 Task: Find connections with filter location Boisbriand with filter topic #travelwith filter profile language English with filter current company Kaspersky with filter school Bombay Scottish School with filter industry Sporting Goods Manufacturing with filter service category Administrative with filter keywords title Managers
Action: Mouse moved to (220, 299)
Screenshot: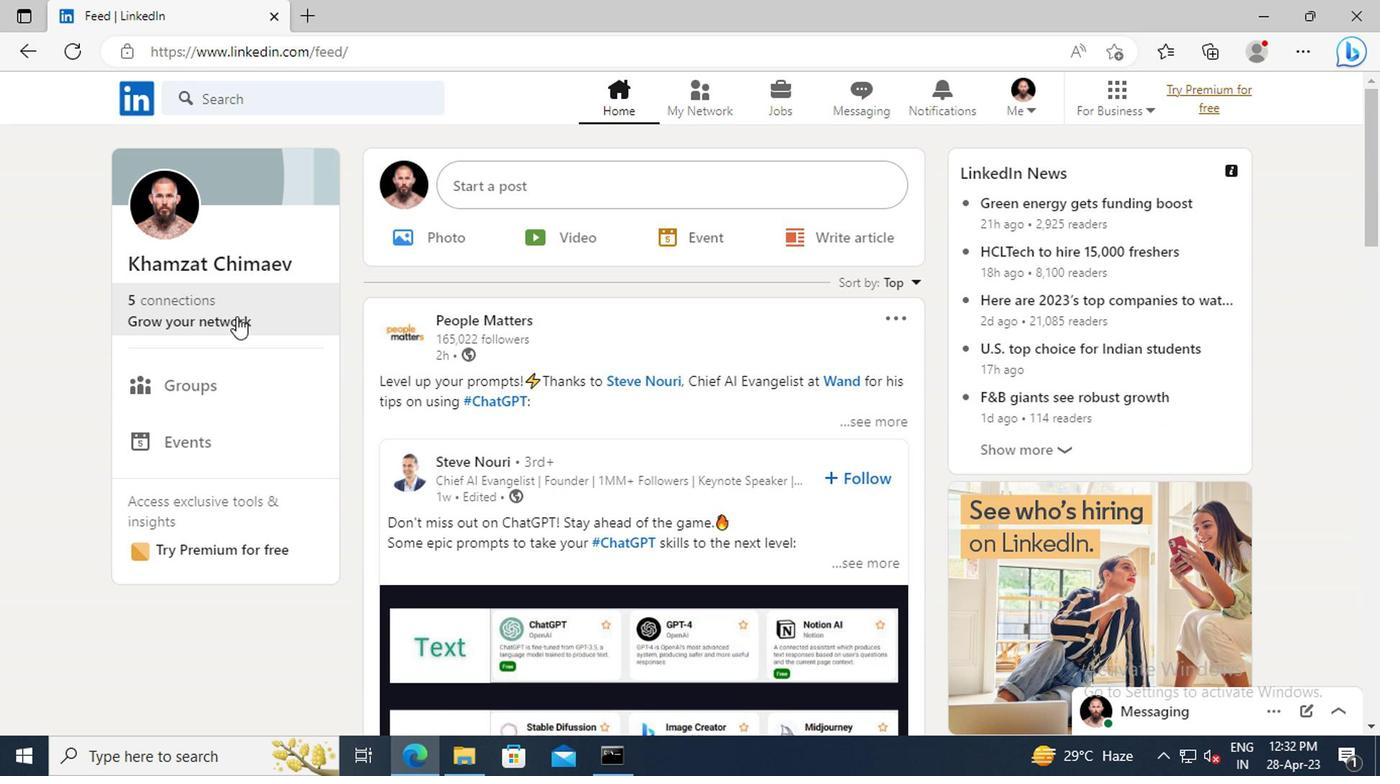 
Action: Mouse pressed left at (220, 299)
Screenshot: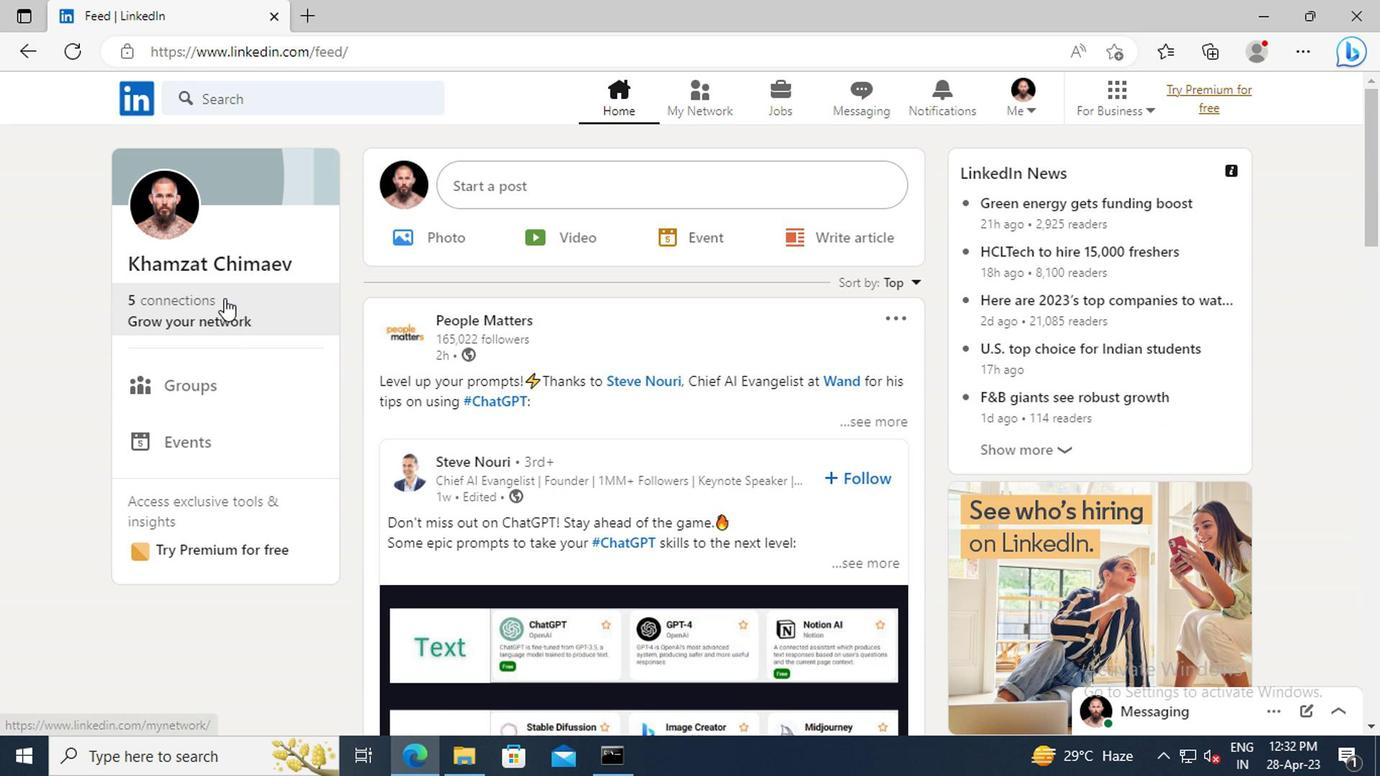 
Action: Mouse moved to (226, 216)
Screenshot: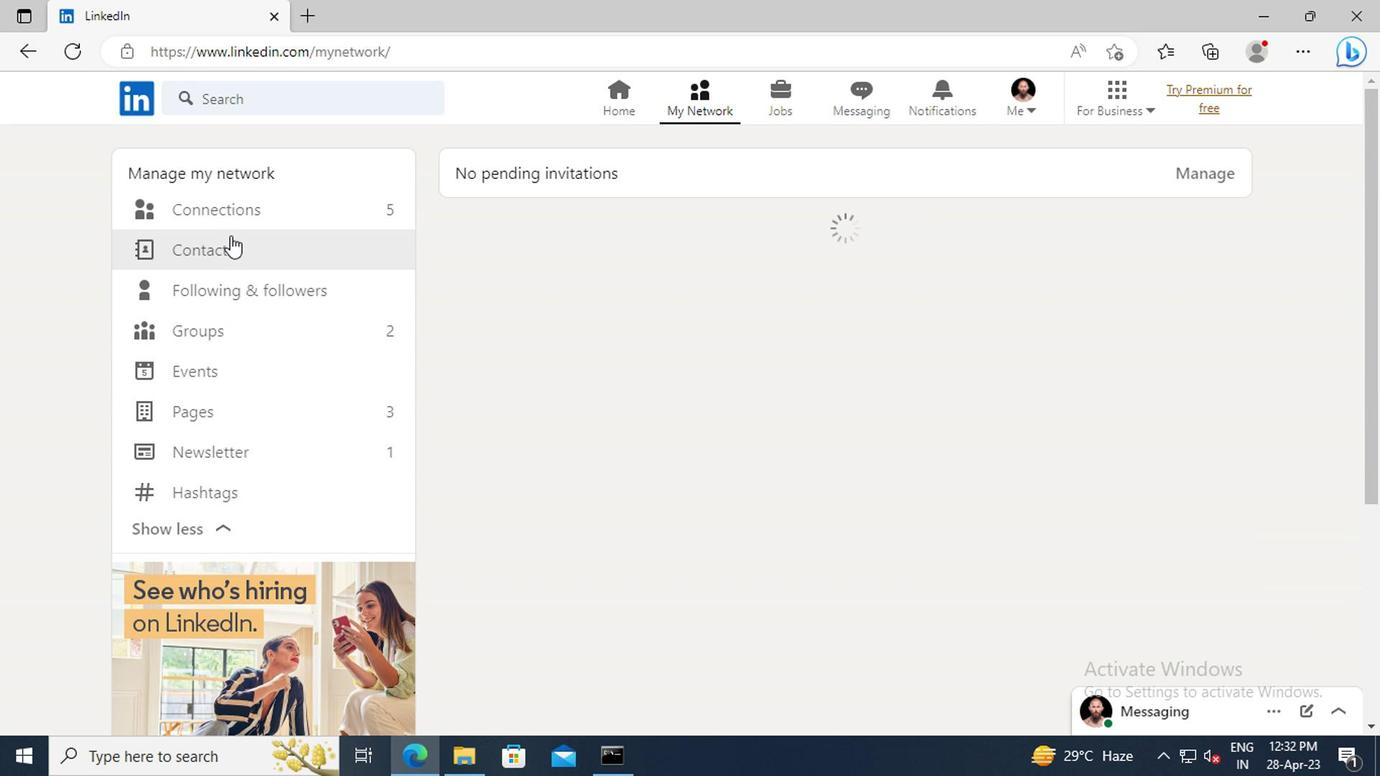 
Action: Mouse pressed left at (226, 216)
Screenshot: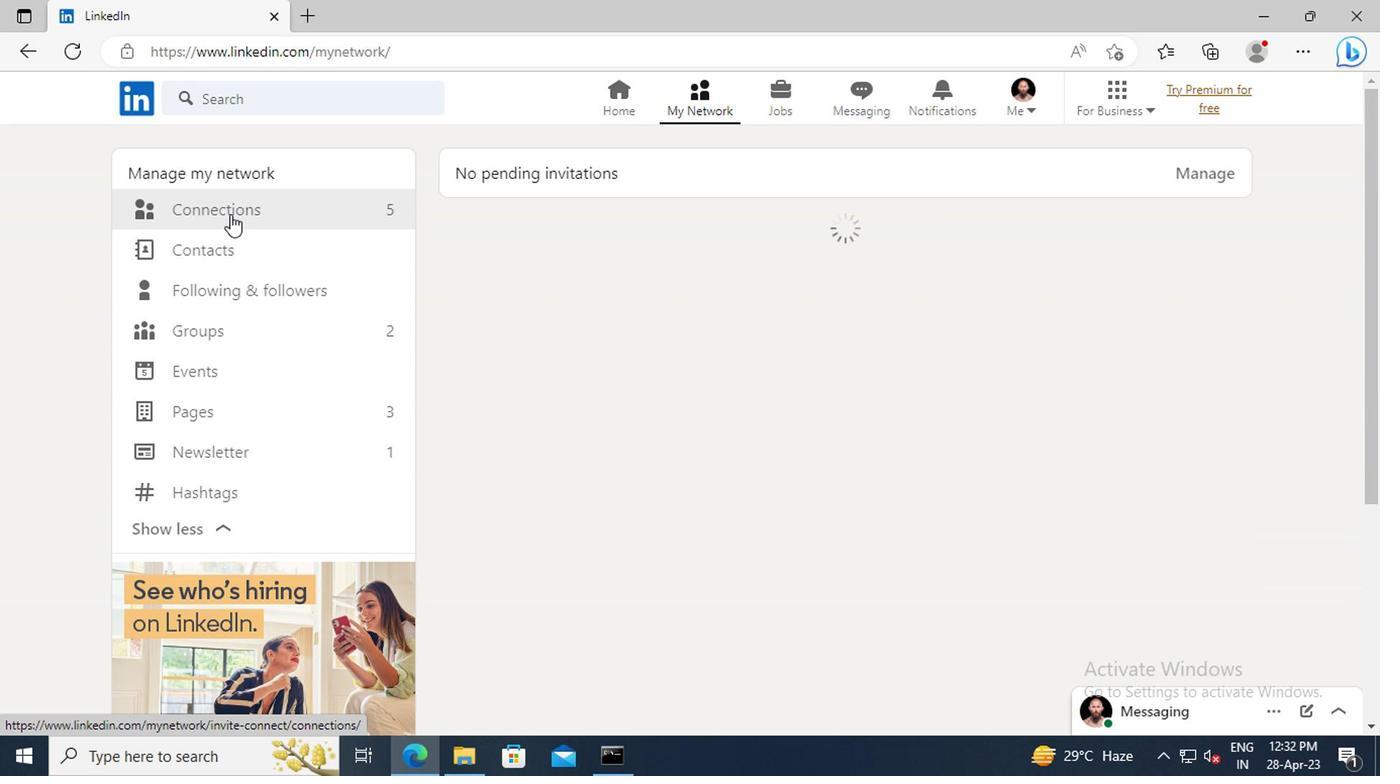 
Action: Mouse moved to (849, 215)
Screenshot: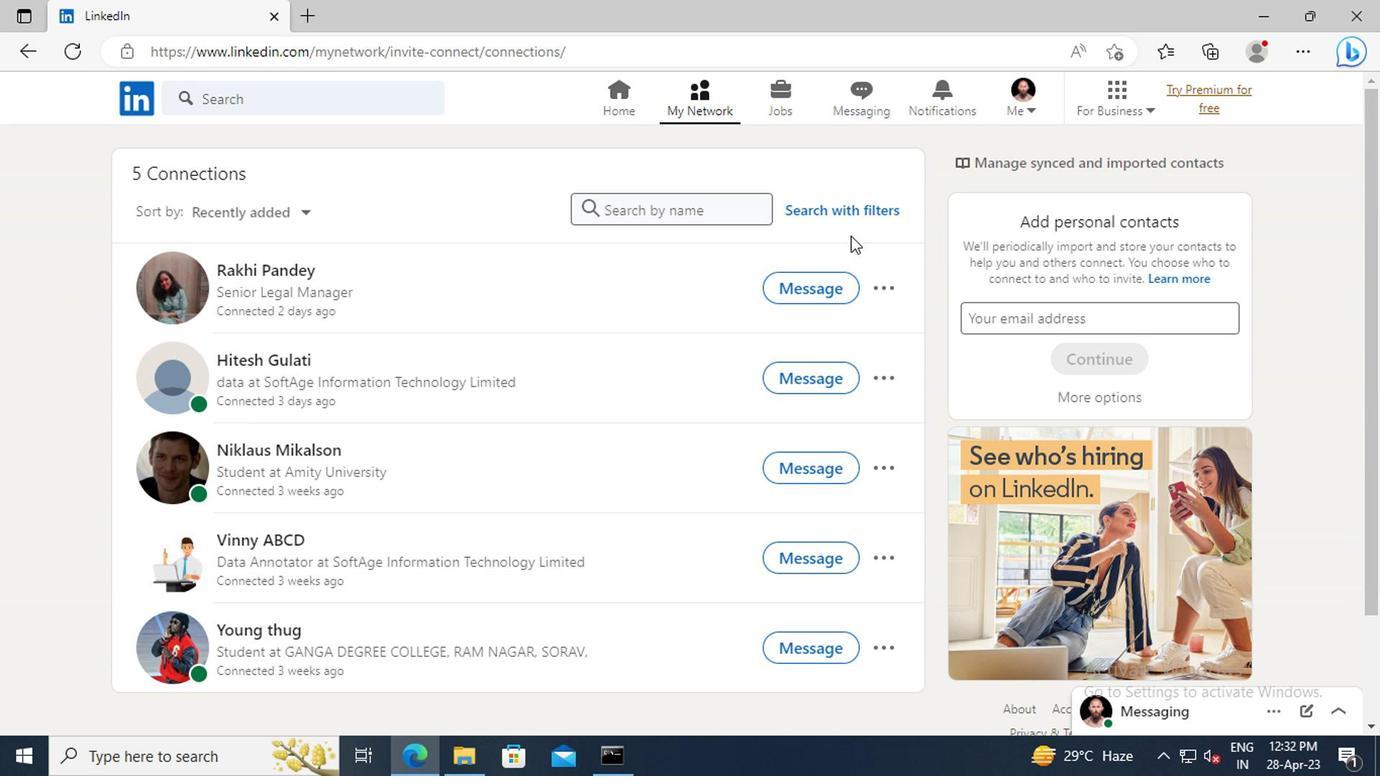 
Action: Mouse pressed left at (849, 215)
Screenshot: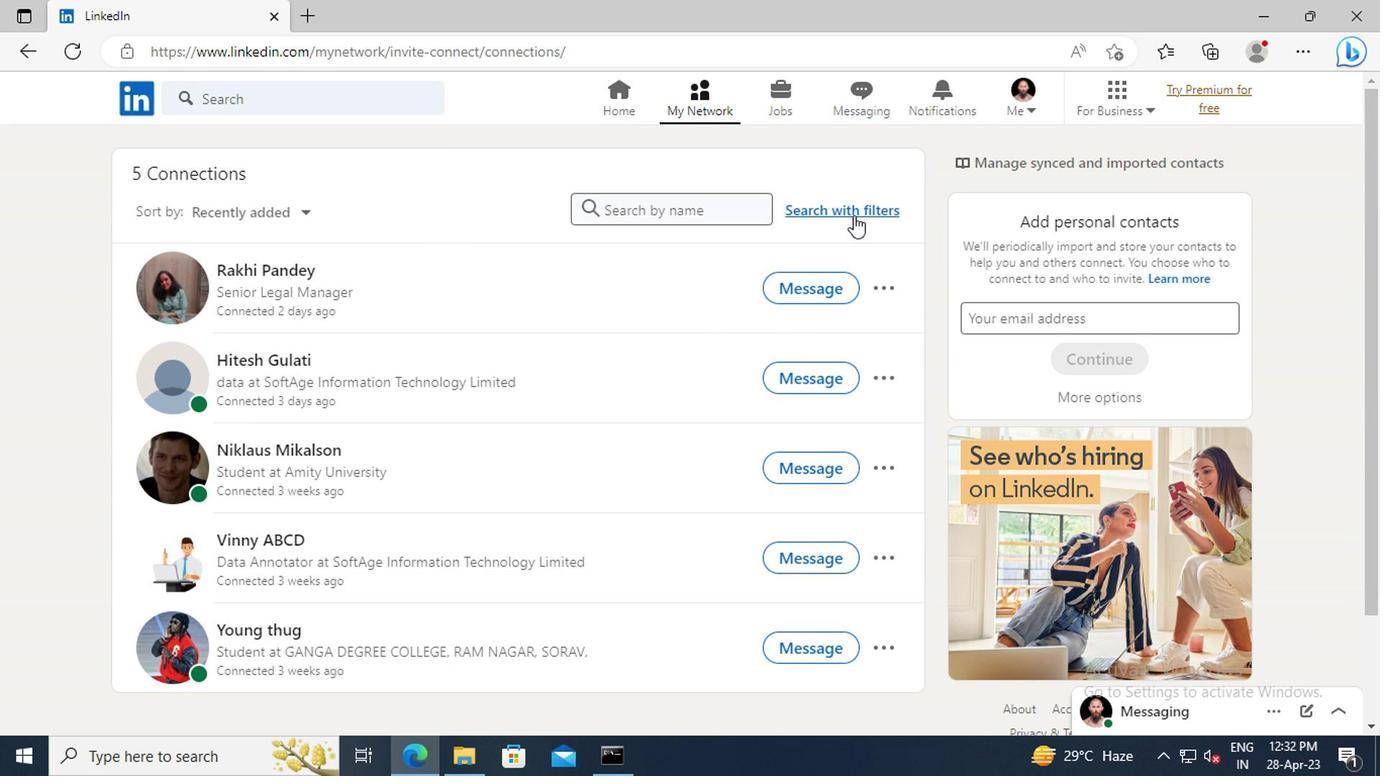 
Action: Mouse moved to (766, 162)
Screenshot: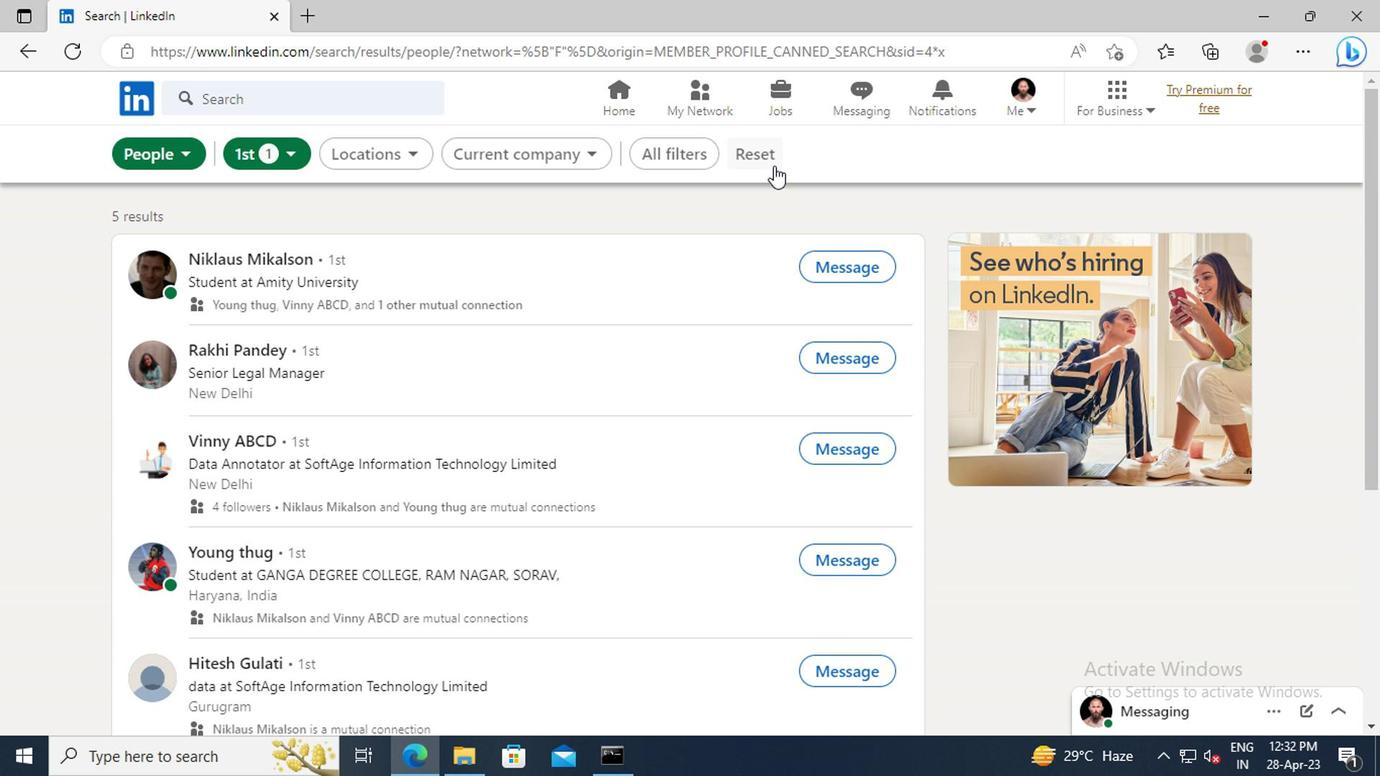 
Action: Mouse pressed left at (766, 162)
Screenshot: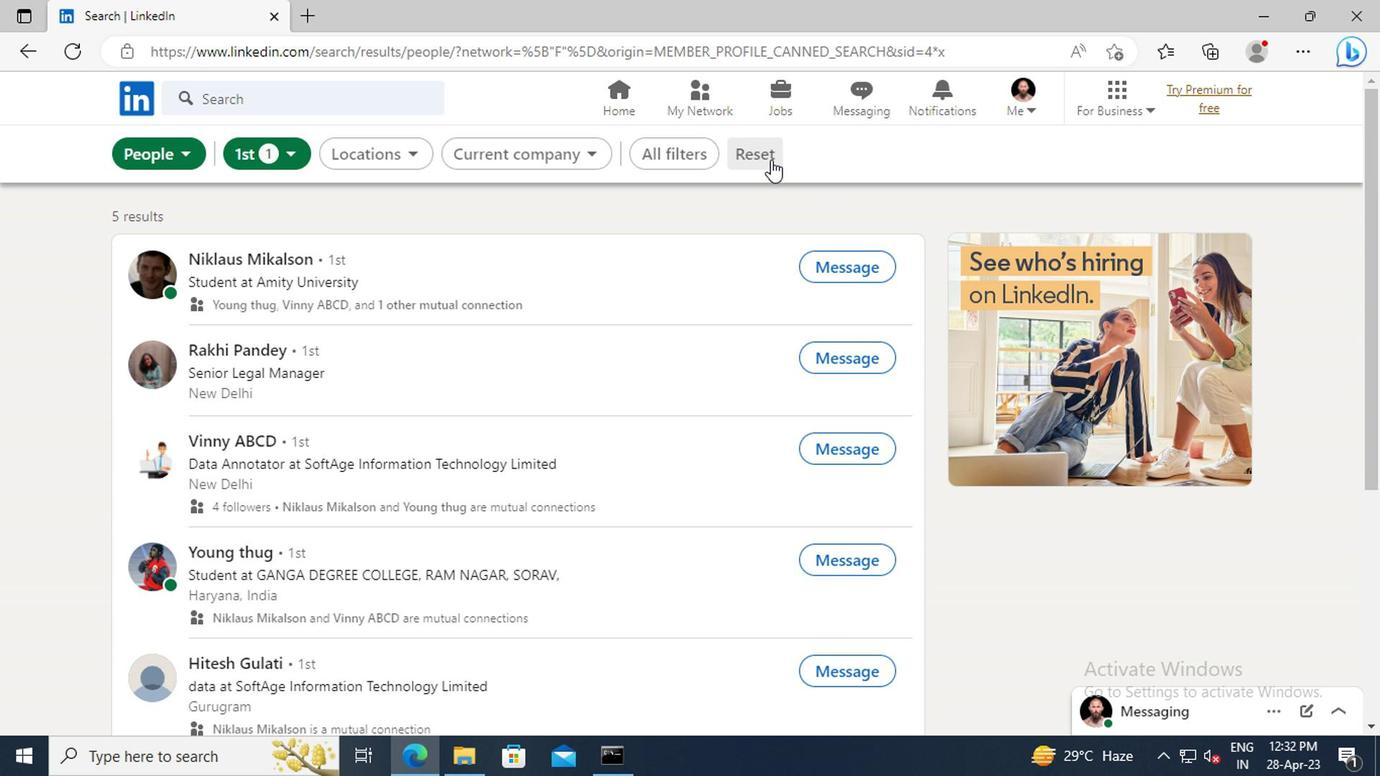 
Action: Mouse moved to (730, 160)
Screenshot: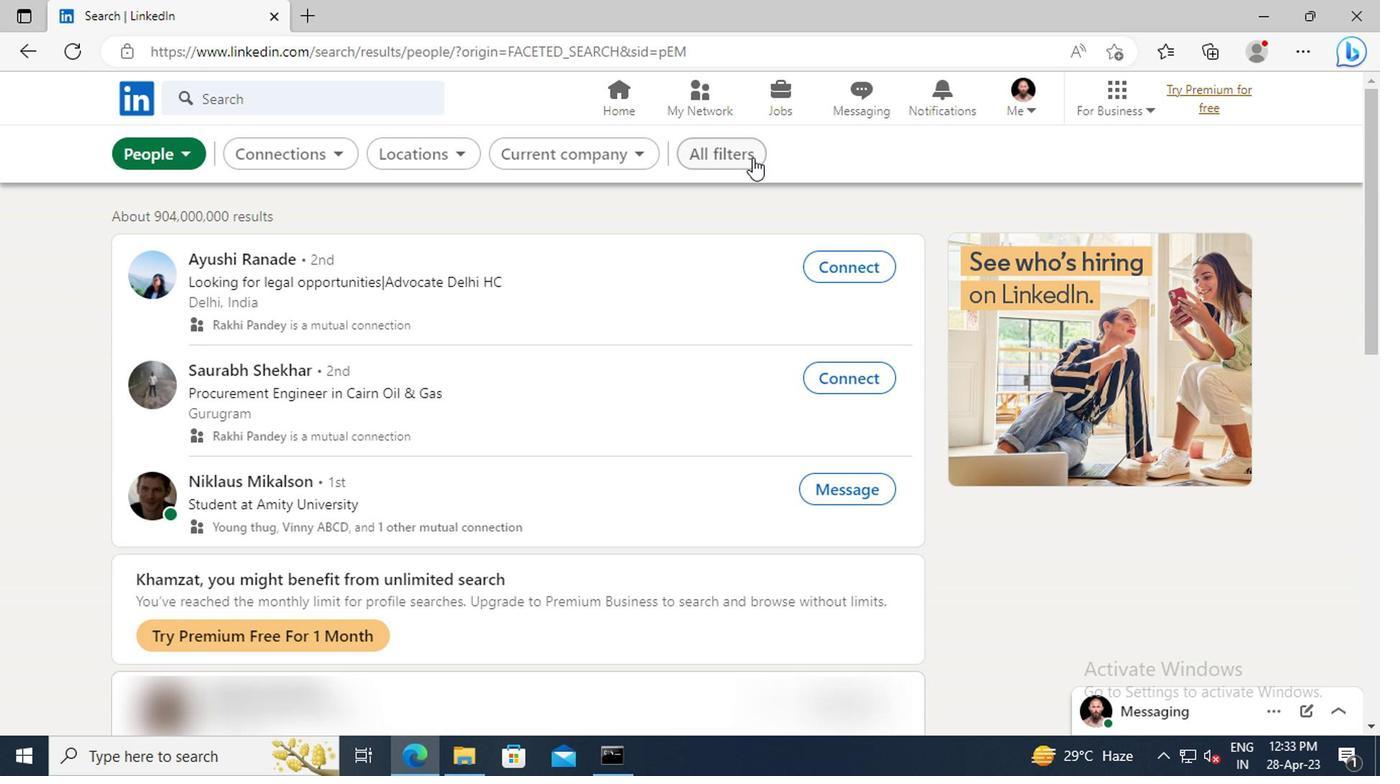 
Action: Mouse pressed left at (730, 160)
Screenshot: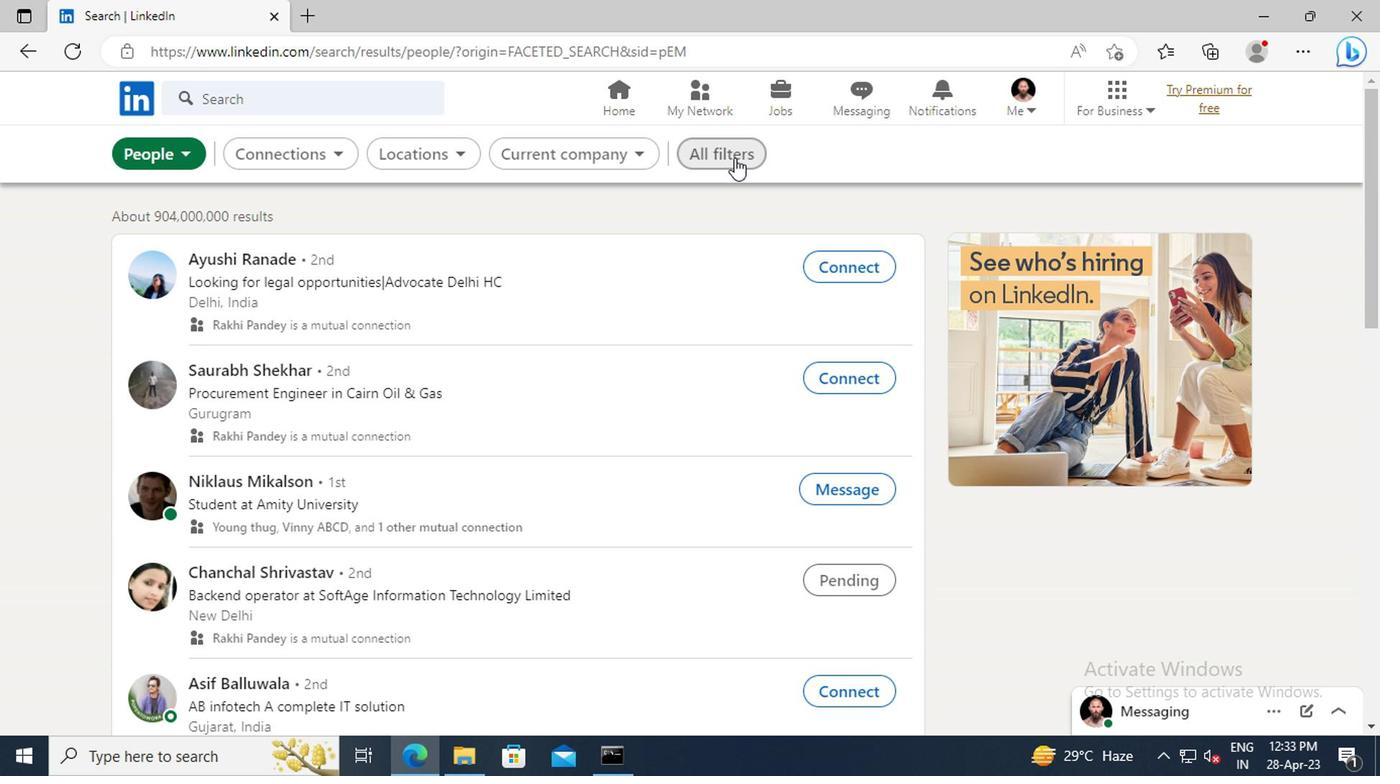 
Action: Mouse moved to (1122, 379)
Screenshot: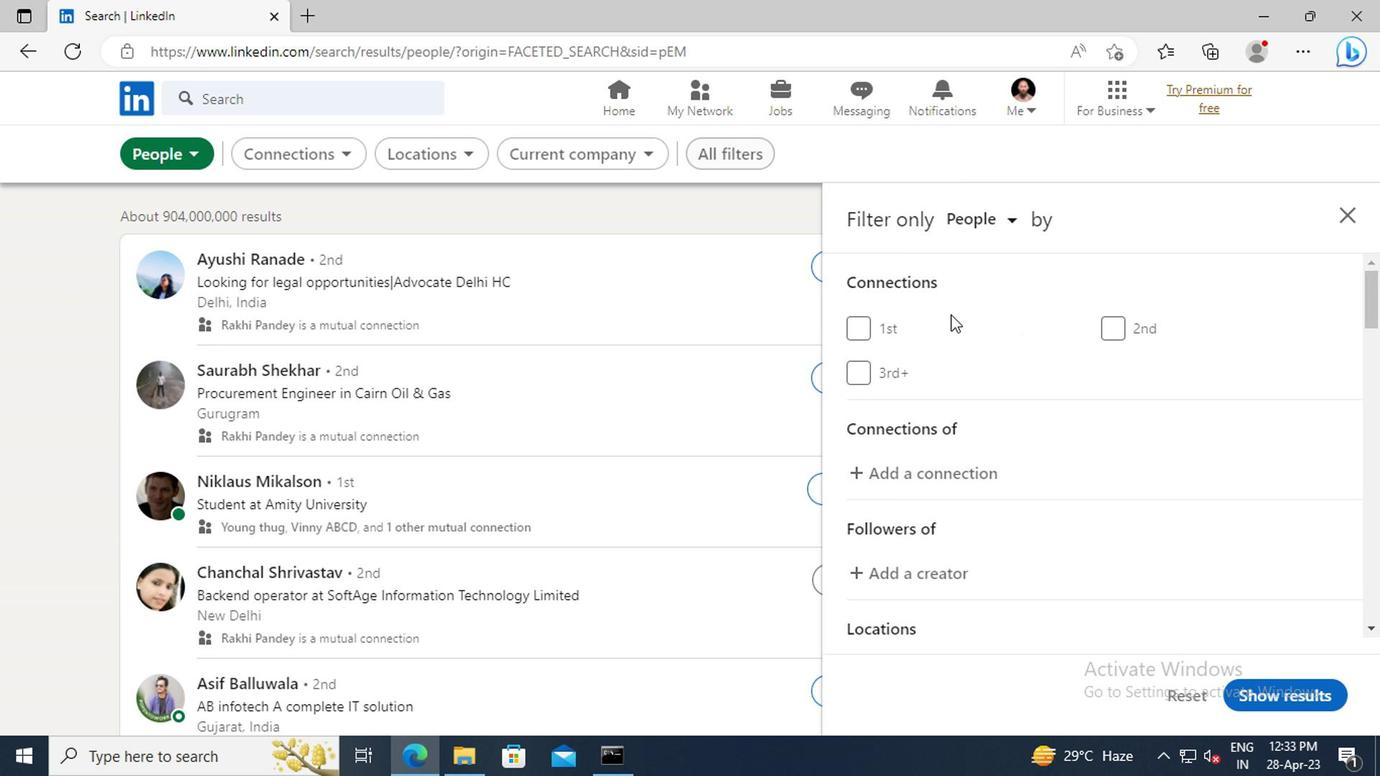 
Action: Mouse scrolled (1122, 377) with delta (0, -1)
Screenshot: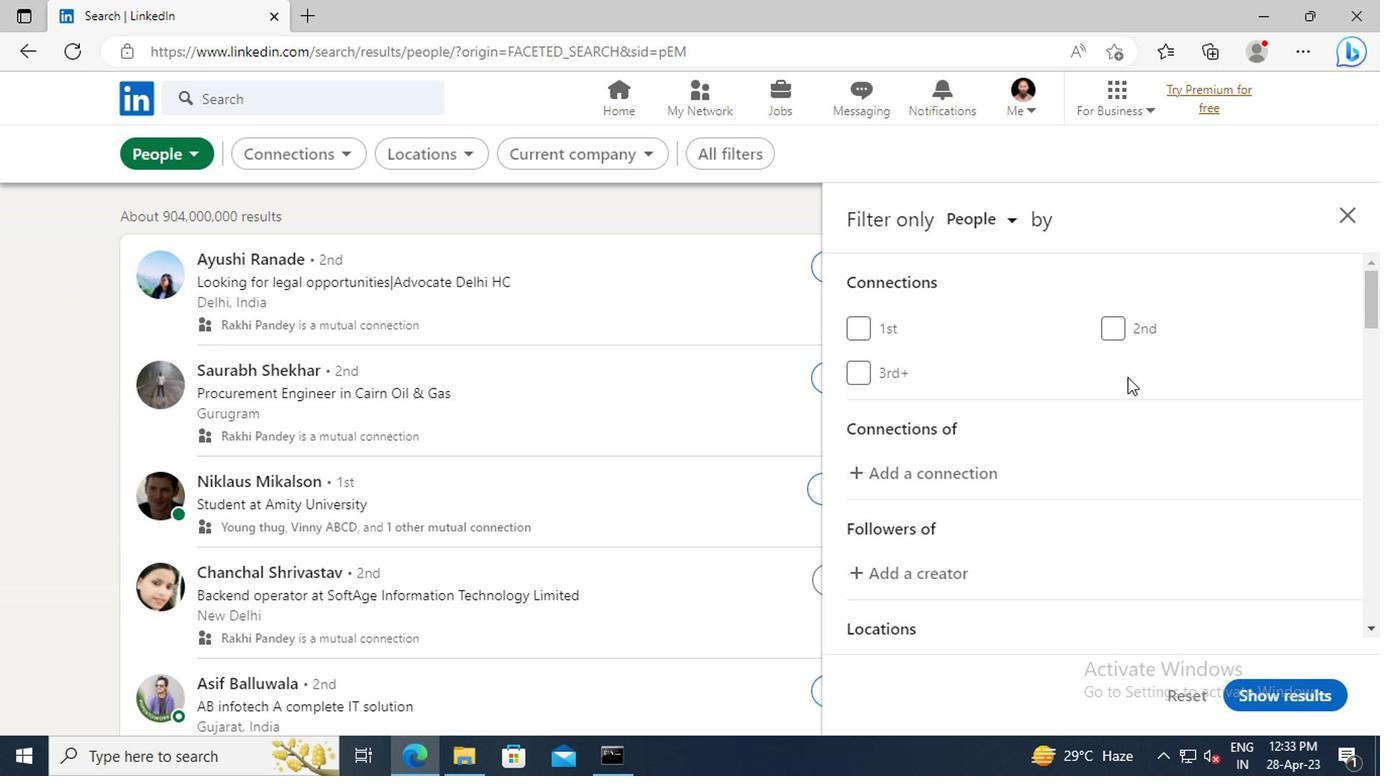 
Action: Mouse scrolled (1122, 377) with delta (0, -1)
Screenshot: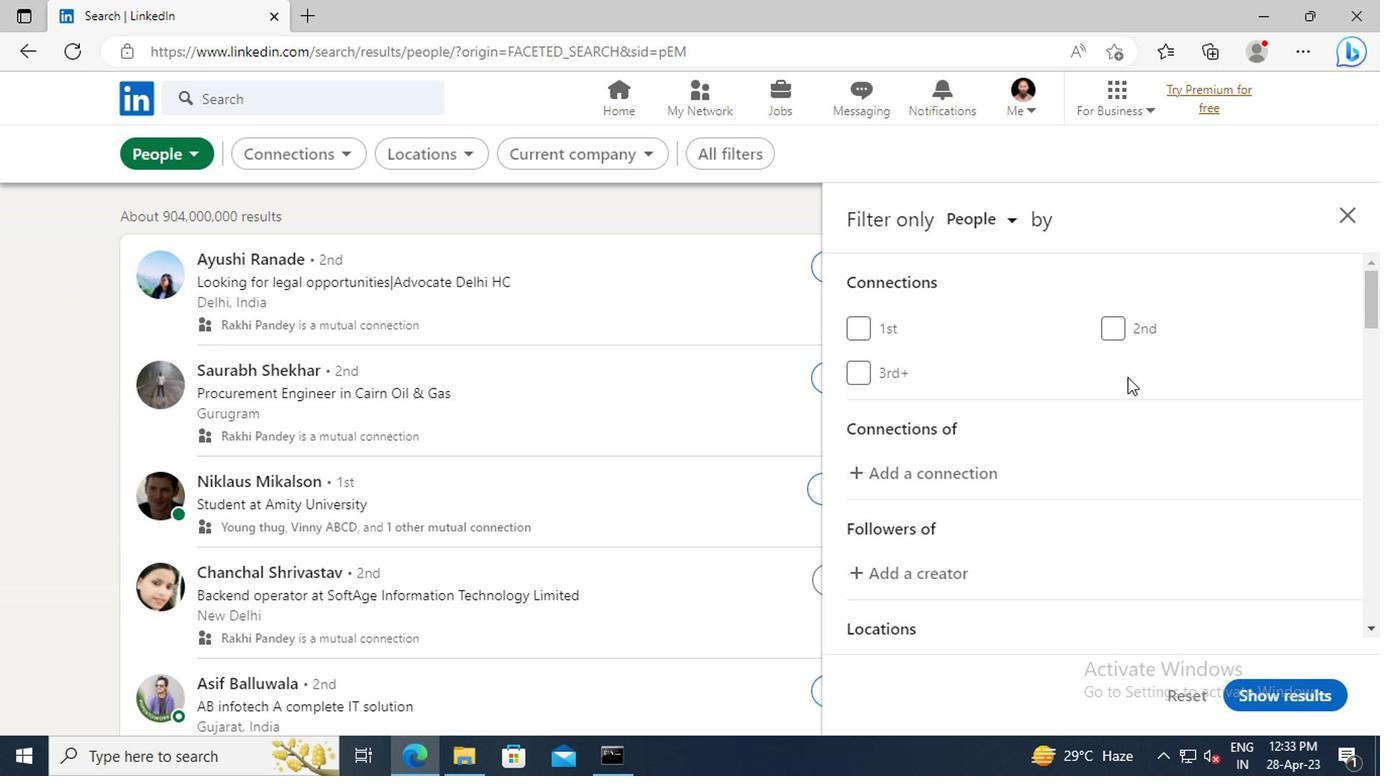 
Action: Mouse scrolled (1122, 377) with delta (0, -1)
Screenshot: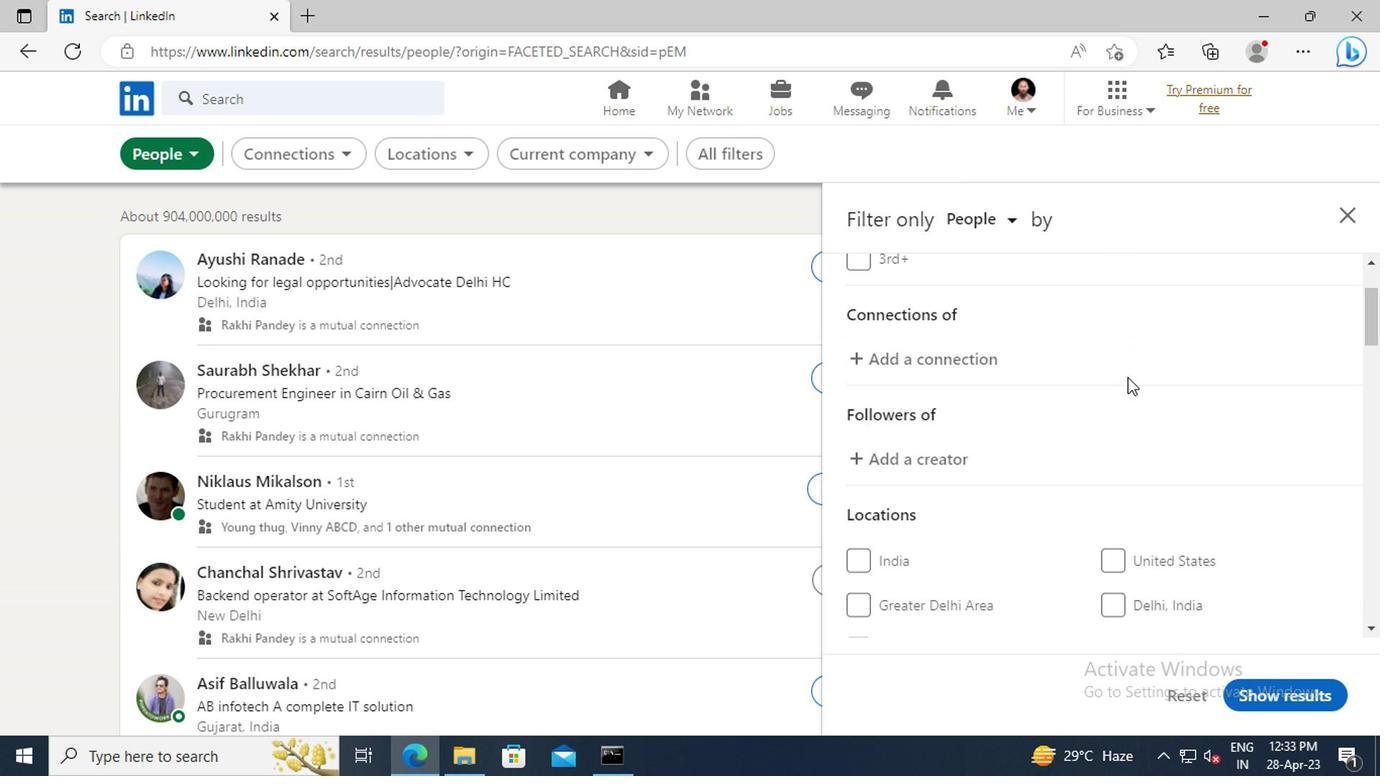 
Action: Mouse scrolled (1122, 377) with delta (0, -1)
Screenshot: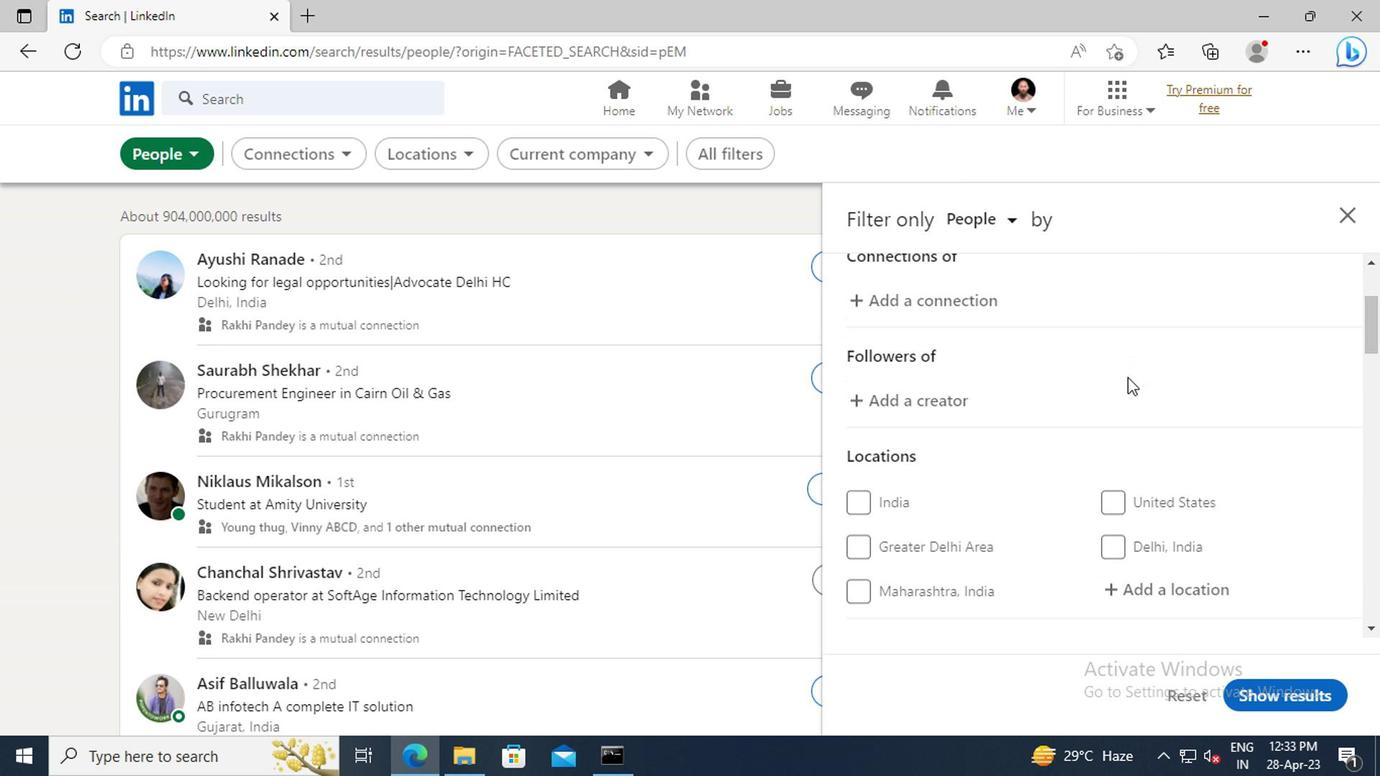 
Action: Mouse scrolled (1122, 377) with delta (0, -1)
Screenshot: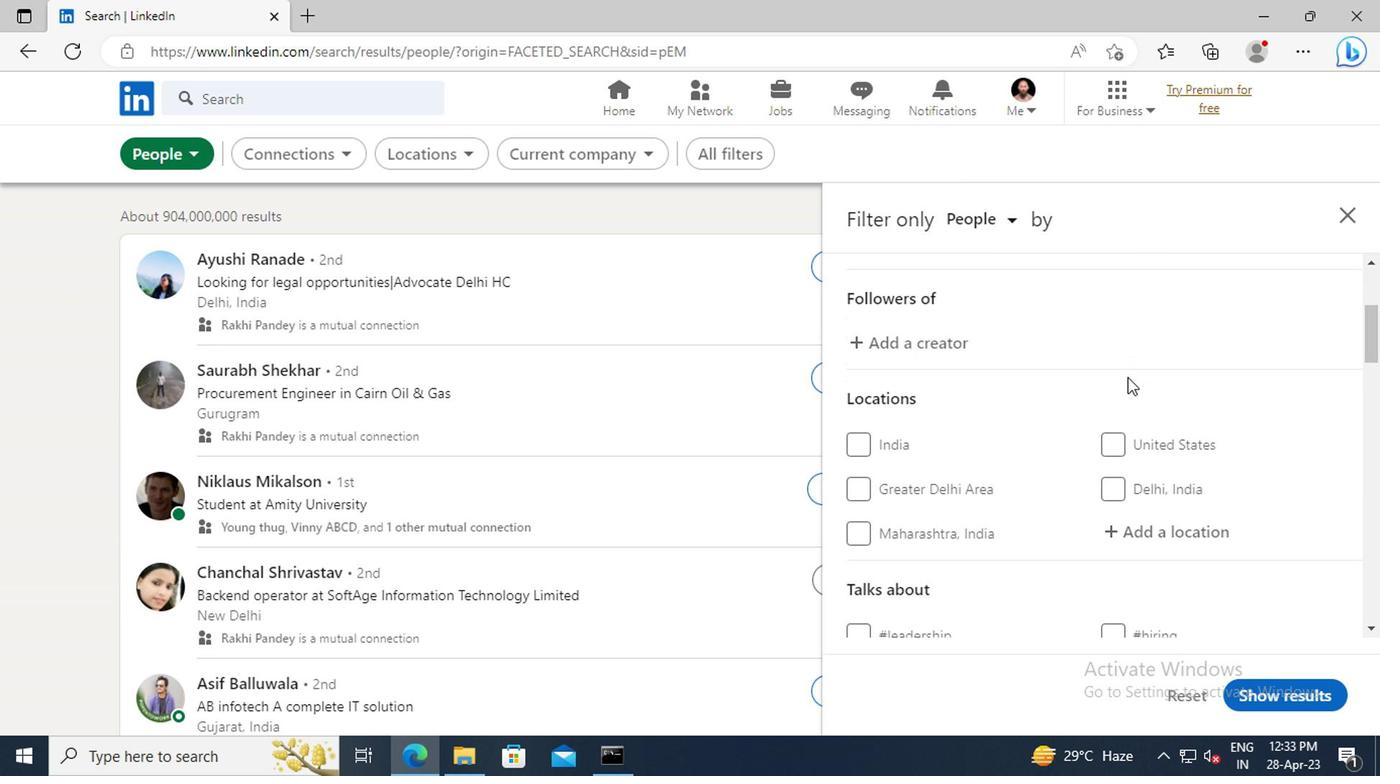 
Action: Mouse scrolled (1122, 377) with delta (0, -1)
Screenshot: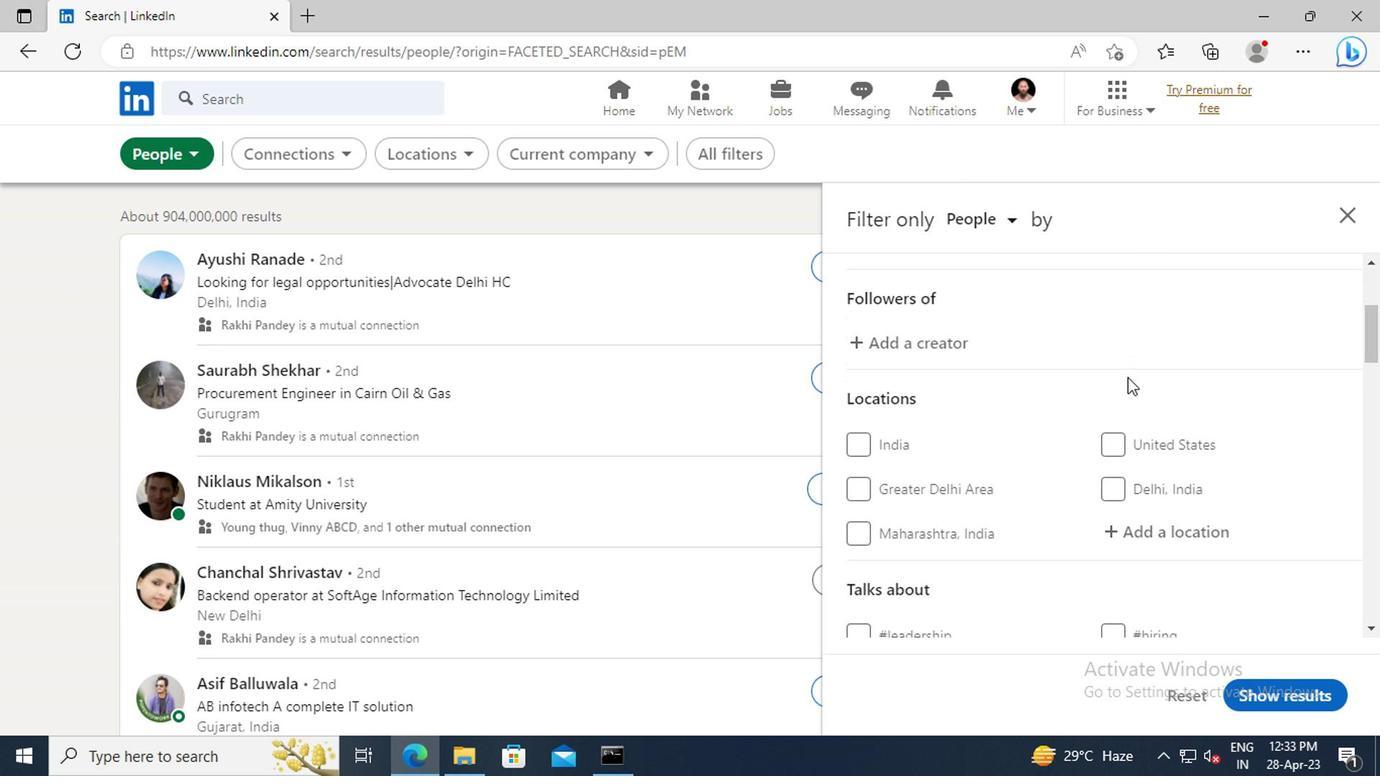 
Action: Mouse moved to (1129, 420)
Screenshot: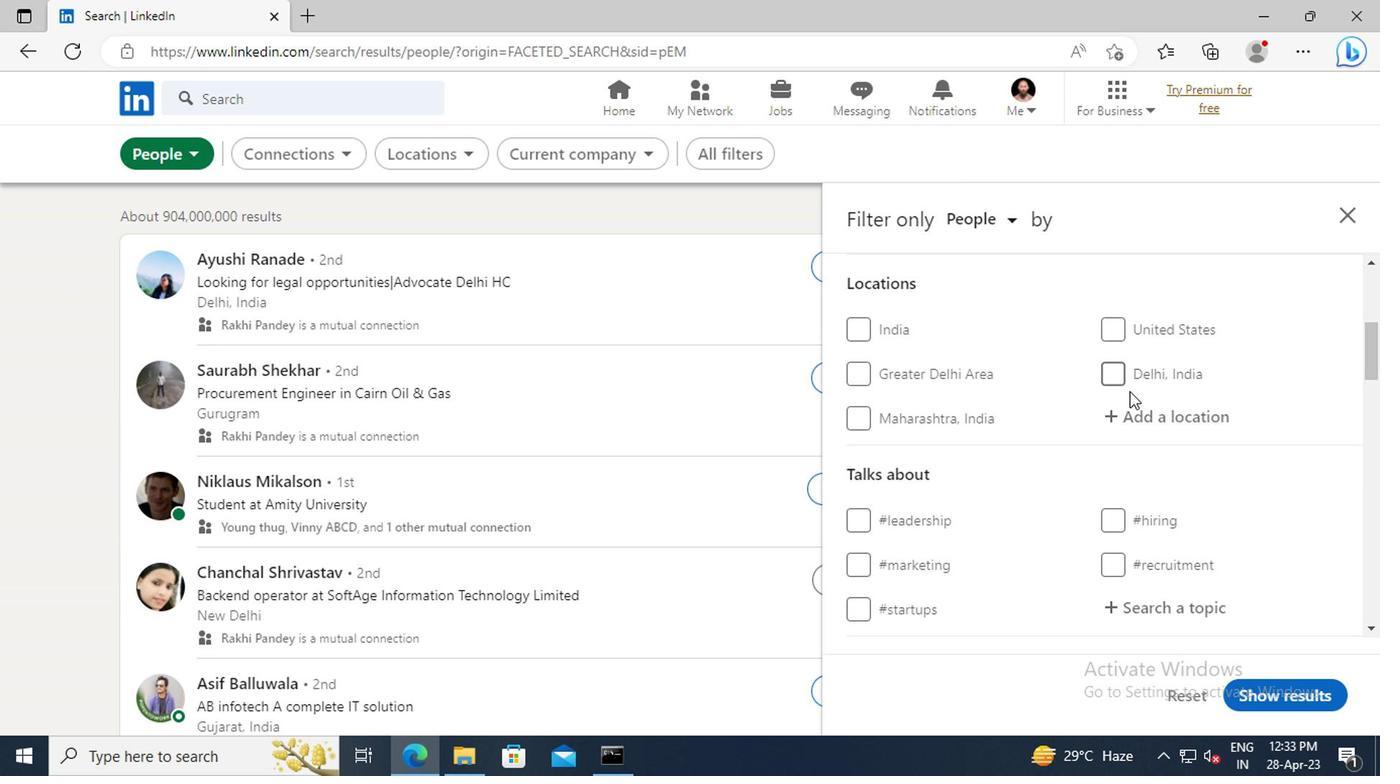 
Action: Mouse pressed left at (1129, 420)
Screenshot: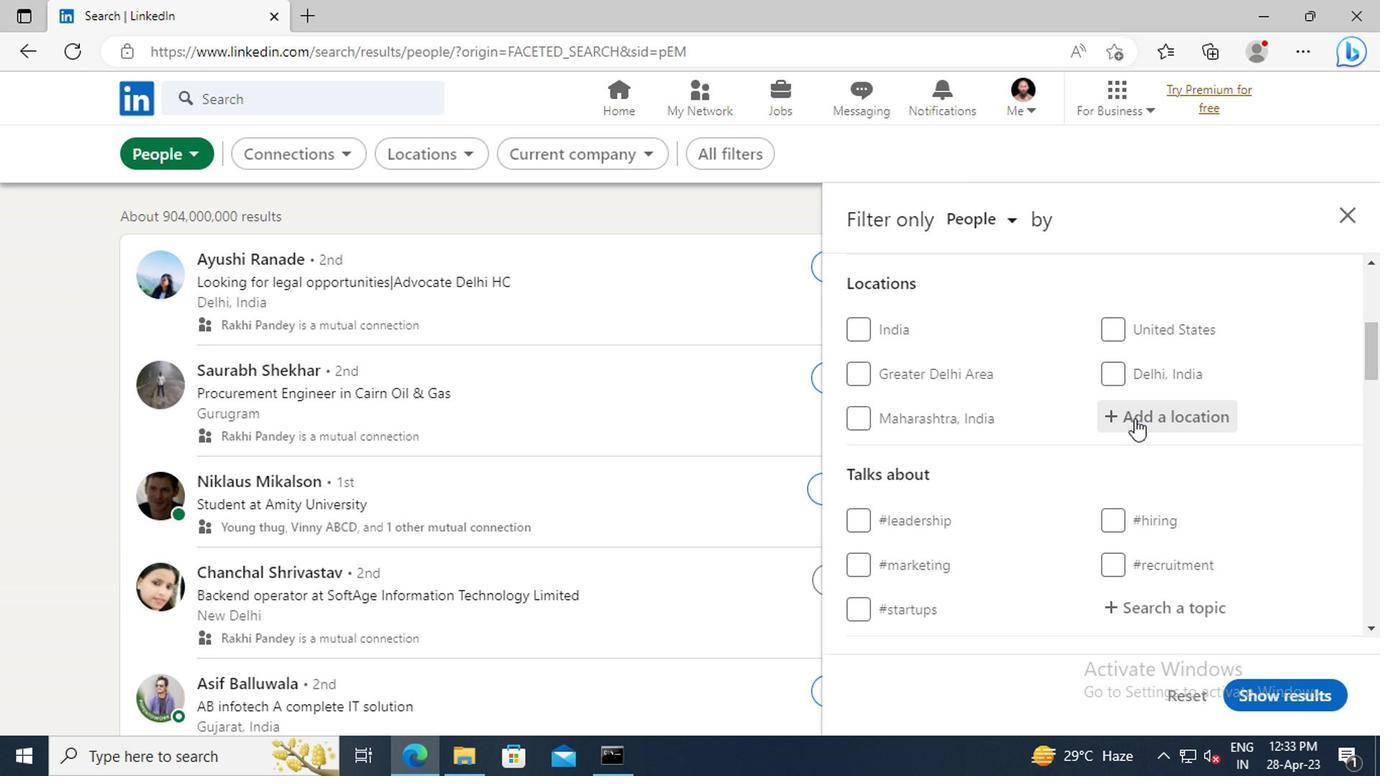 
Action: Key pressed <Key.shift>BOISBRIAND
Screenshot: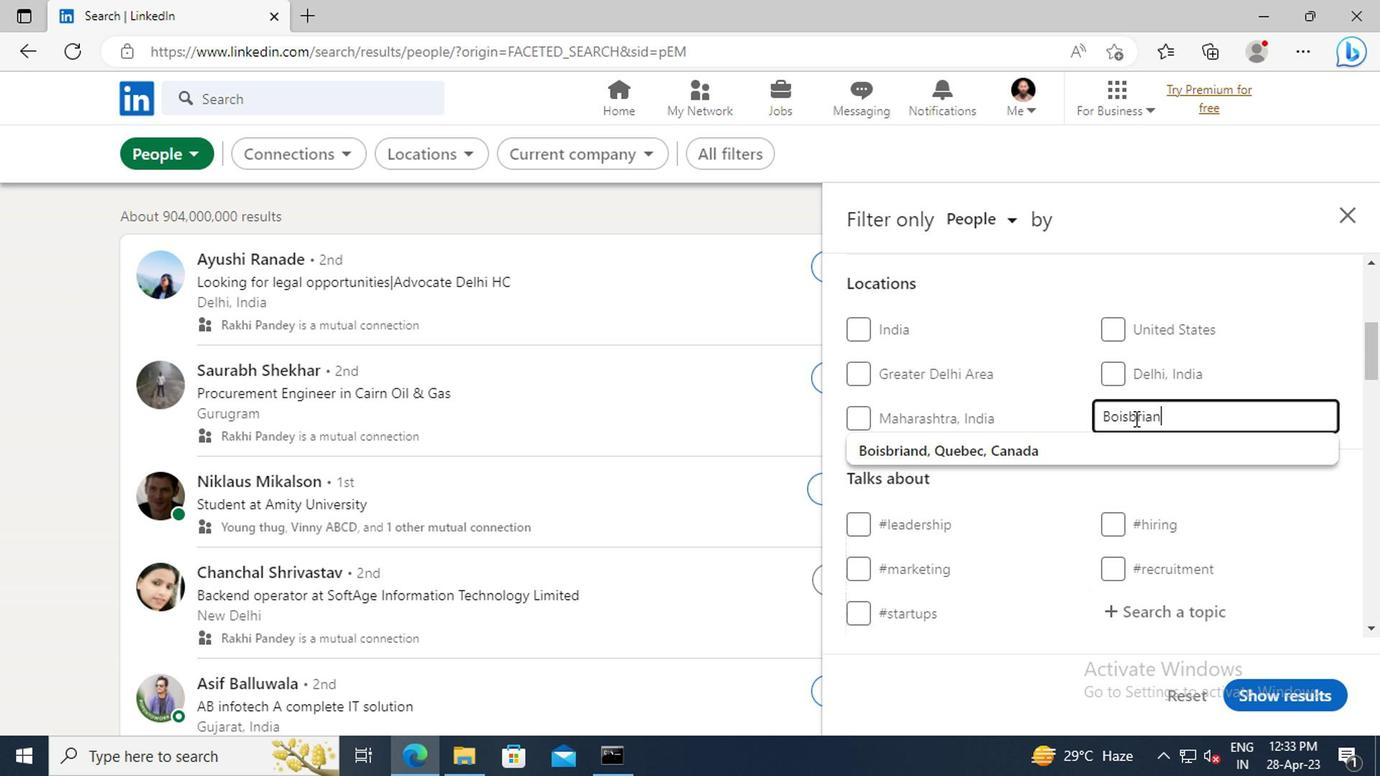
Action: Mouse moved to (1131, 445)
Screenshot: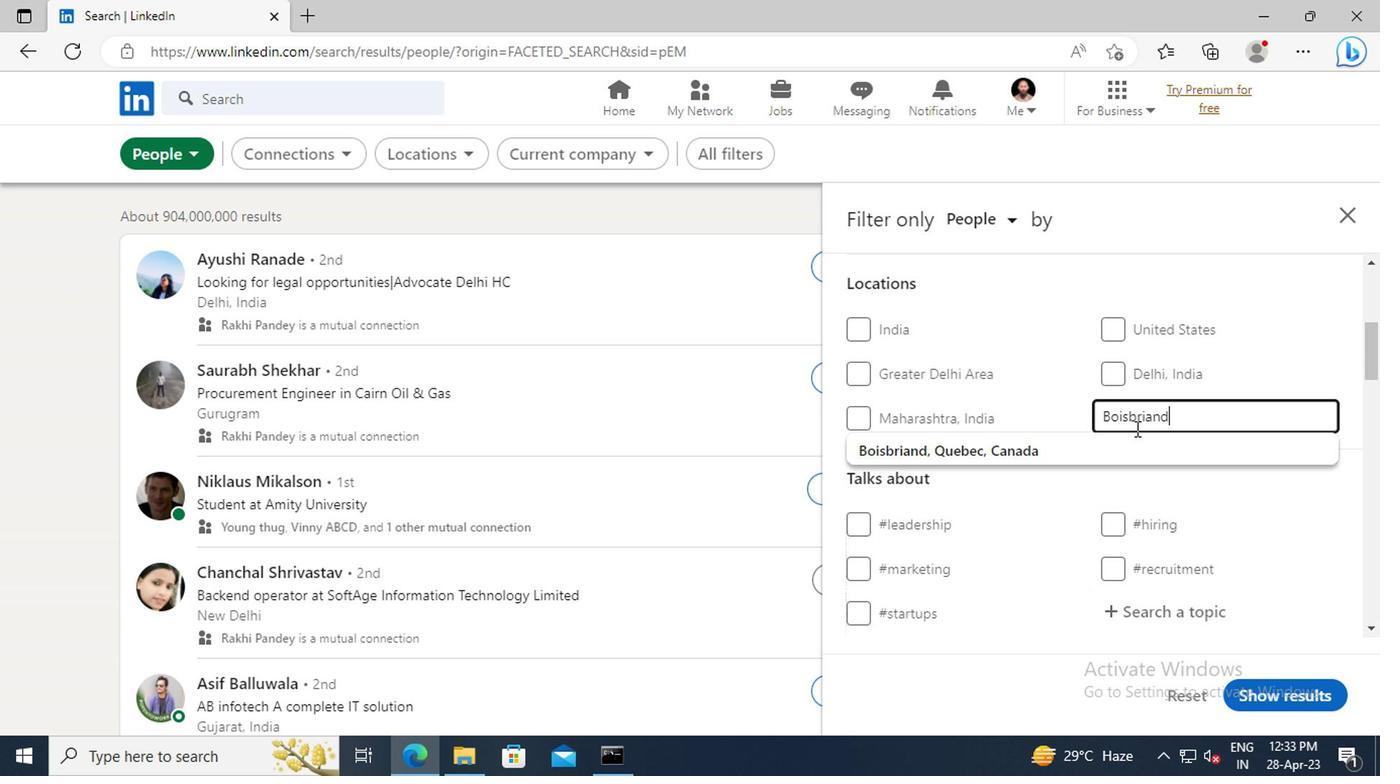 
Action: Mouse pressed left at (1131, 445)
Screenshot: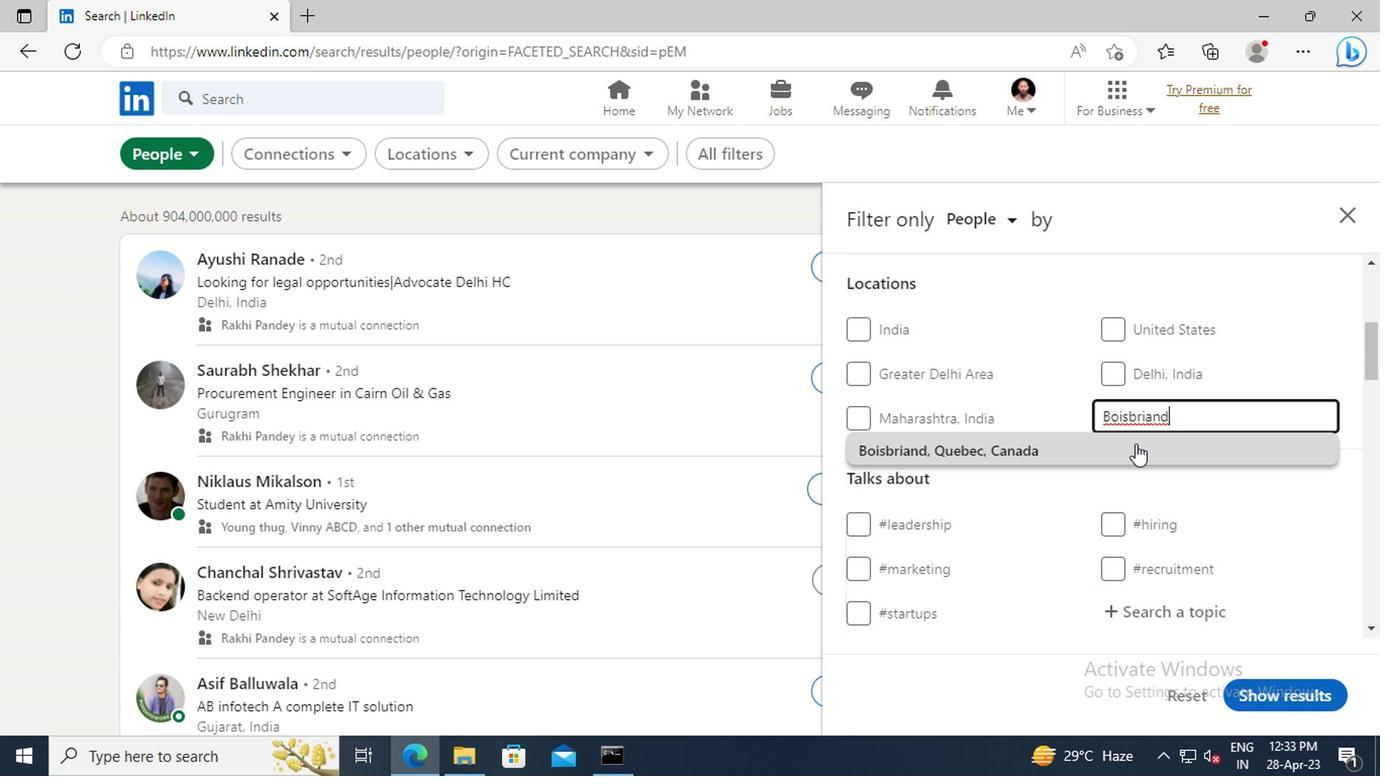 
Action: Mouse scrolled (1131, 444) with delta (0, 0)
Screenshot: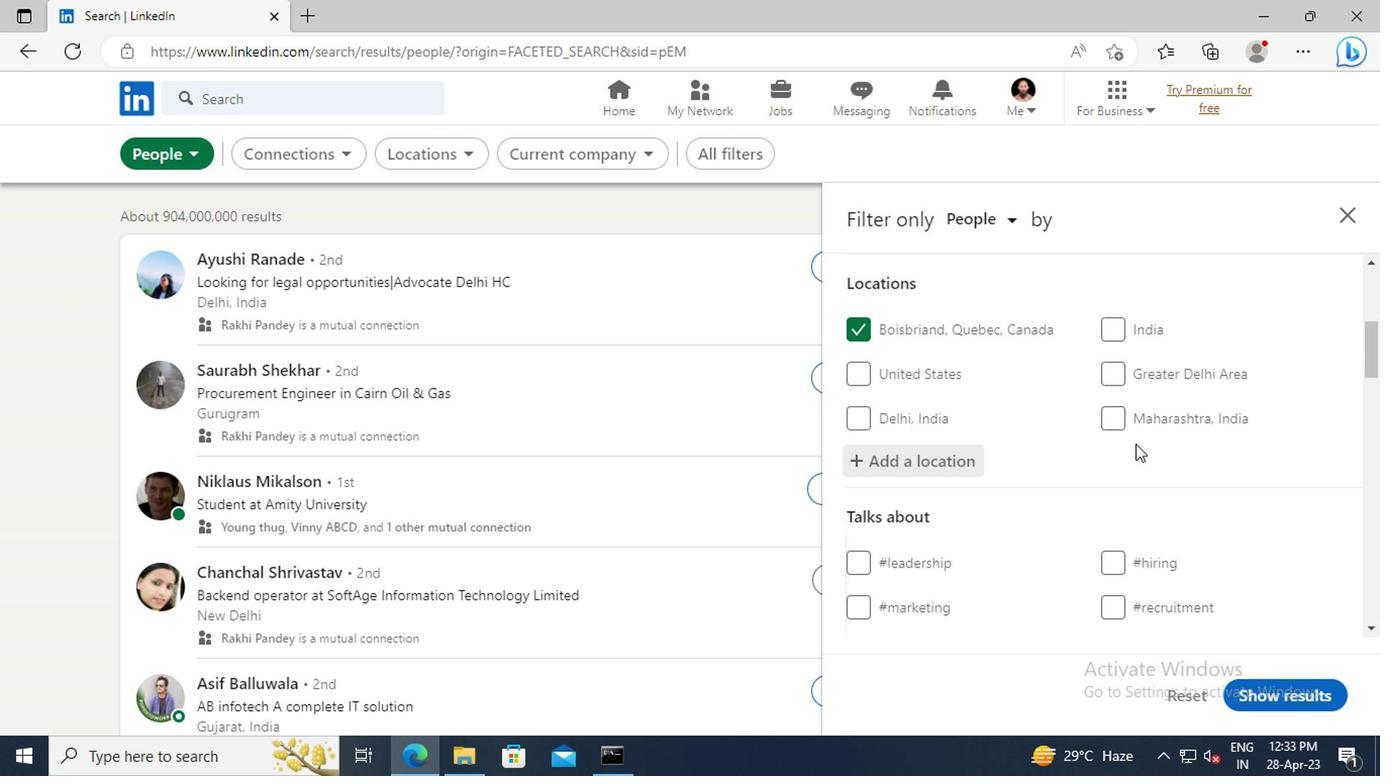 
Action: Mouse scrolled (1131, 444) with delta (0, 0)
Screenshot: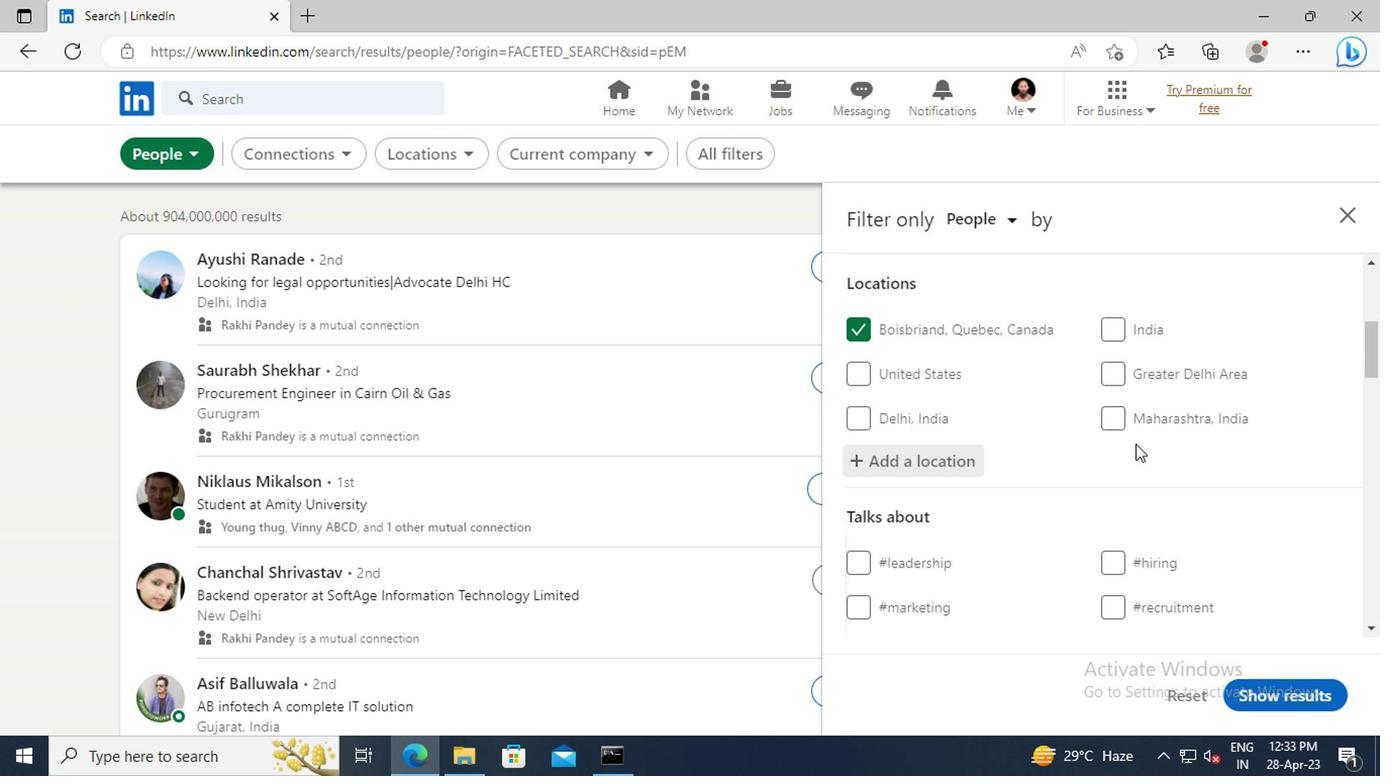 
Action: Mouse scrolled (1131, 444) with delta (0, 0)
Screenshot: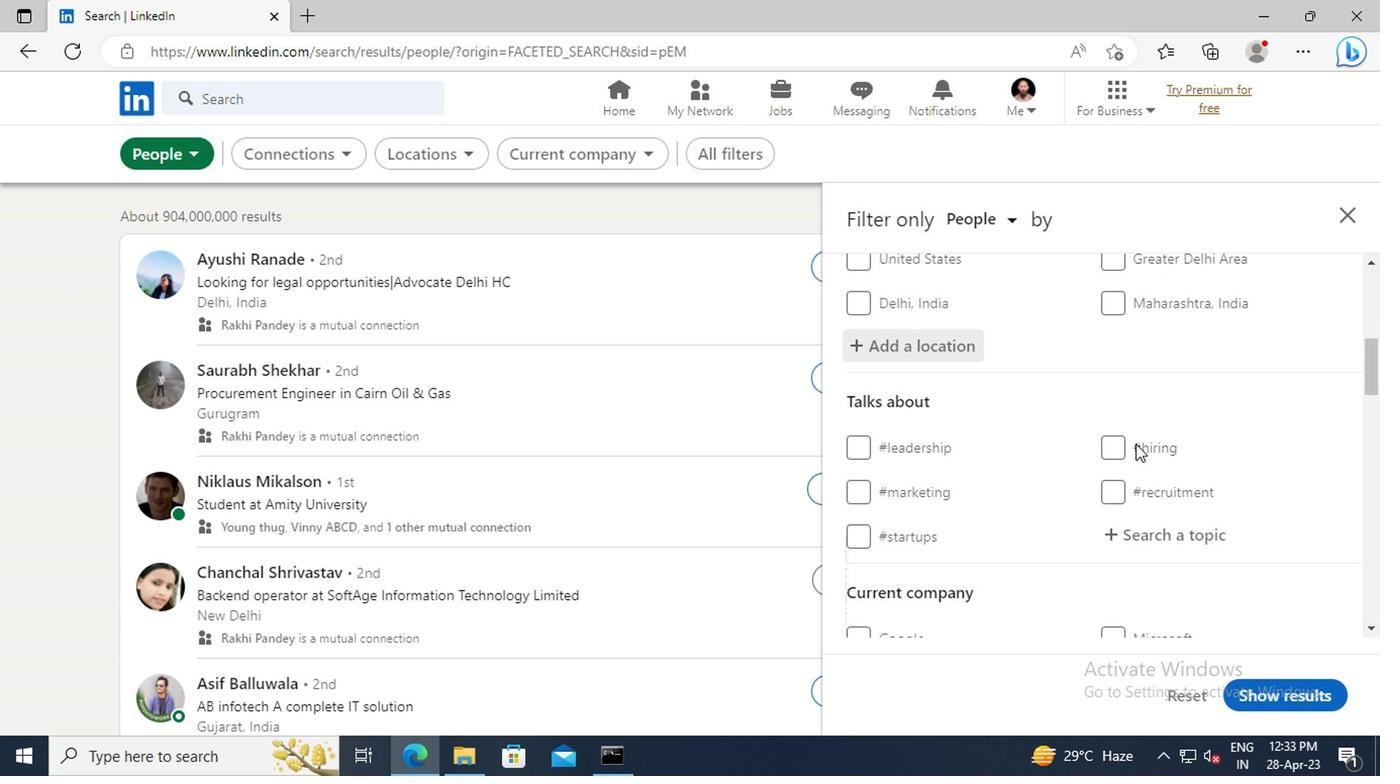 
Action: Mouse moved to (1142, 480)
Screenshot: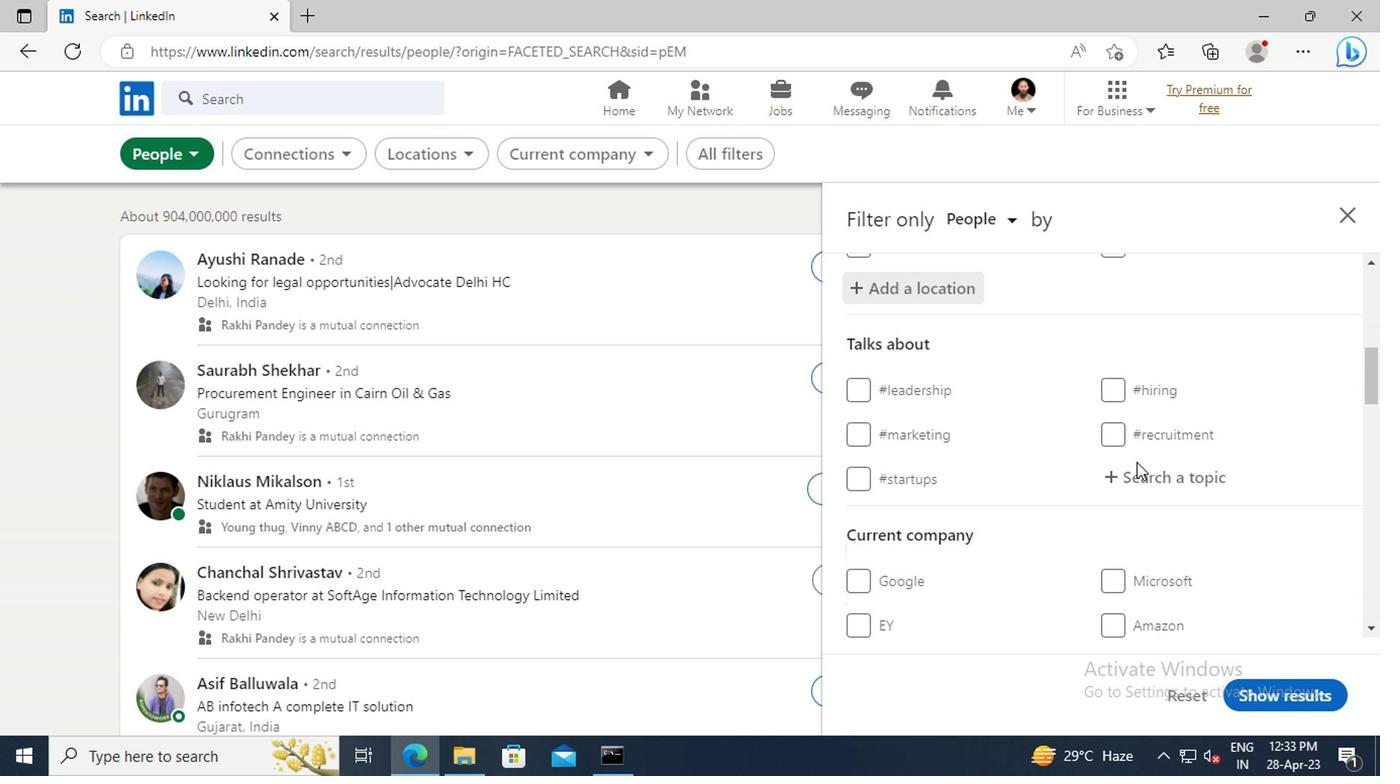 
Action: Mouse pressed left at (1142, 480)
Screenshot: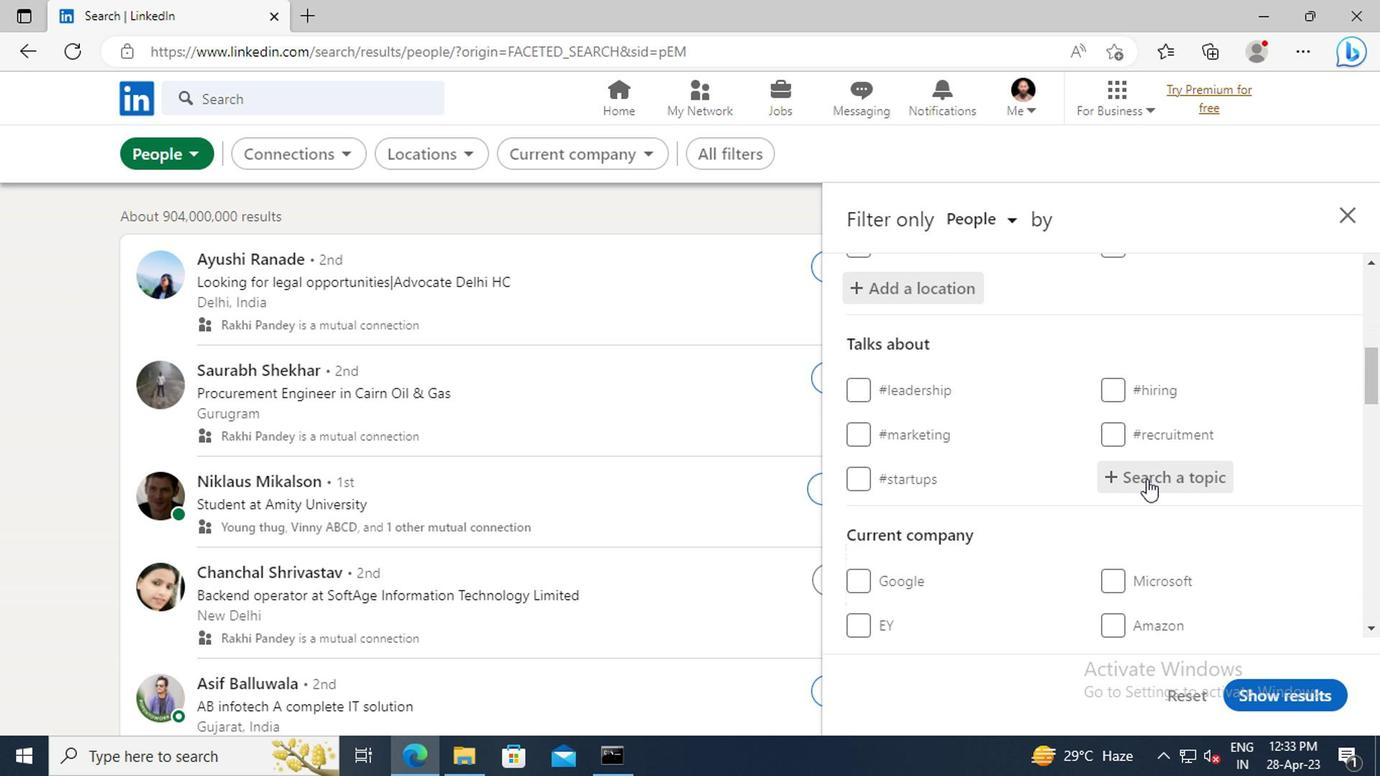 
Action: Key pressed TRAVEL
Screenshot: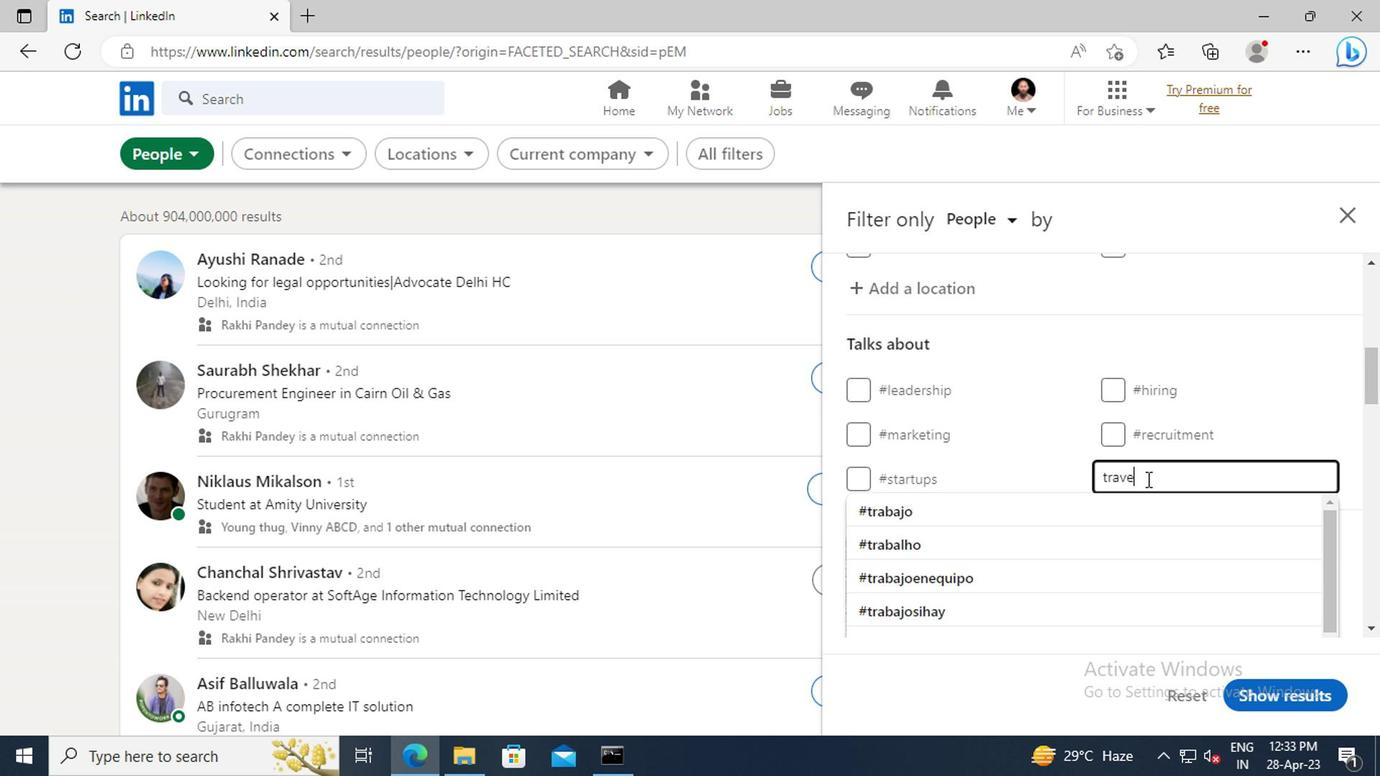 
Action: Mouse moved to (1147, 502)
Screenshot: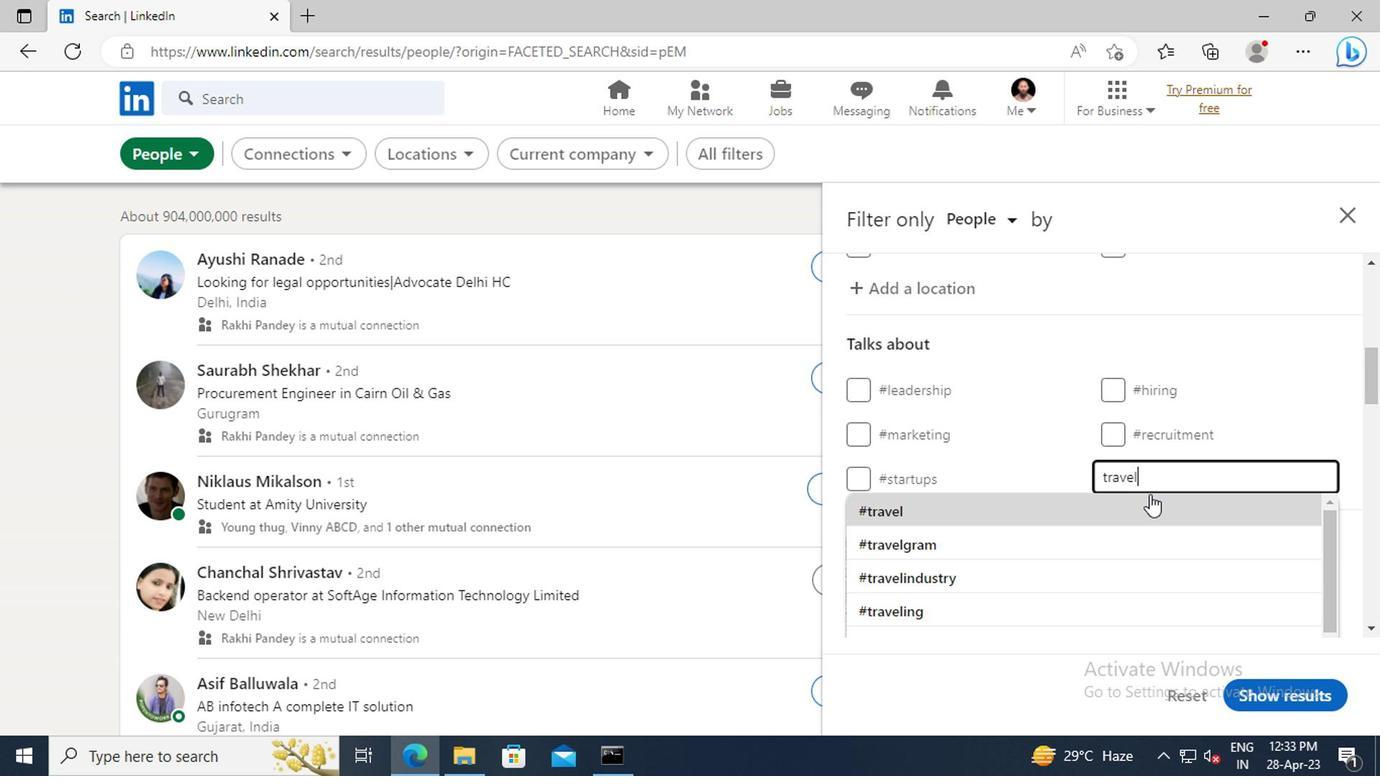 
Action: Mouse pressed left at (1147, 502)
Screenshot: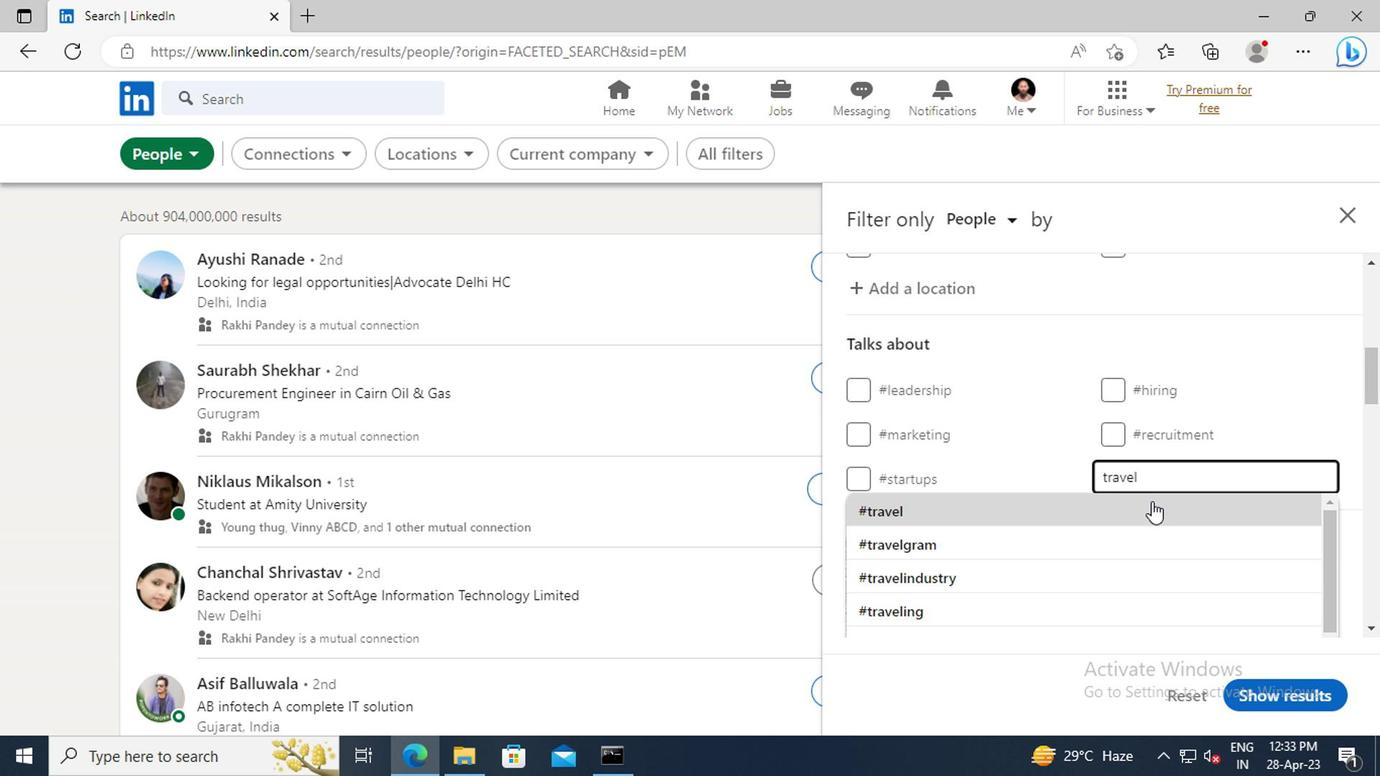 
Action: Mouse moved to (1147, 439)
Screenshot: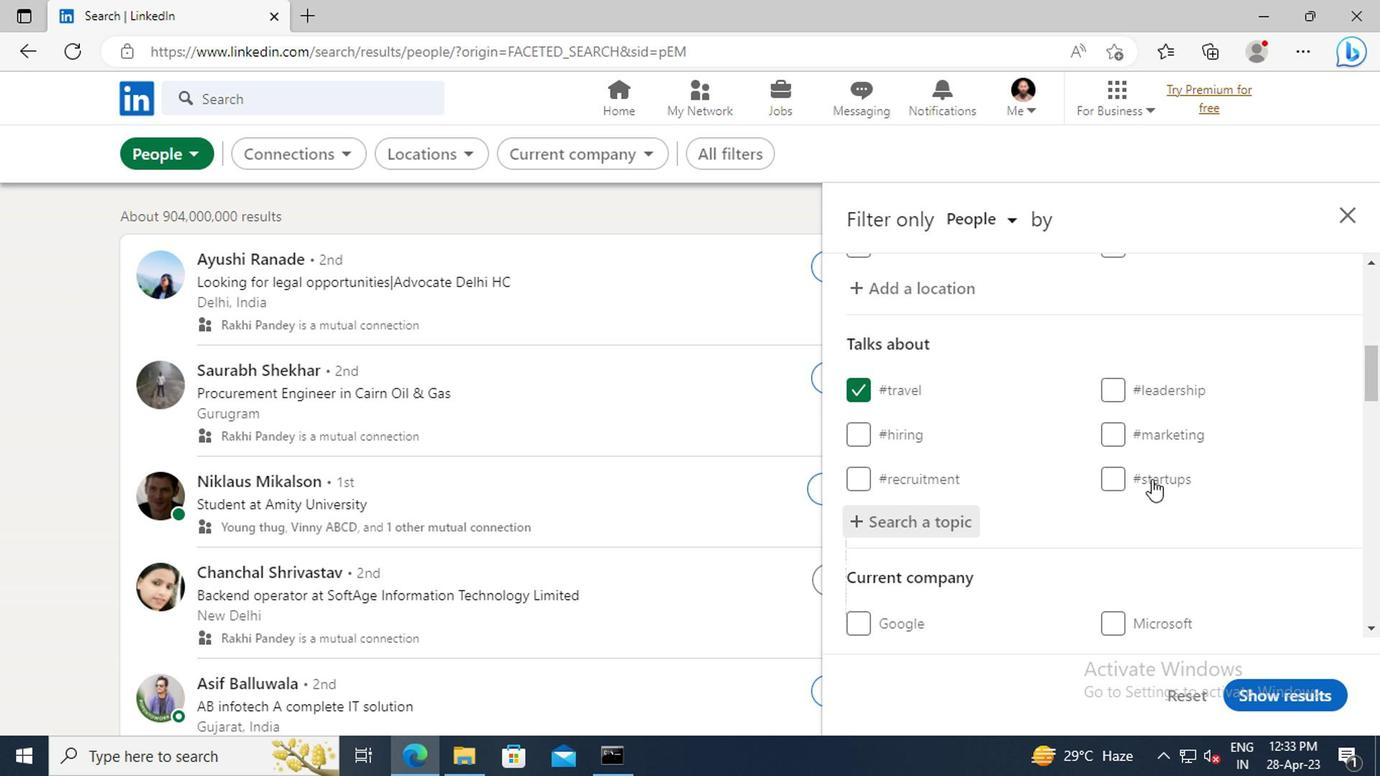 
Action: Mouse scrolled (1147, 438) with delta (0, -1)
Screenshot: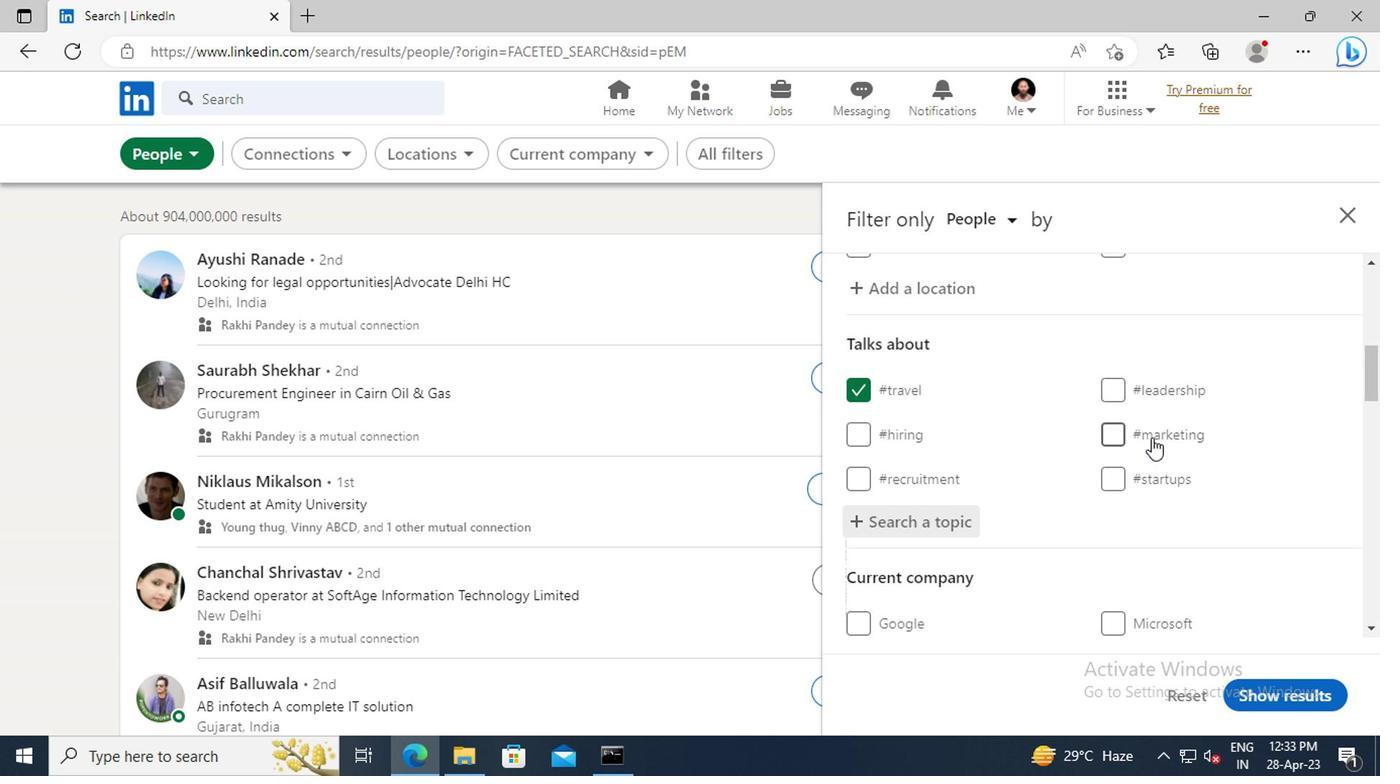
Action: Mouse scrolled (1147, 438) with delta (0, -1)
Screenshot: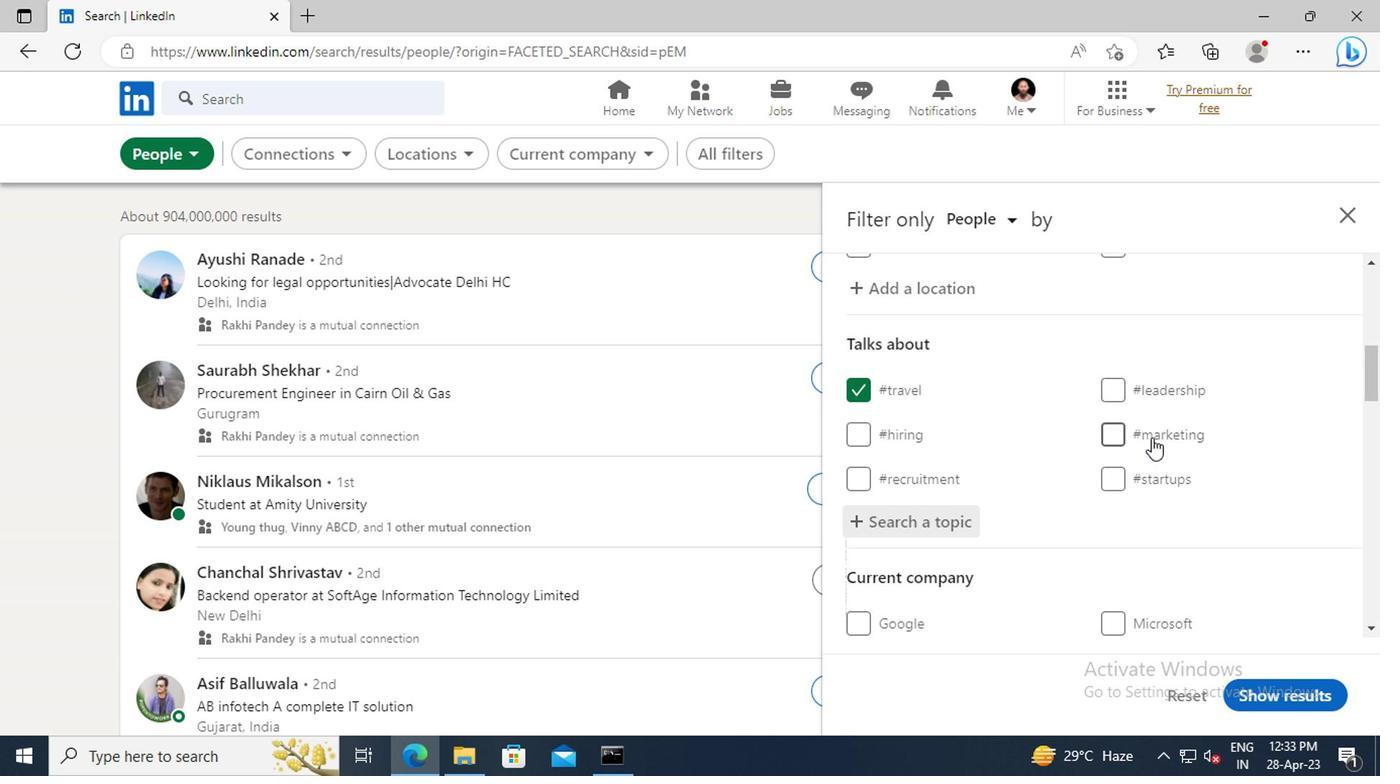 
Action: Mouse scrolled (1147, 438) with delta (0, -1)
Screenshot: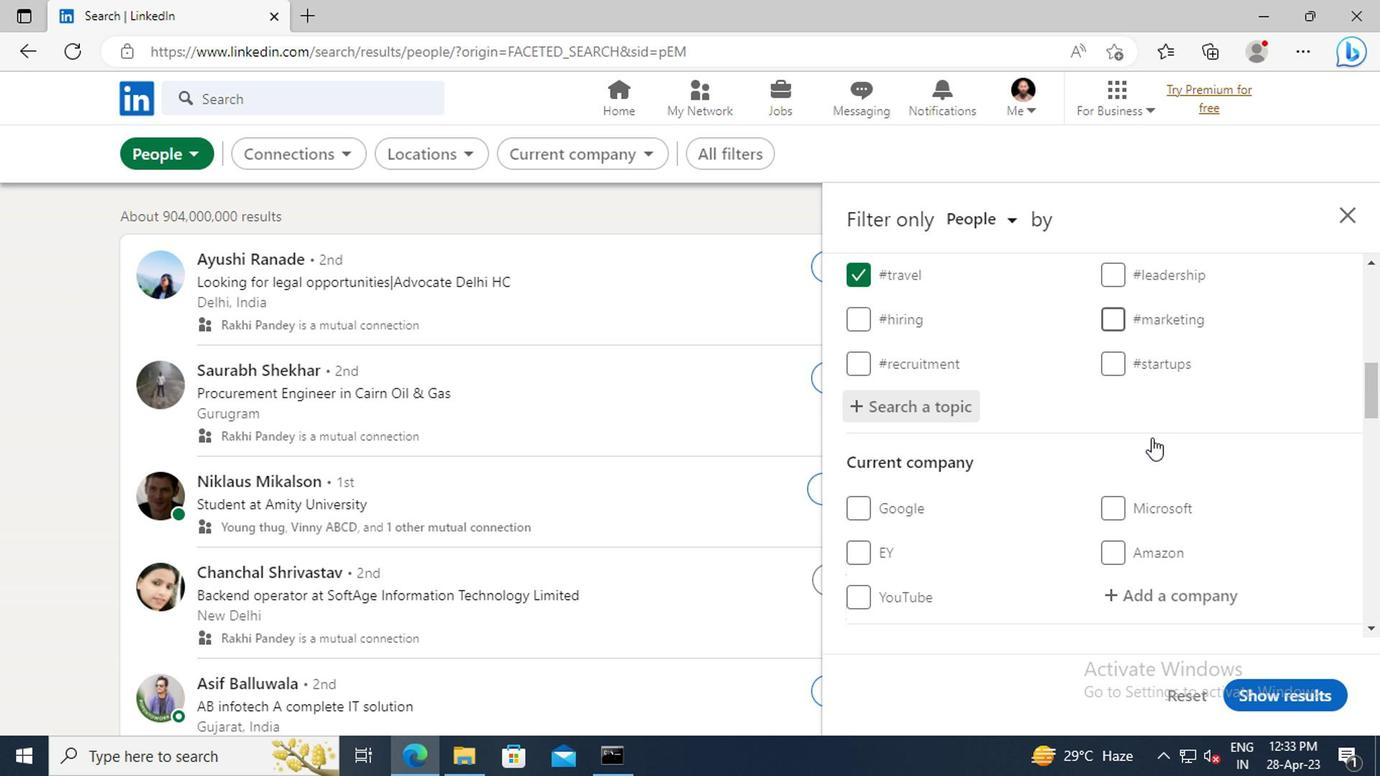 
Action: Mouse scrolled (1147, 438) with delta (0, -1)
Screenshot: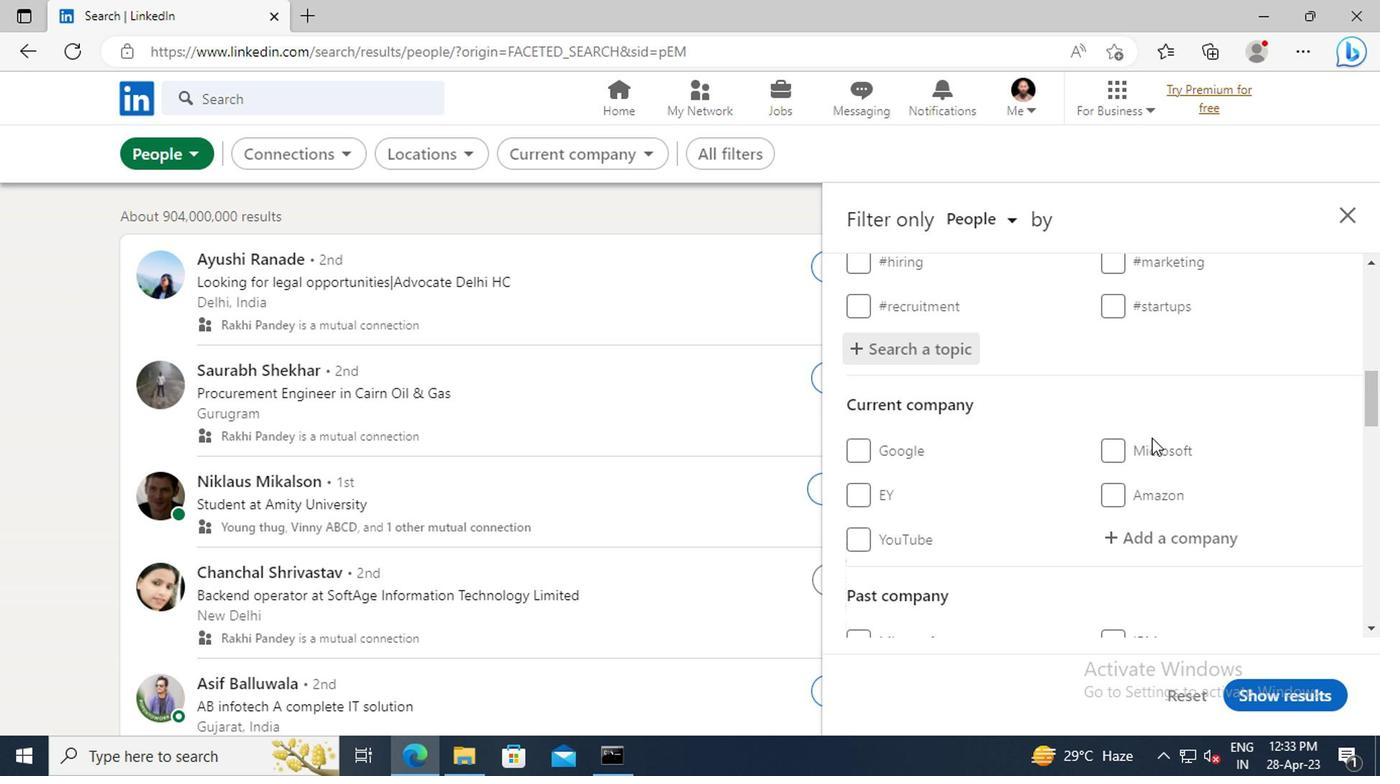 
Action: Mouse scrolled (1147, 438) with delta (0, -1)
Screenshot: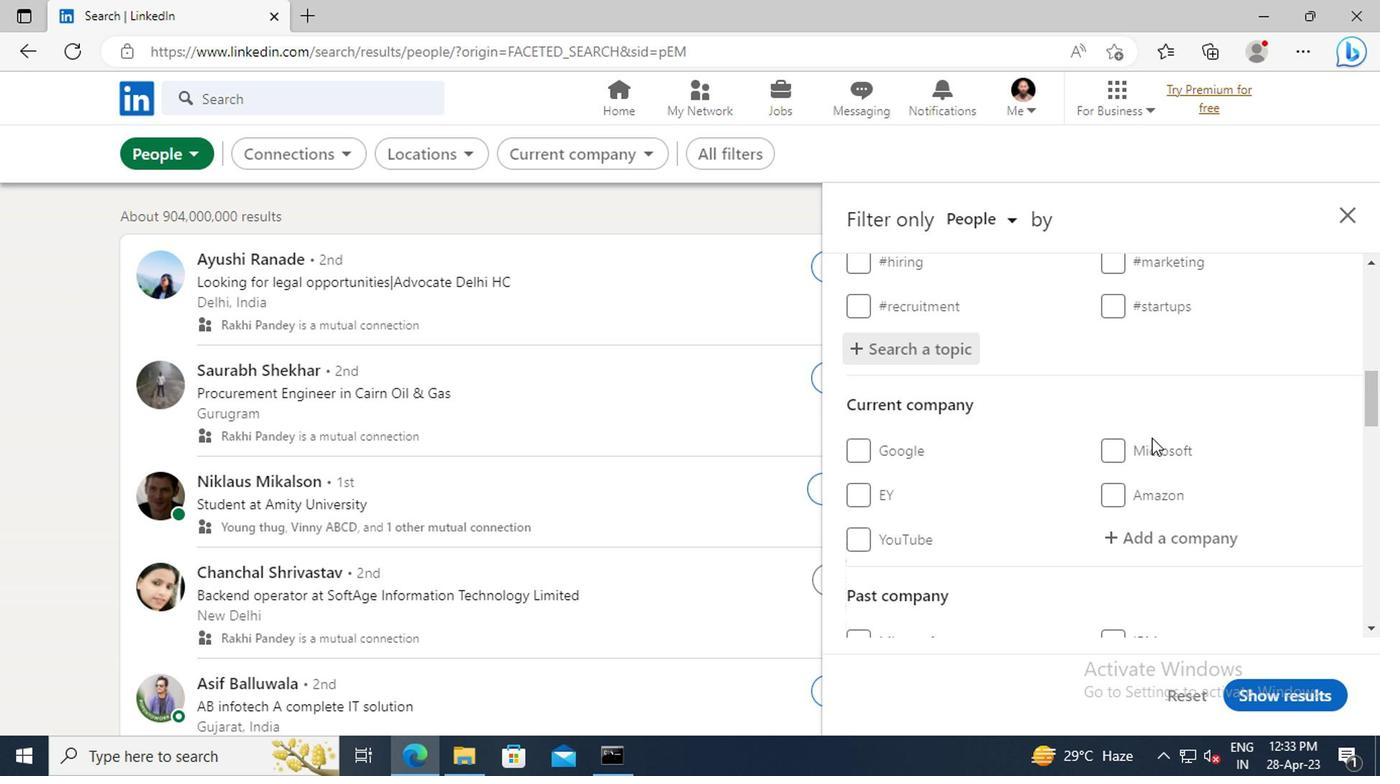 
Action: Mouse scrolled (1147, 438) with delta (0, -1)
Screenshot: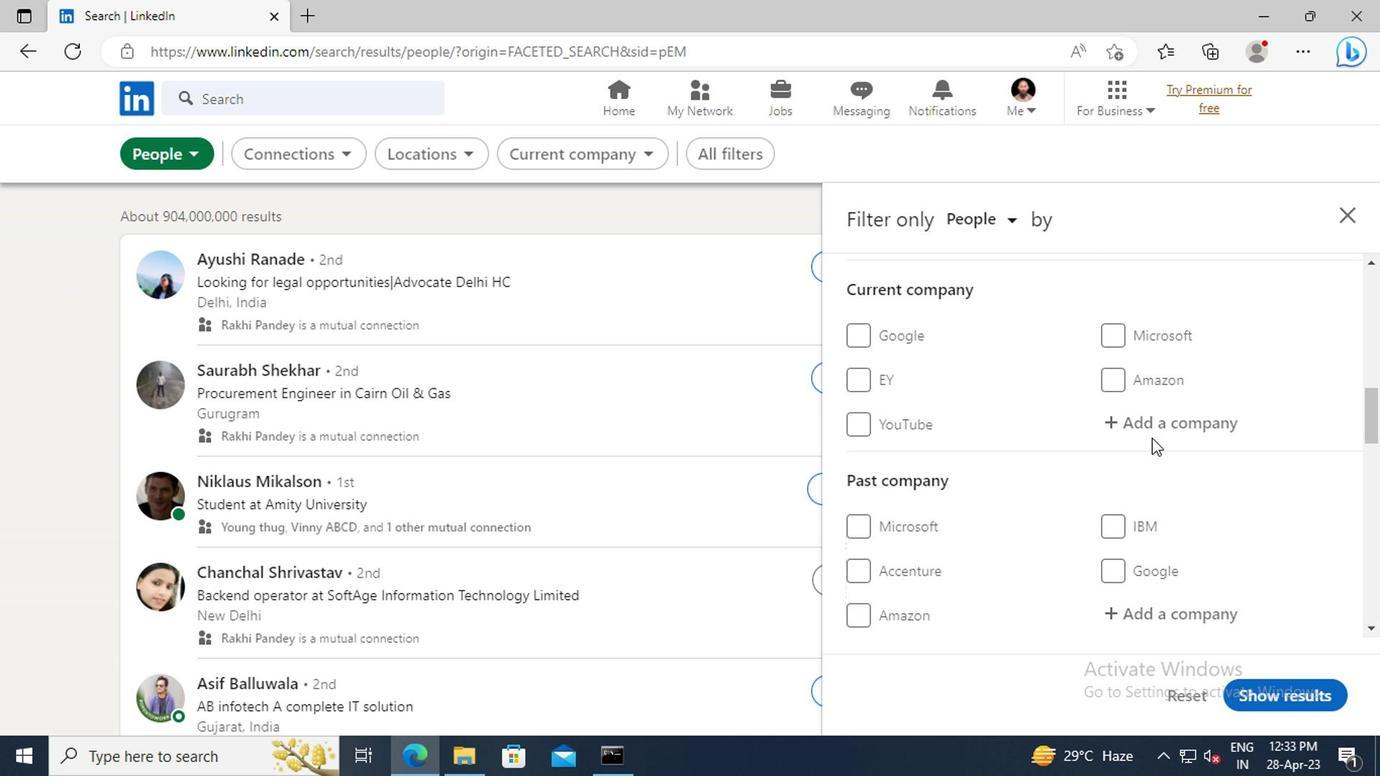 
Action: Mouse scrolled (1147, 438) with delta (0, -1)
Screenshot: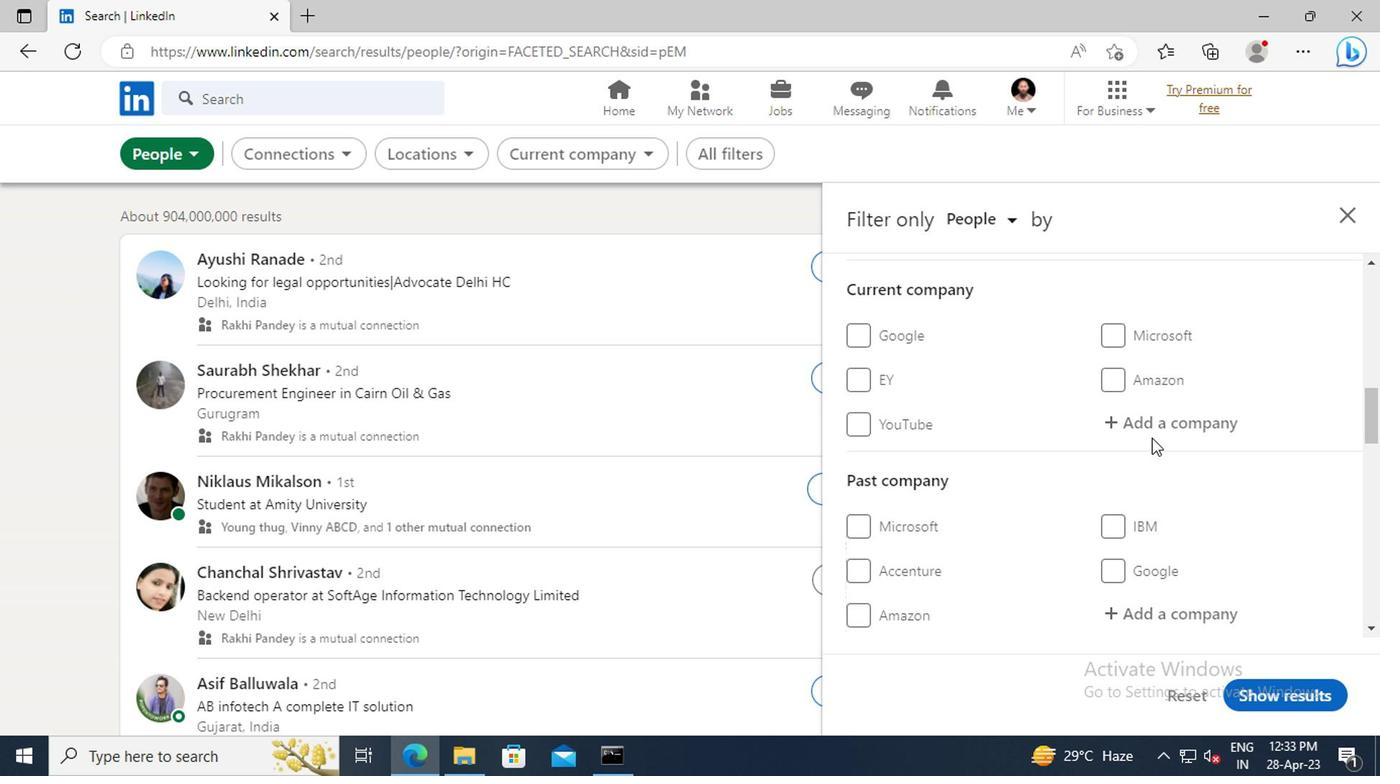 
Action: Mouse scrolled (1147, 438) with delta (0, -1)
Screenshot: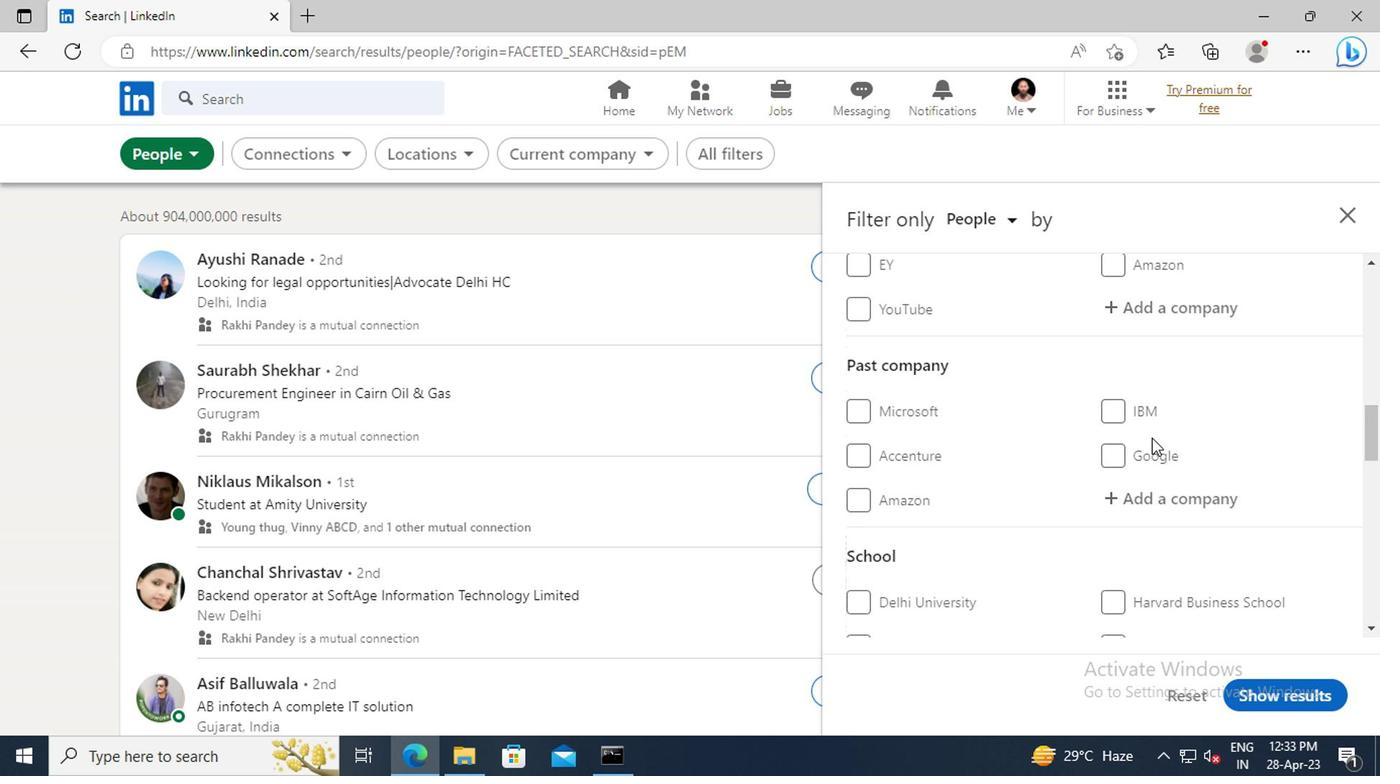 
Action: Mouse scrolled (1147, 438) with delta (0, -1)
Screenshot: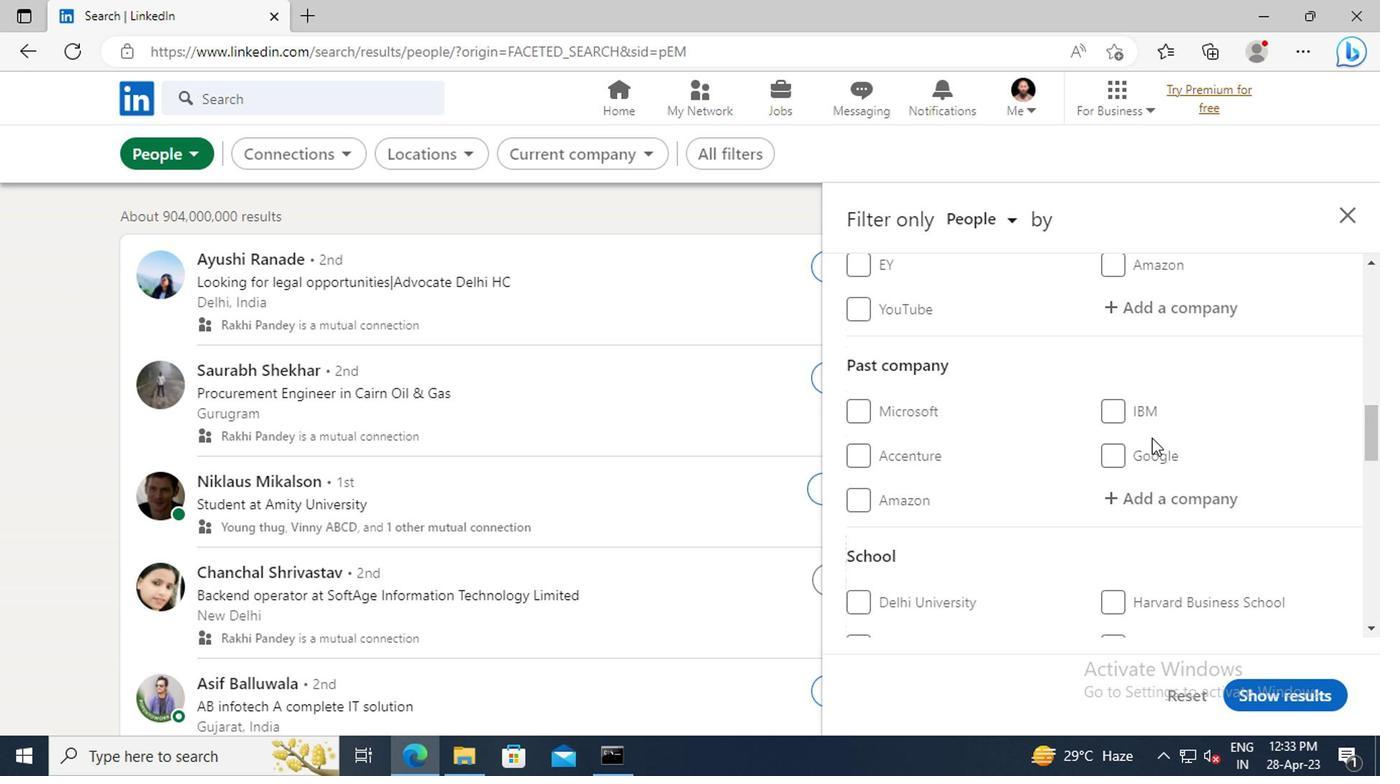 
Action: Mouse scrolled (1147, 438) with delta (0, -1)
Screenshot: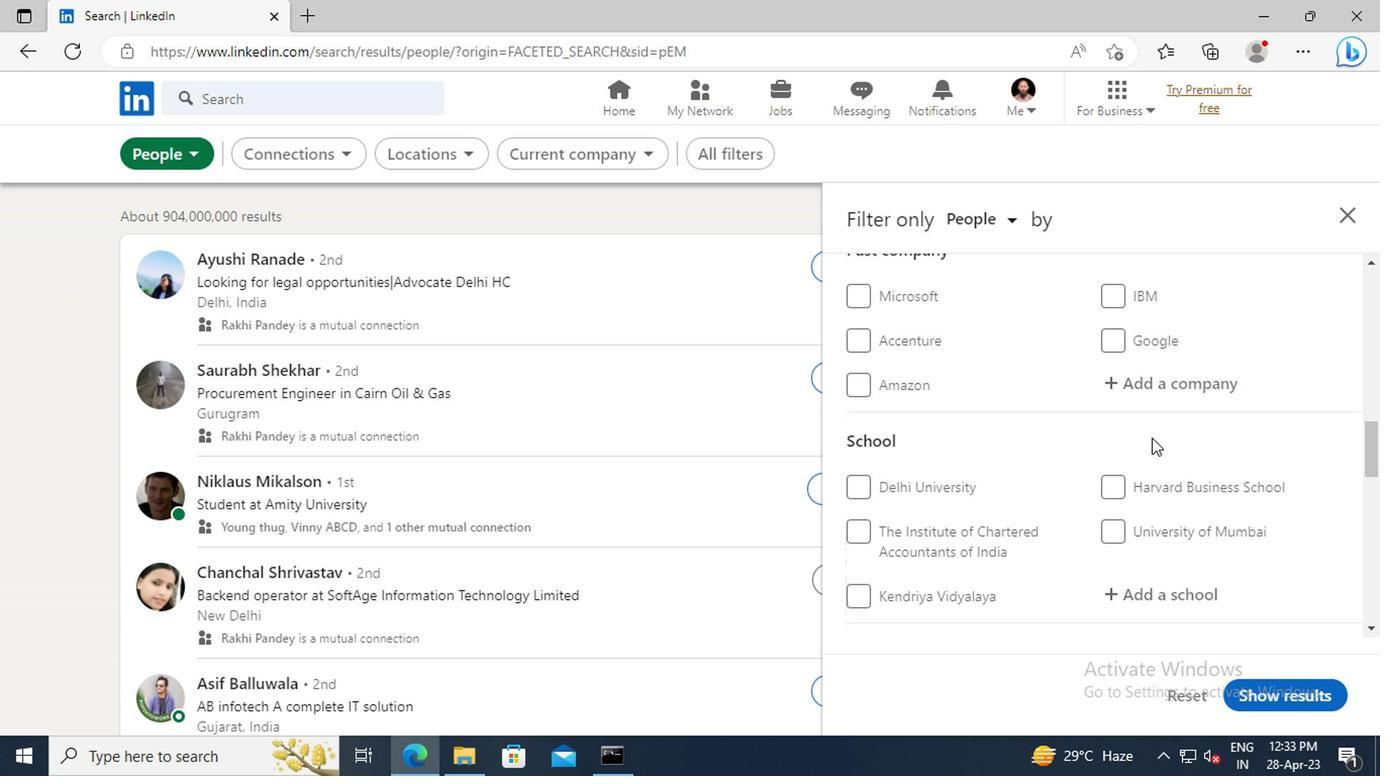 
Action: Mouse scrolled (1147, 438) with delta (0, -1)
Screenshot: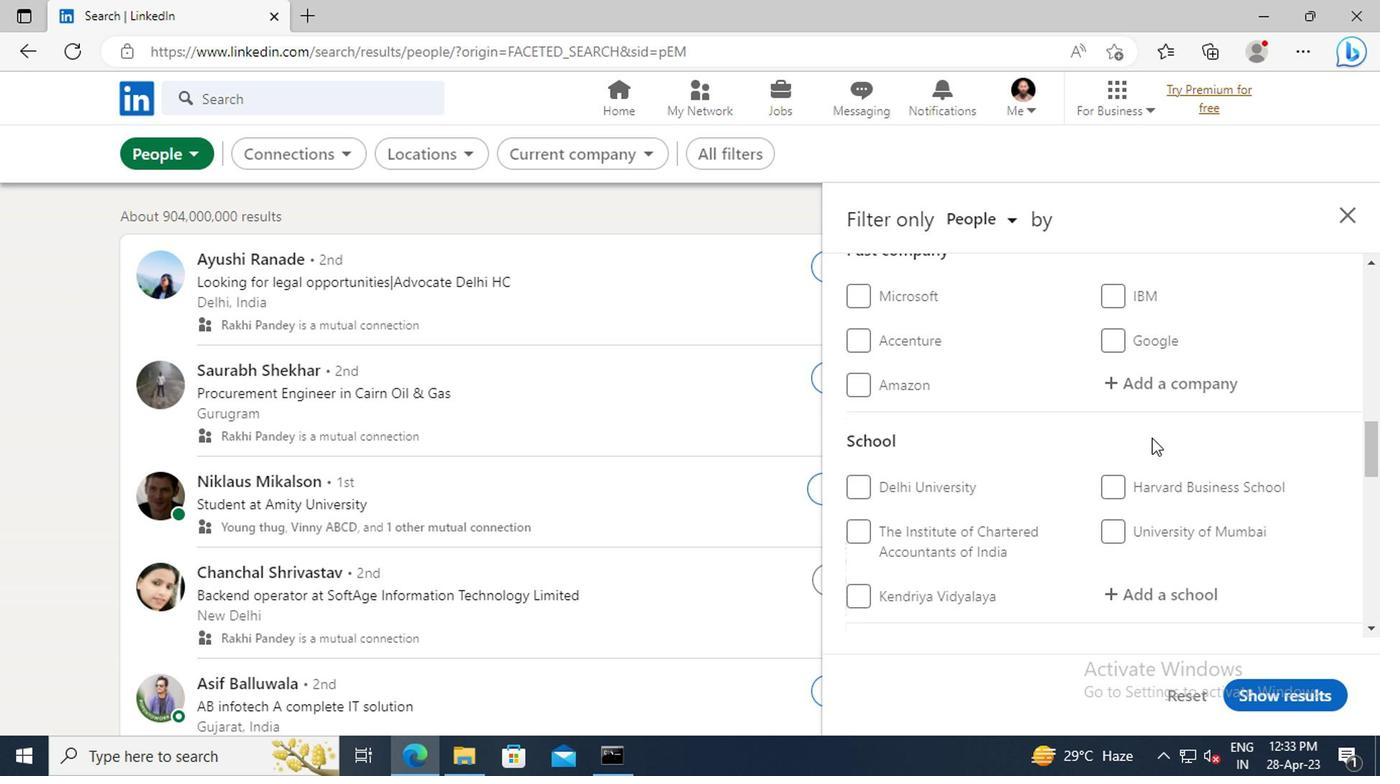
Action: Mouse scrolled (1147, 438) with delta (0, -1)
Screenshot: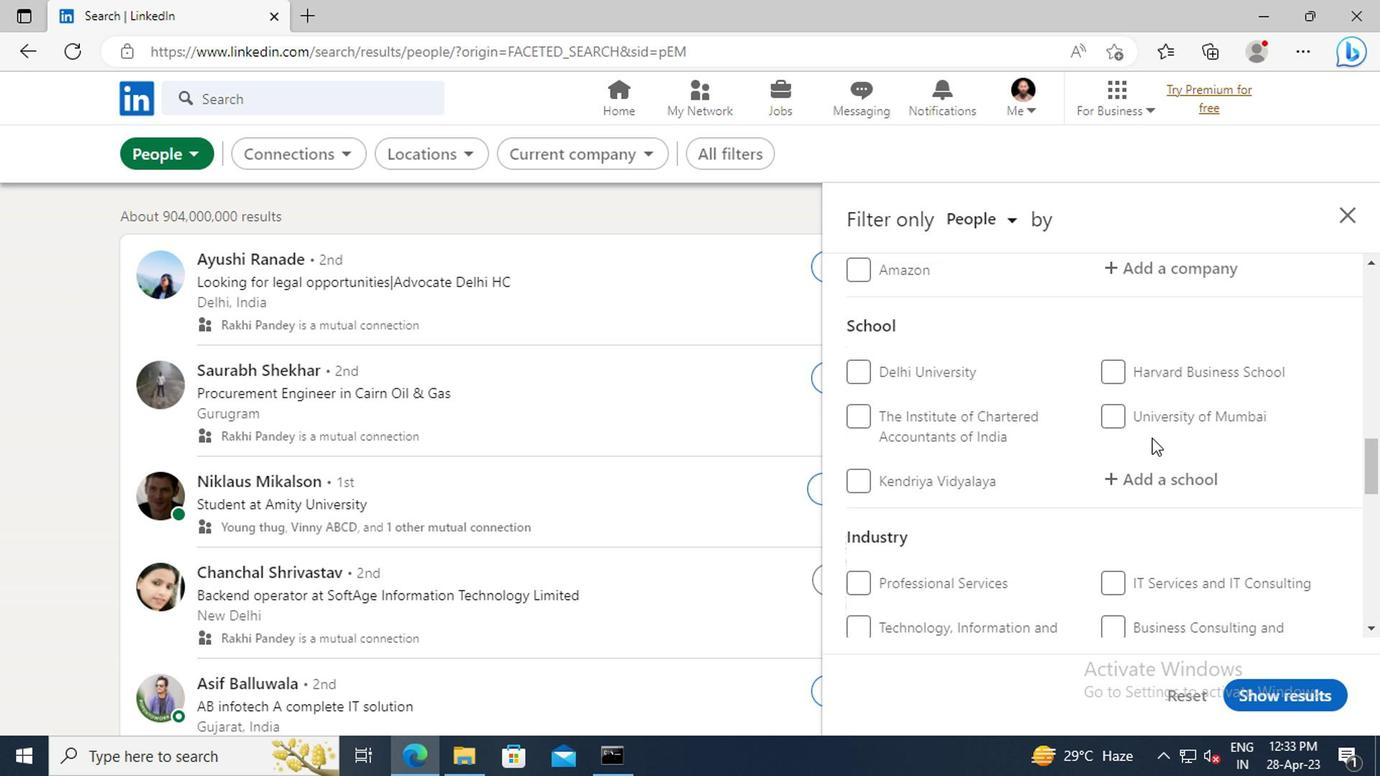 
Action: Mouse scrolled (1147, 438) with delta (0, -1)
Screenshot: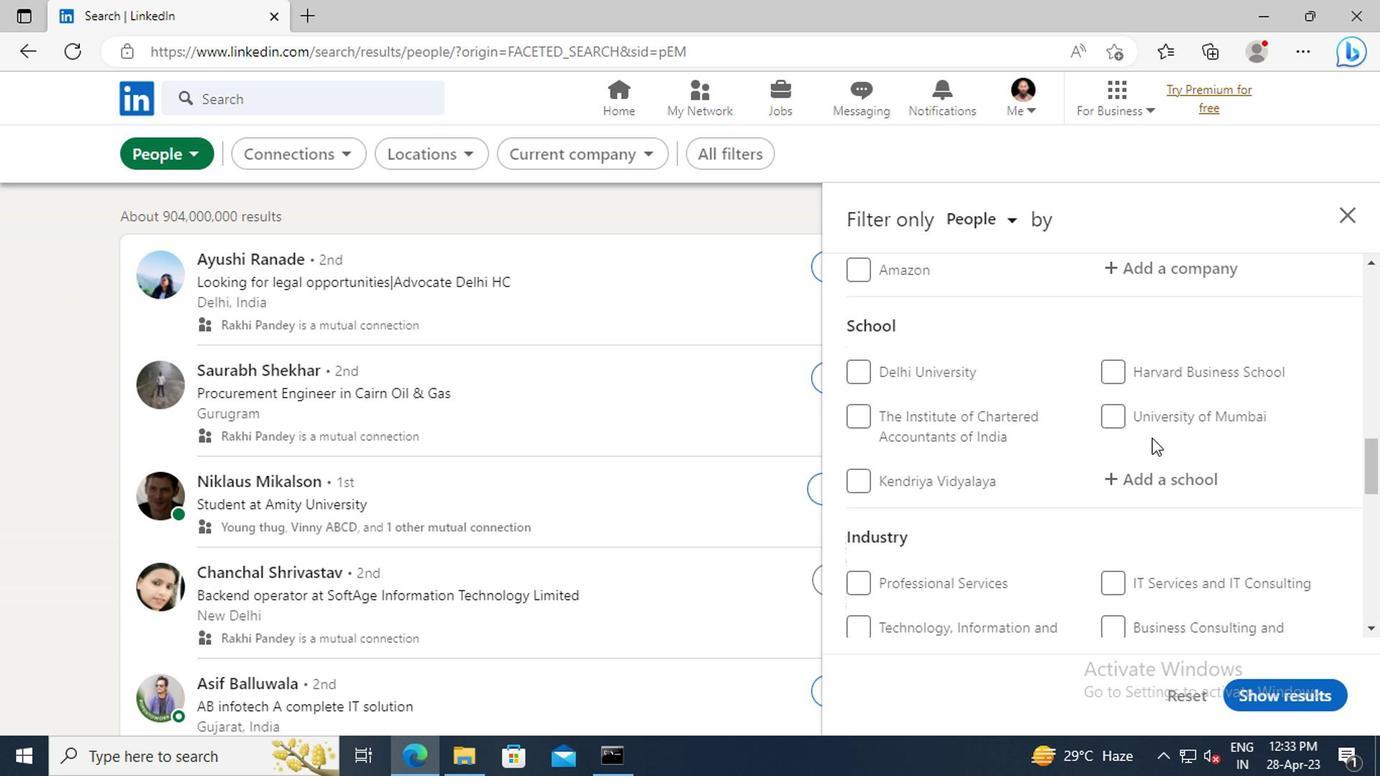 
Action: Mouse scrolled (1147, 438) with delta (0, -1)
Screenshot: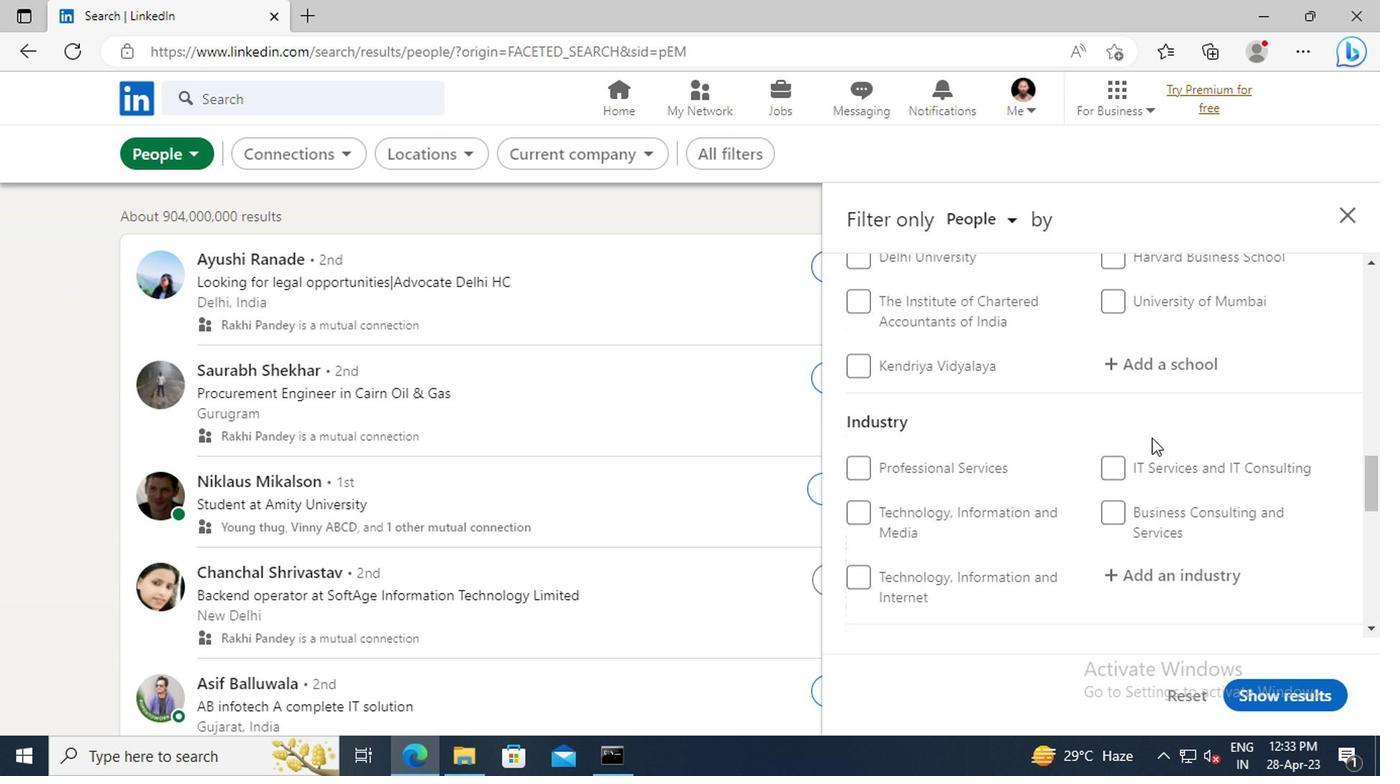 
Action: Mouse scrolled (1147, 438) with delta (0, -1)
Screenshot: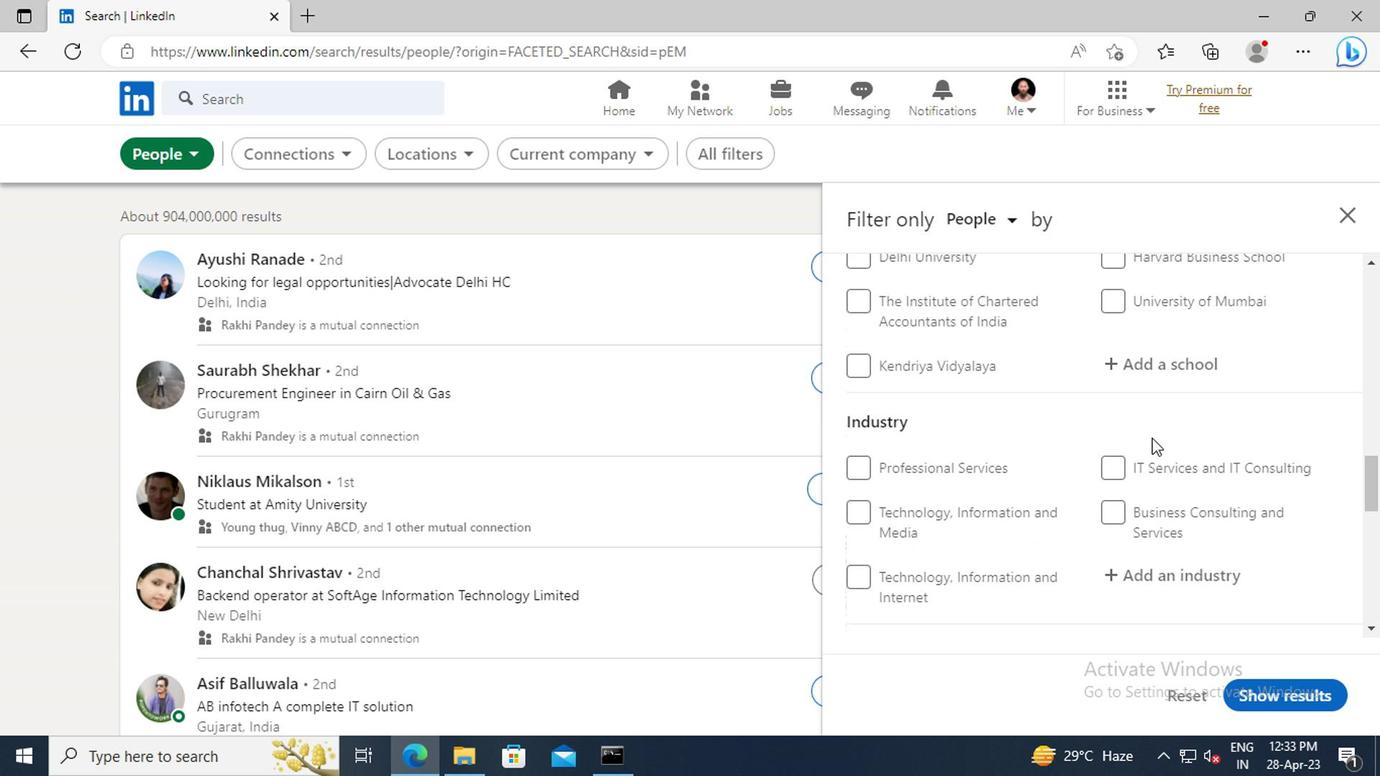 
Action: Mouse scrolled (1147, 438) with delta (0, -1)
Screenshot: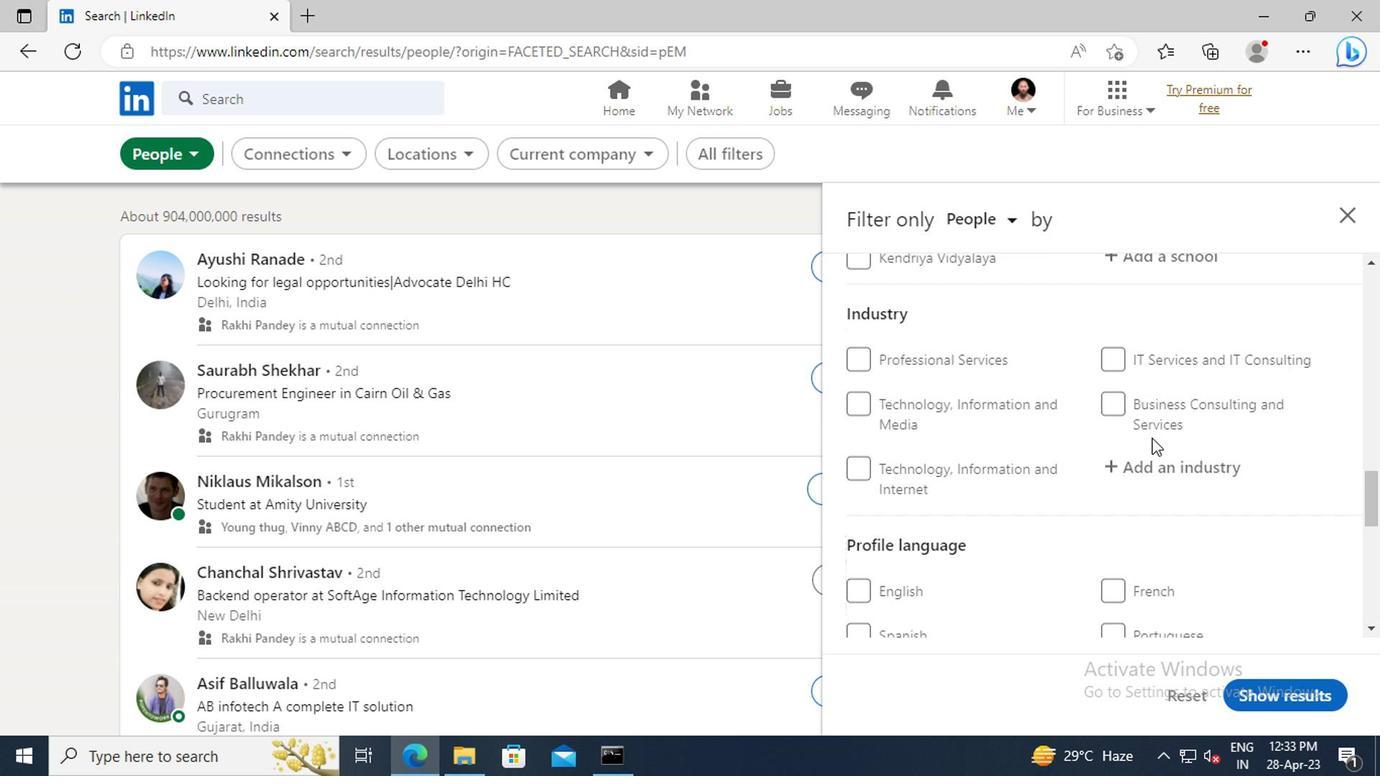 
Action: Mouse moved to (860, 530)
Screenshot: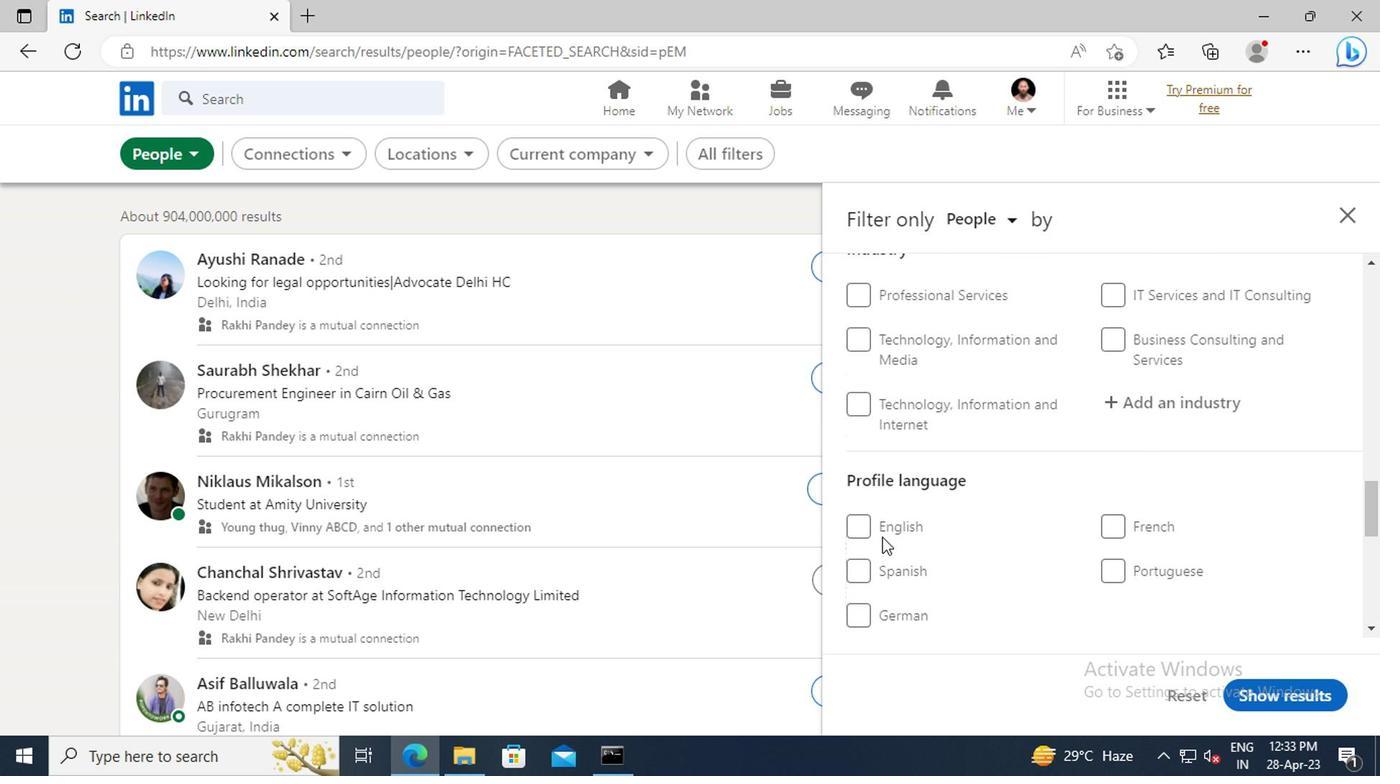 
Action: Mouse pressed left at (860, 530)
Screenshot: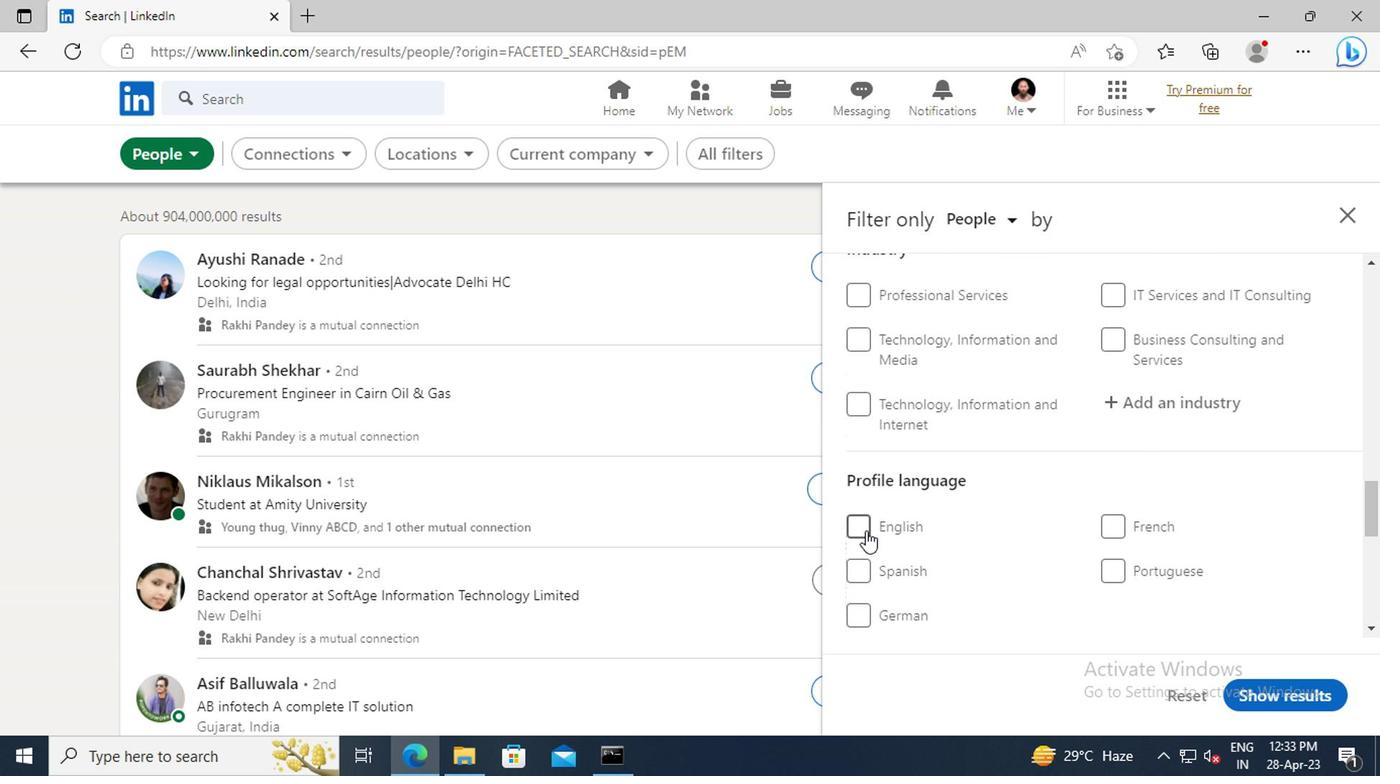 
Action: Mouse moved to (1092, 511)
Screenshot: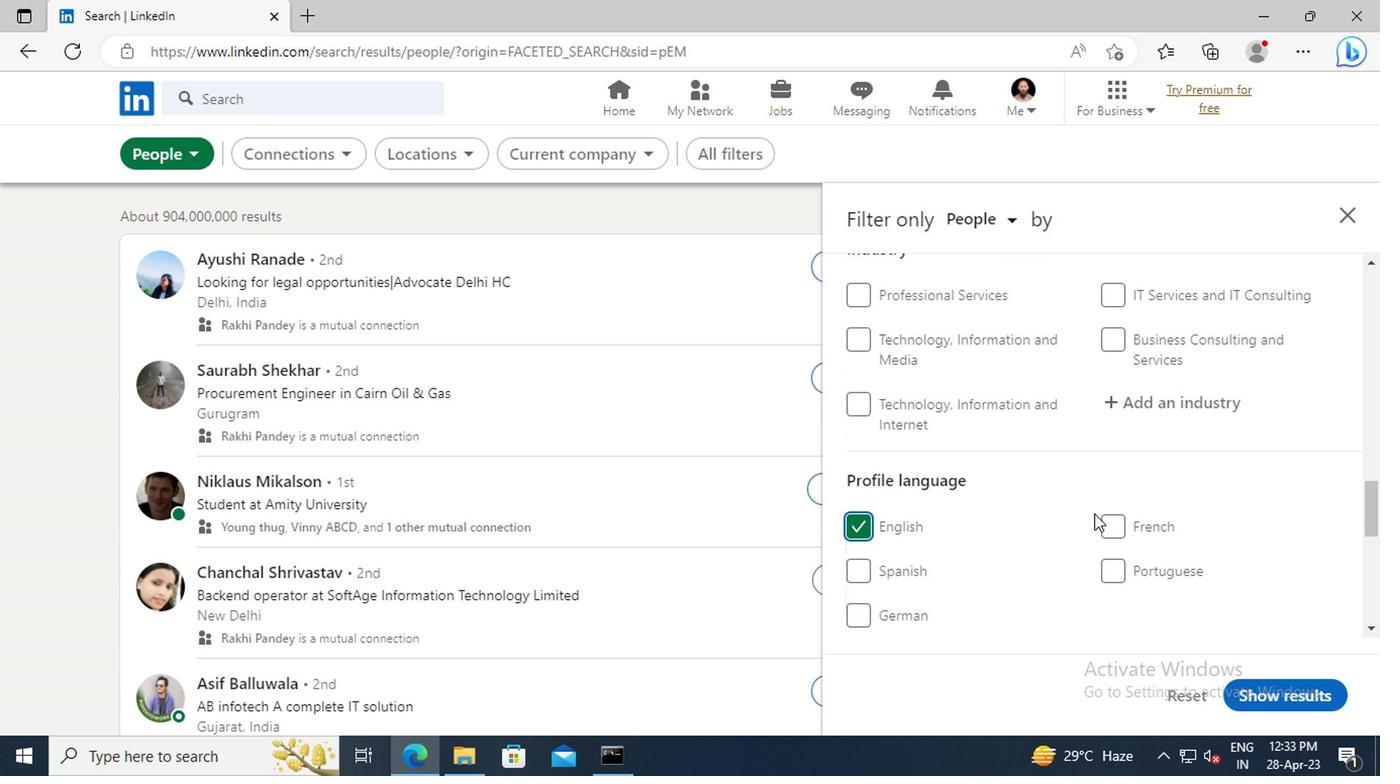 
Action: Mouse scrolled (1092, 512) with delta (0, 1)
Screenshot: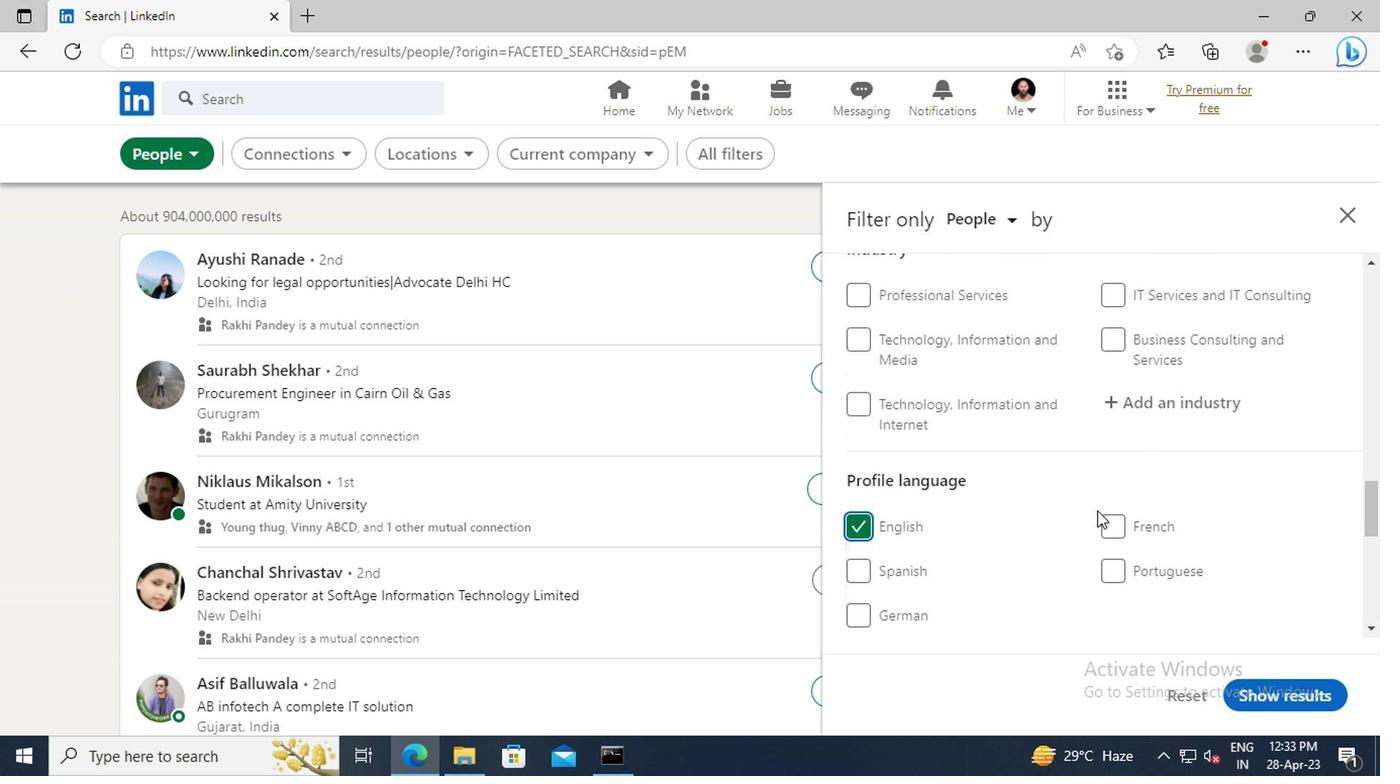 
Action: Mouse scrolled (1092, 512) with delta (0, 1)
Screenshot: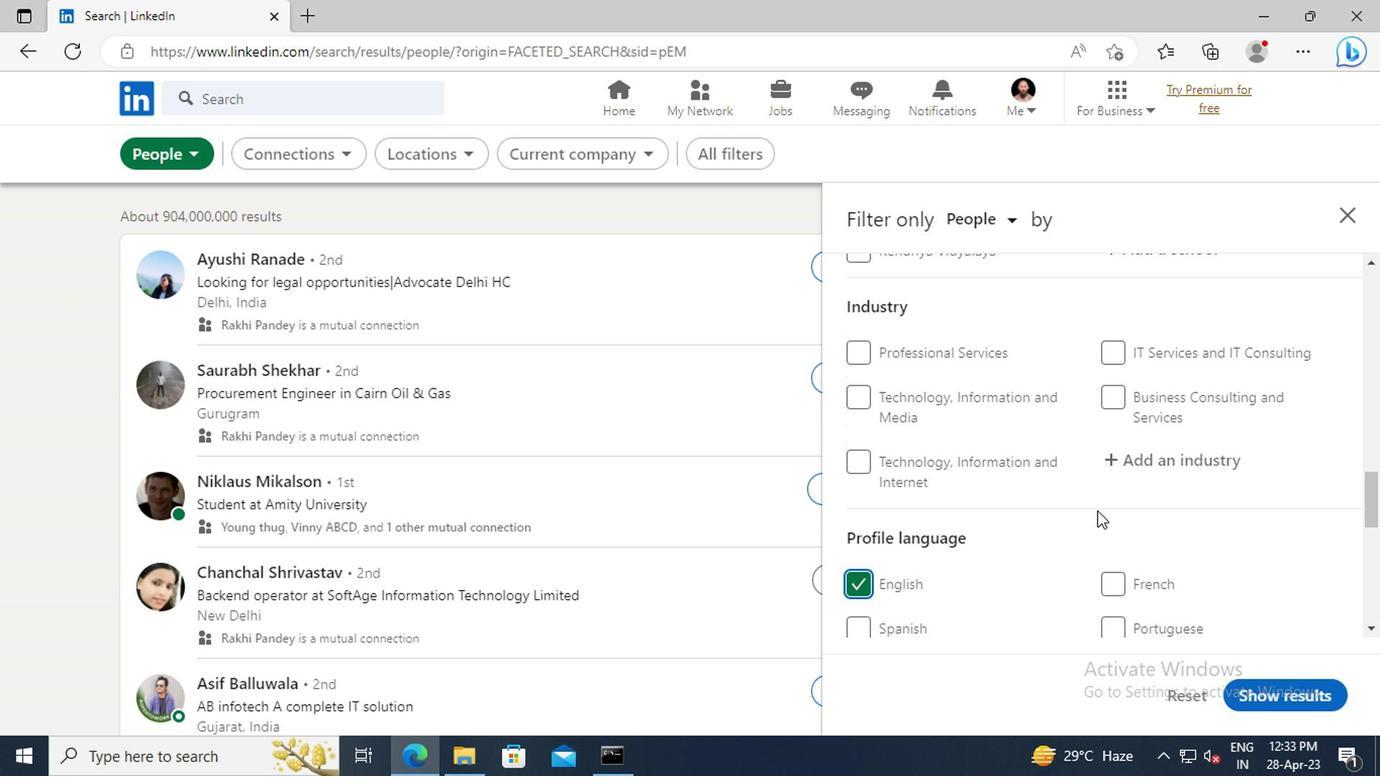
Action: Mouse scrolled (1092, 512) with delta (0, 1)
Screenshot: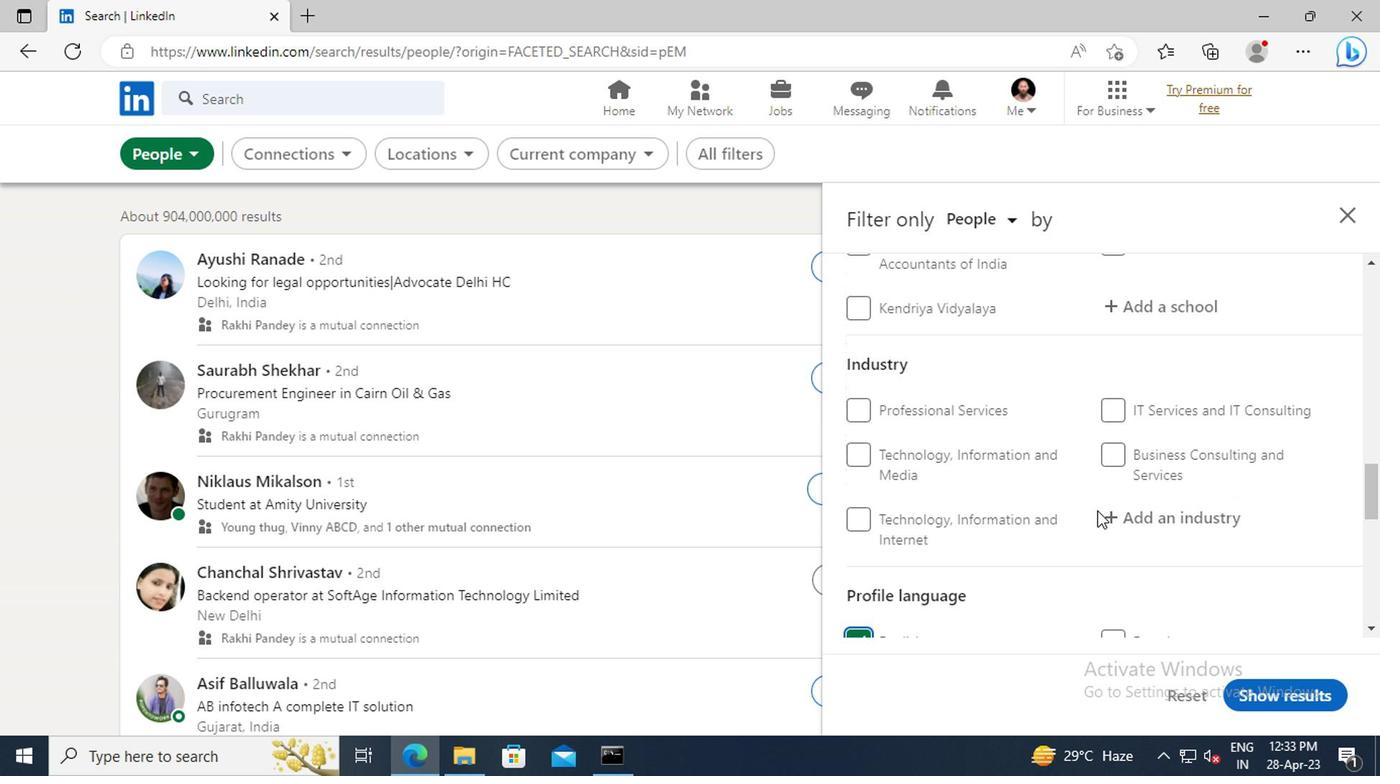 
Action: Mouse scrolled (1092, 512) with delta (0, 1)
Screenshot: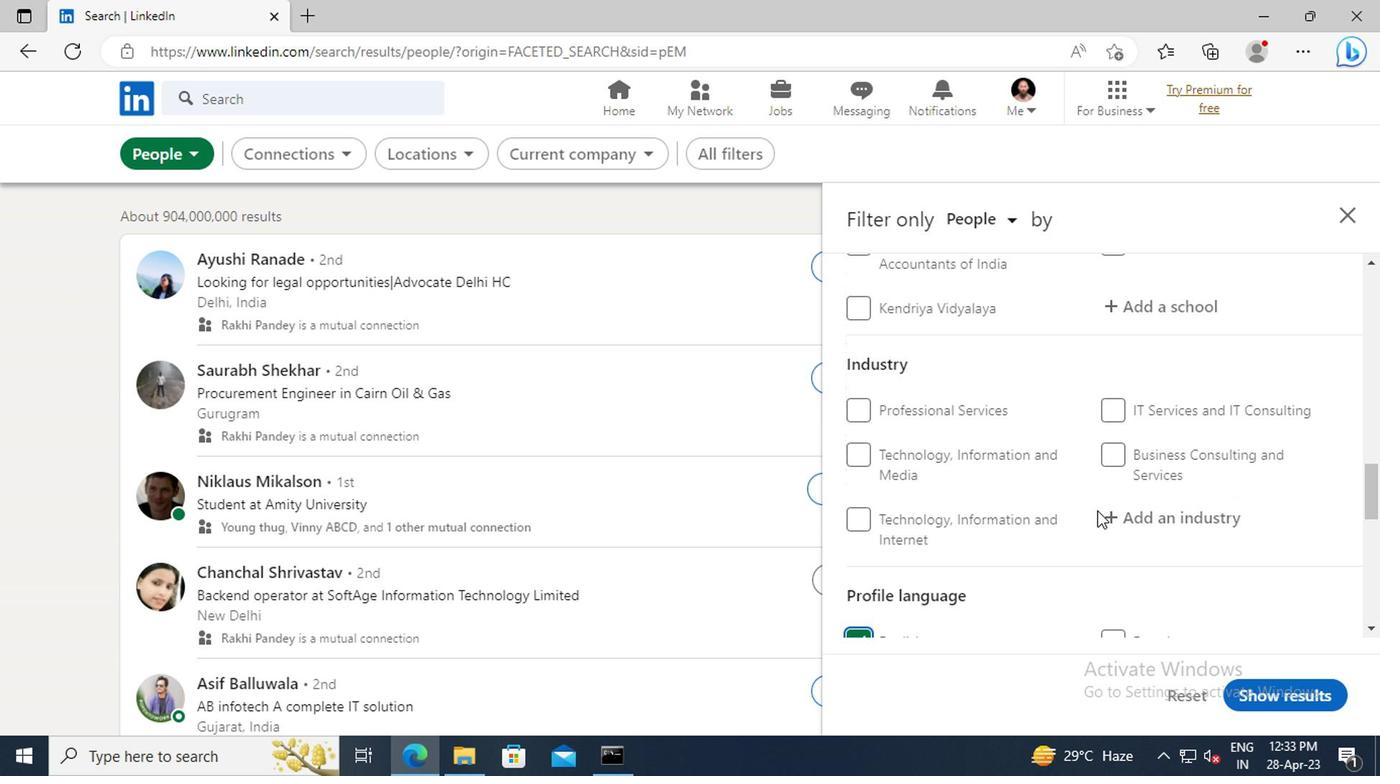 
Action: Mouse scrolled (1092, 512) with delta (0, 1)
Screenshot: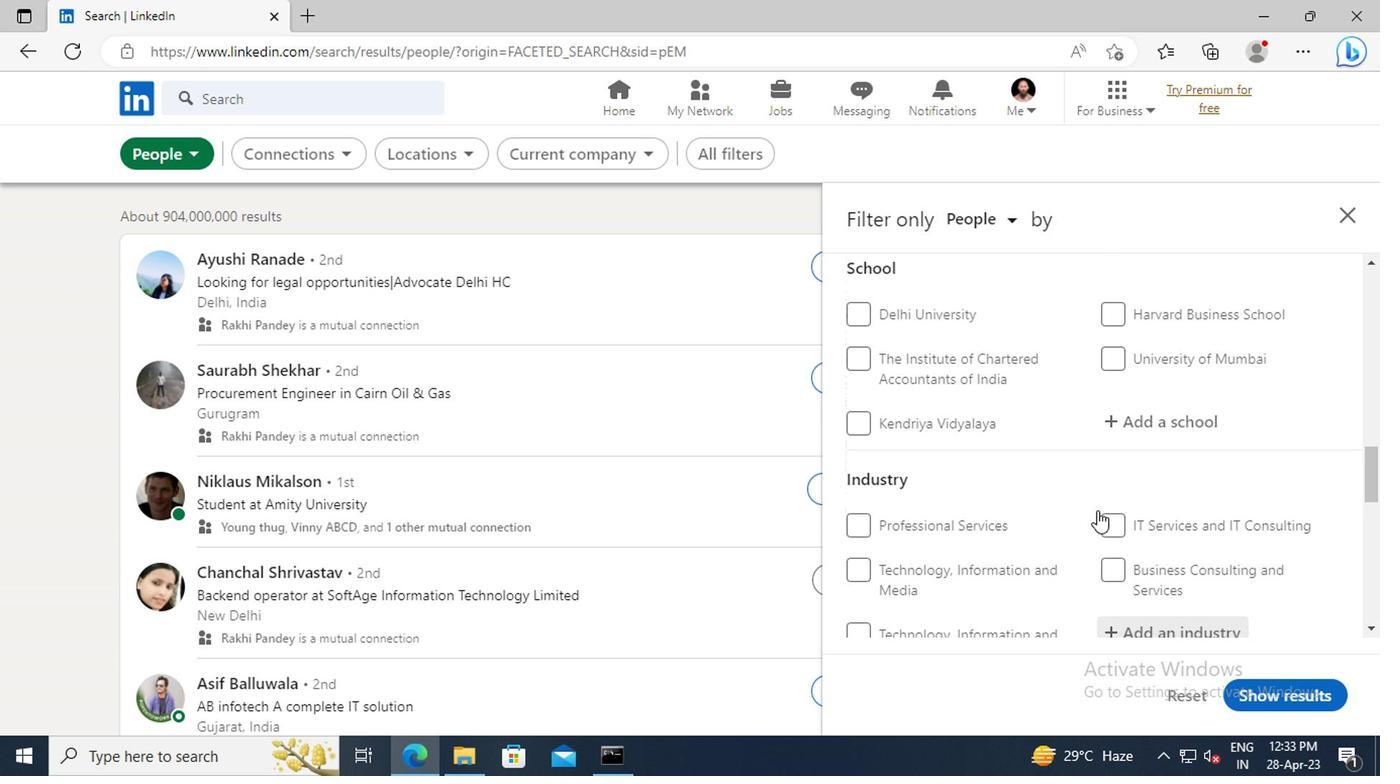 
Action: Mouse scrolled (1092, 512) with delta (0, 1)
Screenshot: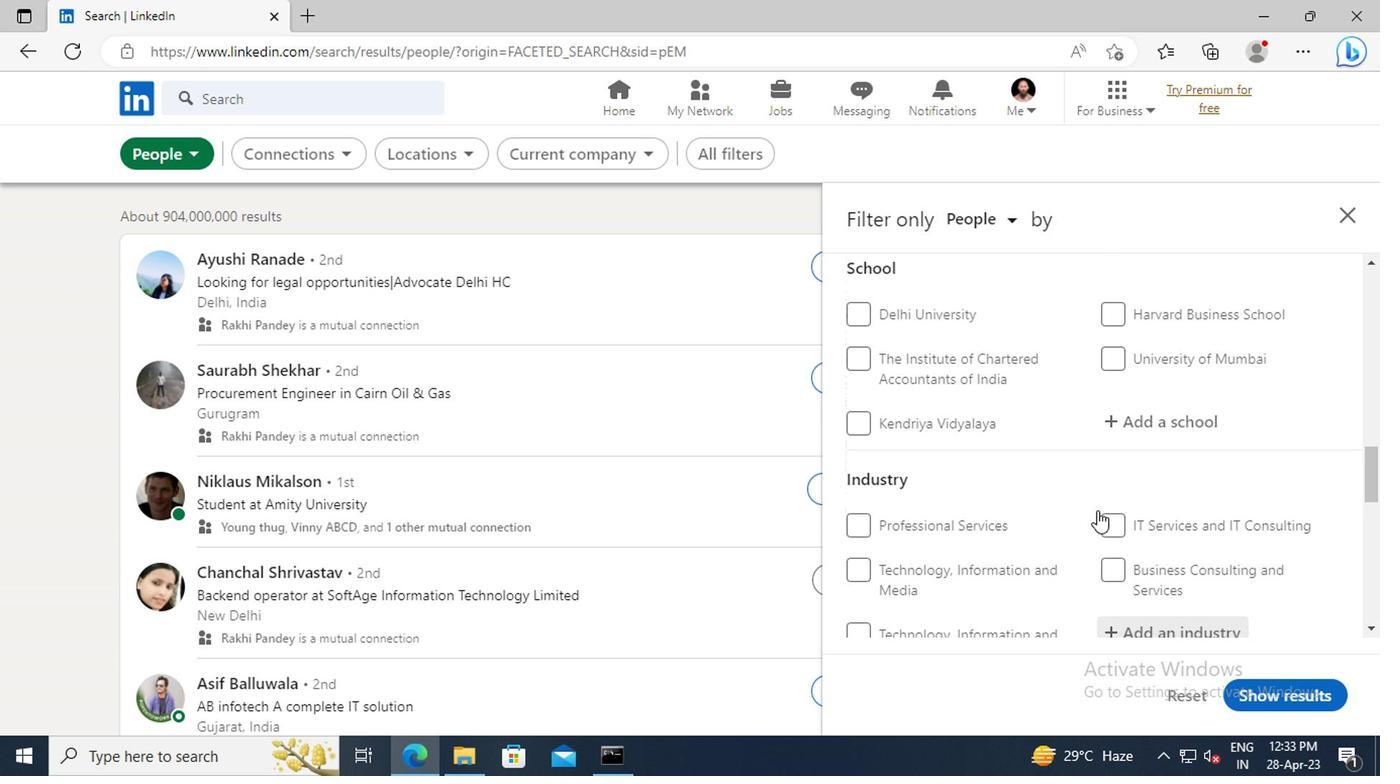 
Action: Mouse scrolled (1092, 512) with delta (0, 1)
Screenshot: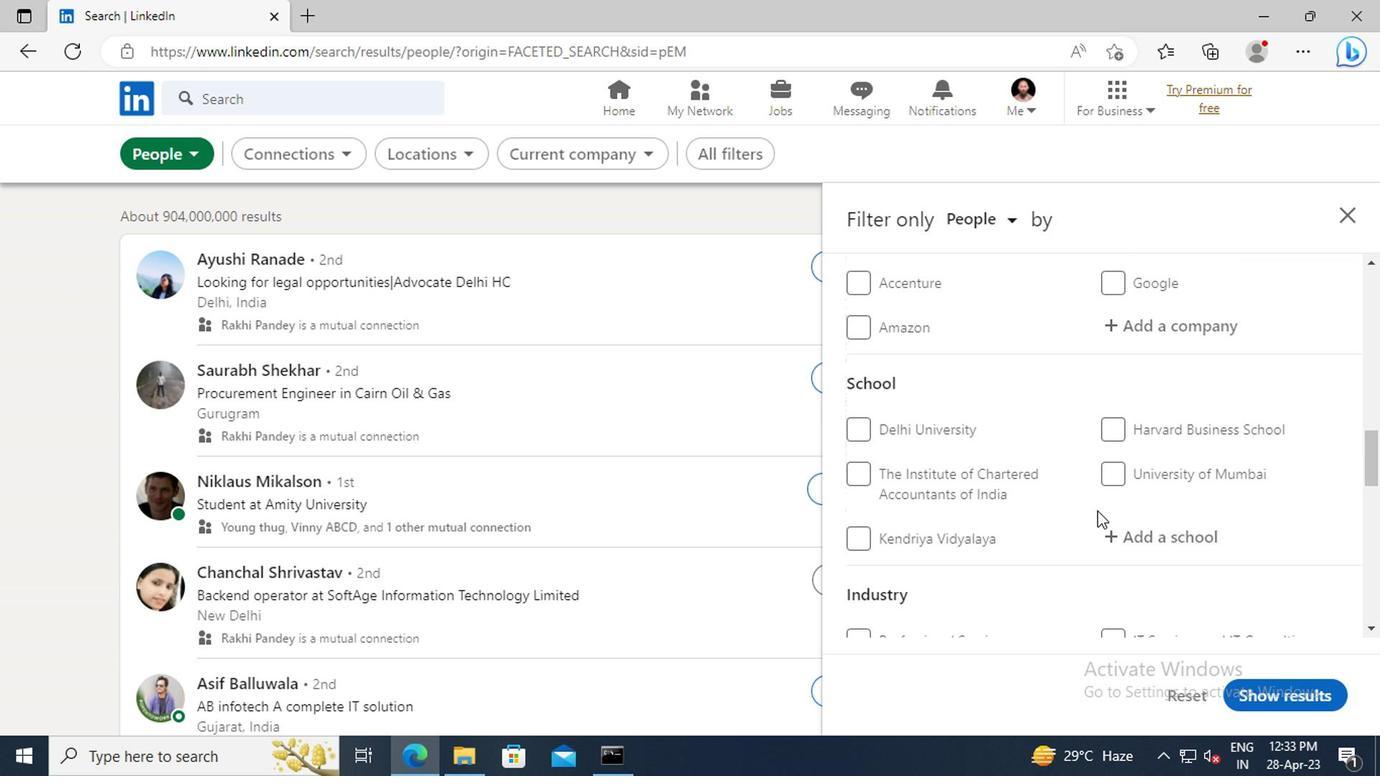 
Action: Mouse scrolled (1092, 512) with delta (0, 1)
Screenshot: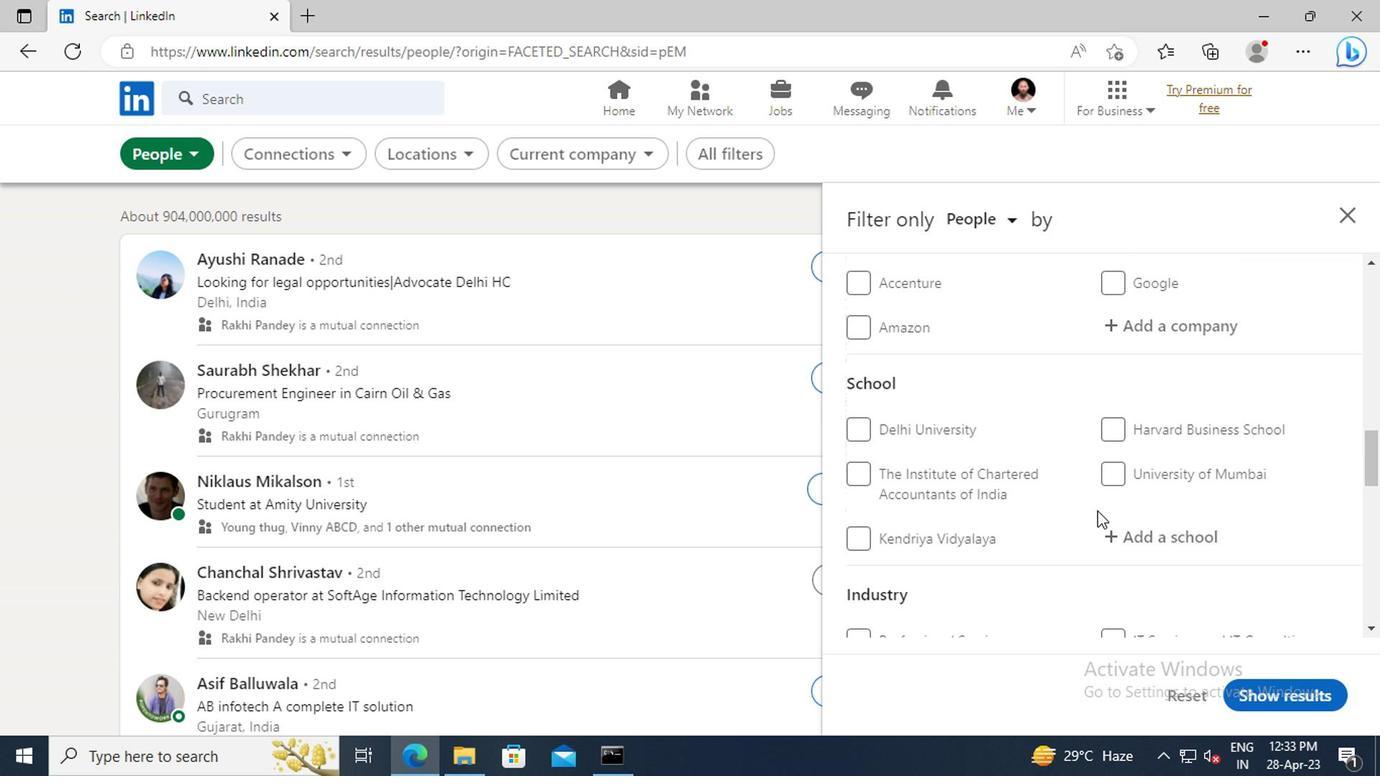 
Action: Mouse moved to (1096, 501)
Screenshot: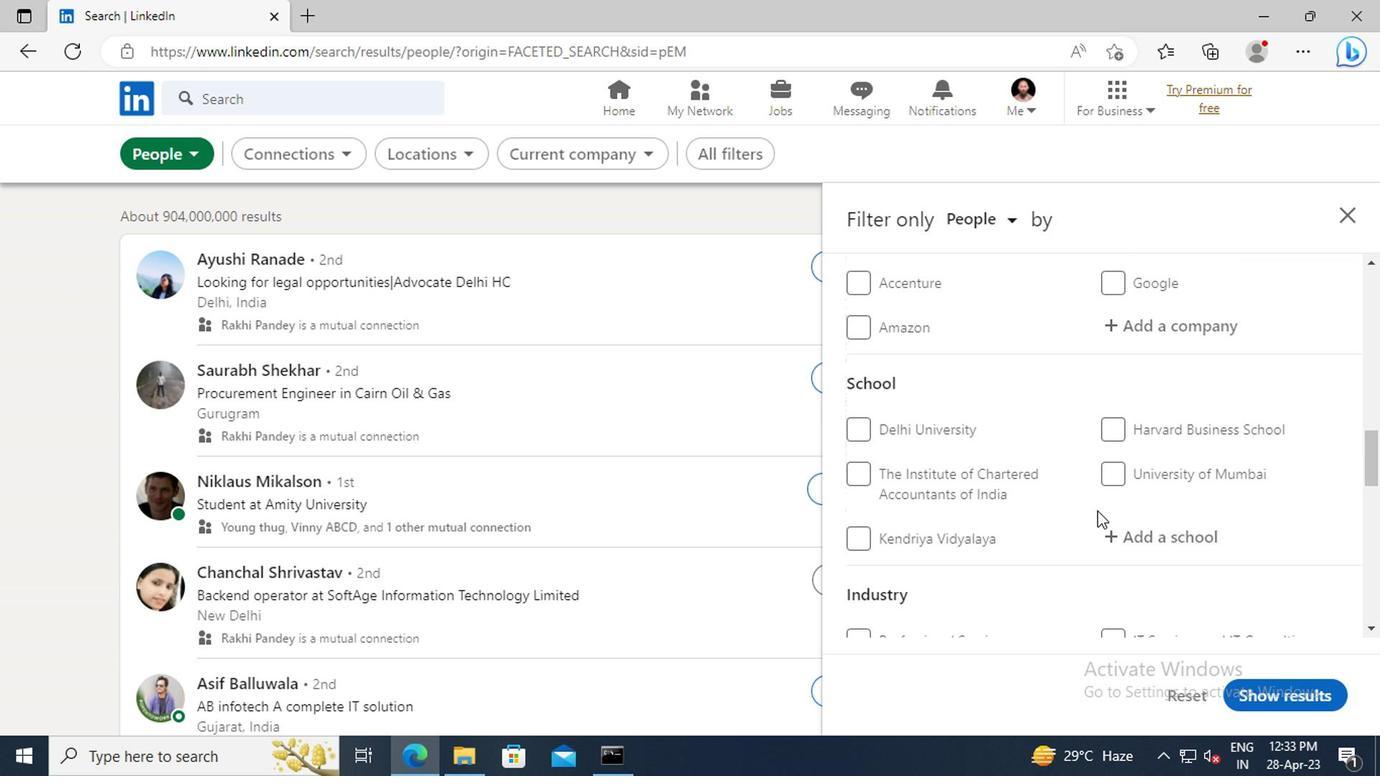 
Action: Mouse scrolled (1096, 502) with delta (0, 1)
Screenshot: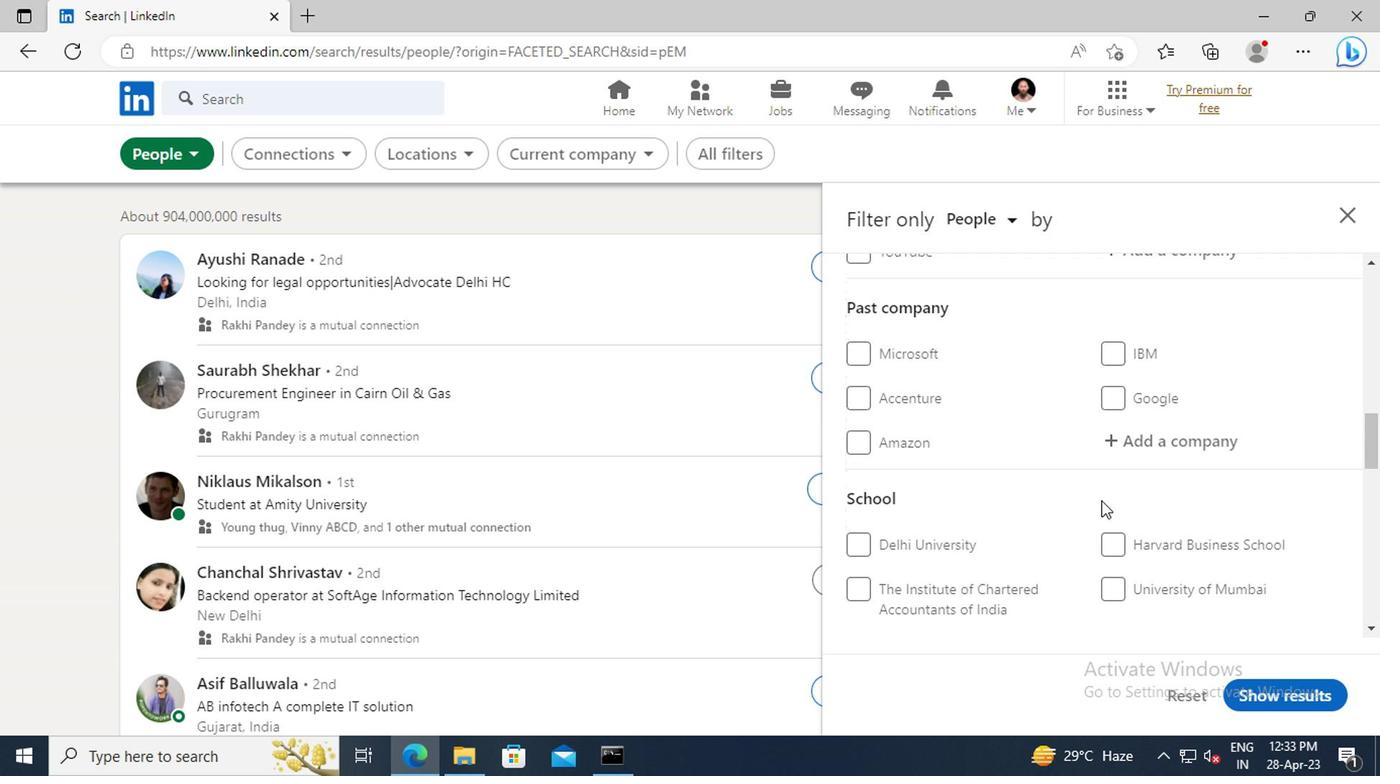 
Action: Mouse scrolled (1096, 502) with delta (0, 1)
Screenshot: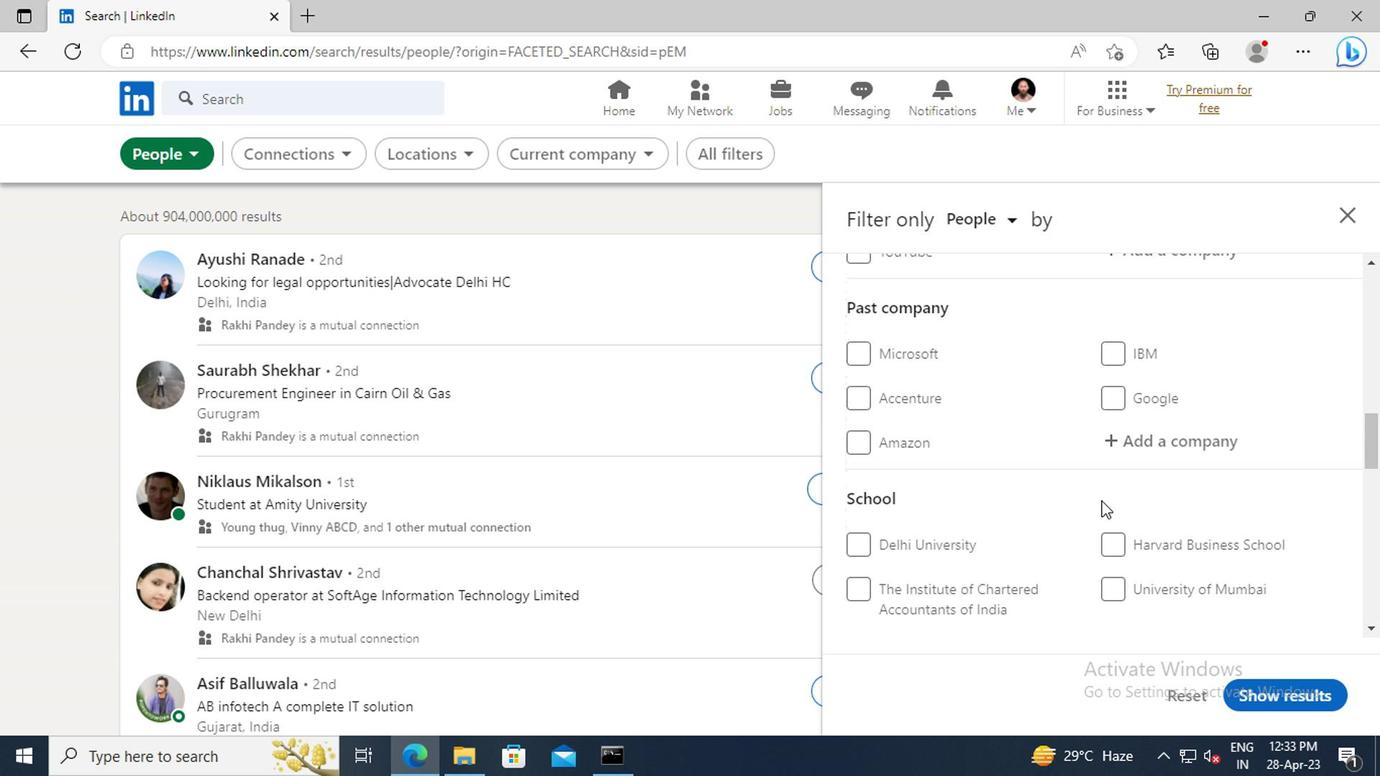 
Action: Mouse moved to (1101, 487)
Screenshot: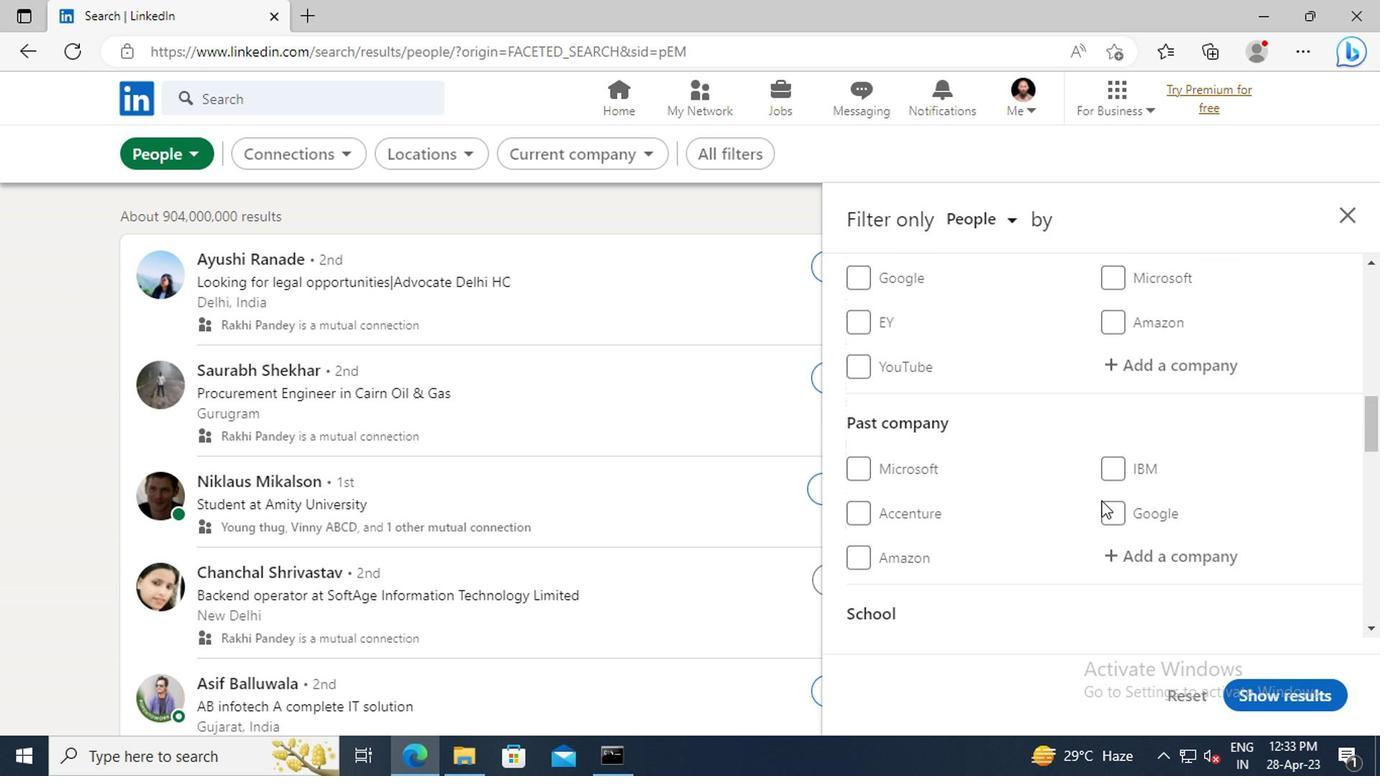 
Action: Mouse scrolled (1101, 488) with delta (0, 0)
Screenshot: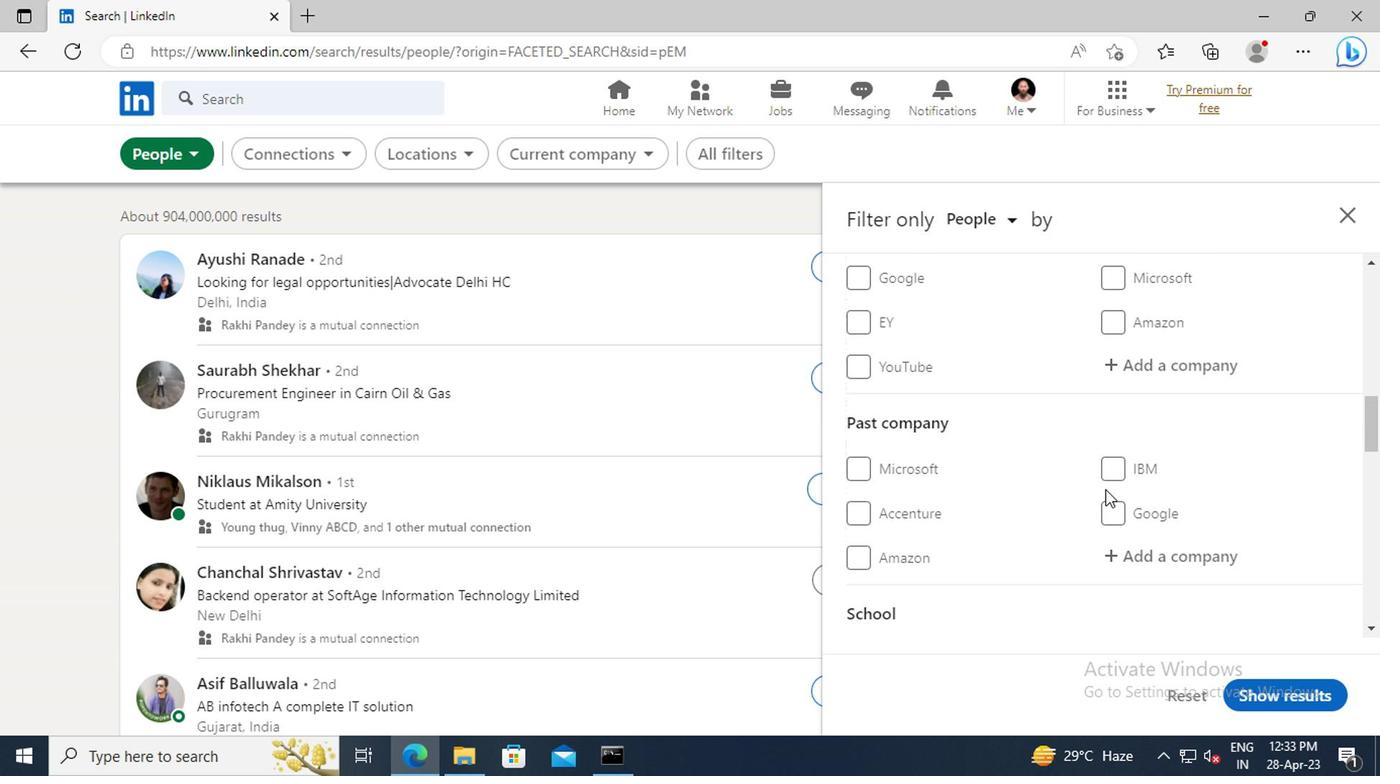 
Action: Mouse scrolled (1101, 488) with delta (0, 0)
Screenshot: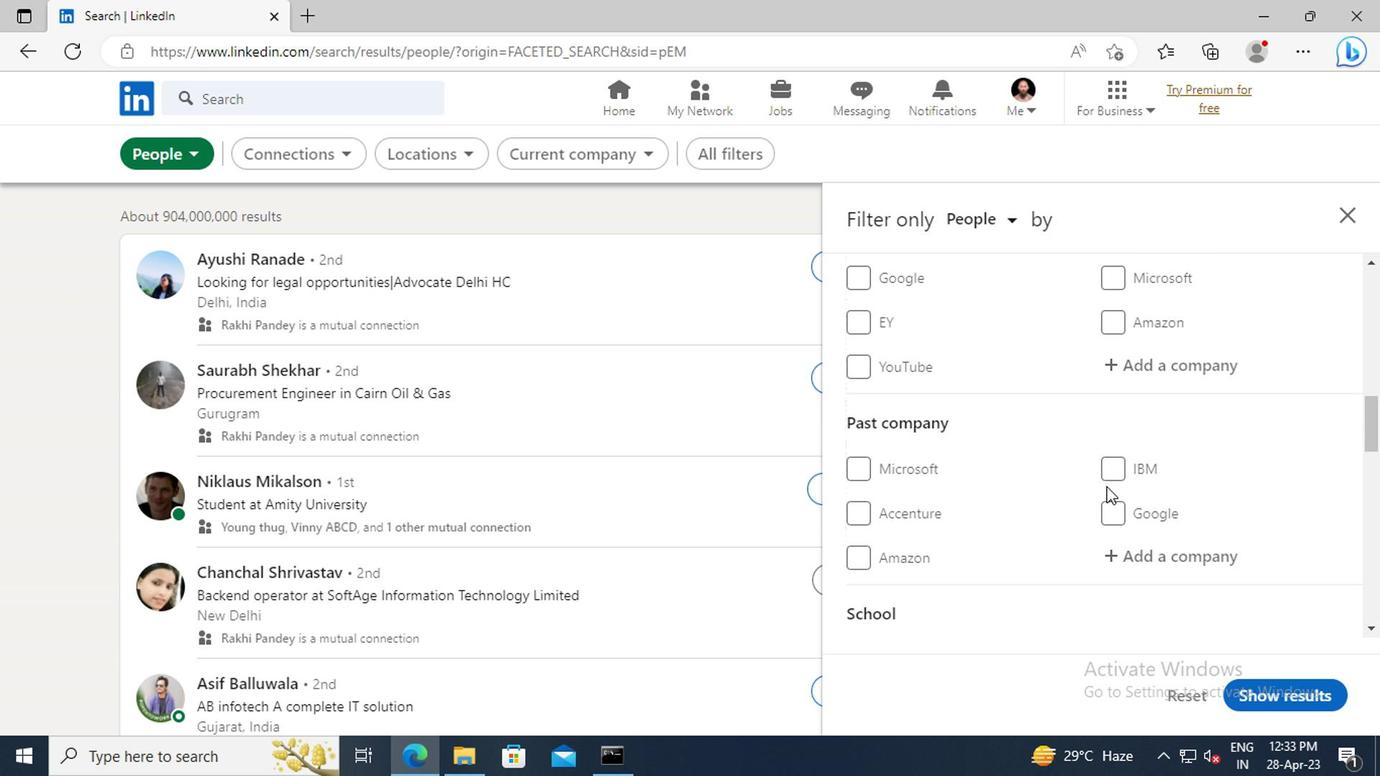 
Action: Mouse moved to (1116, 480)
Screenshot: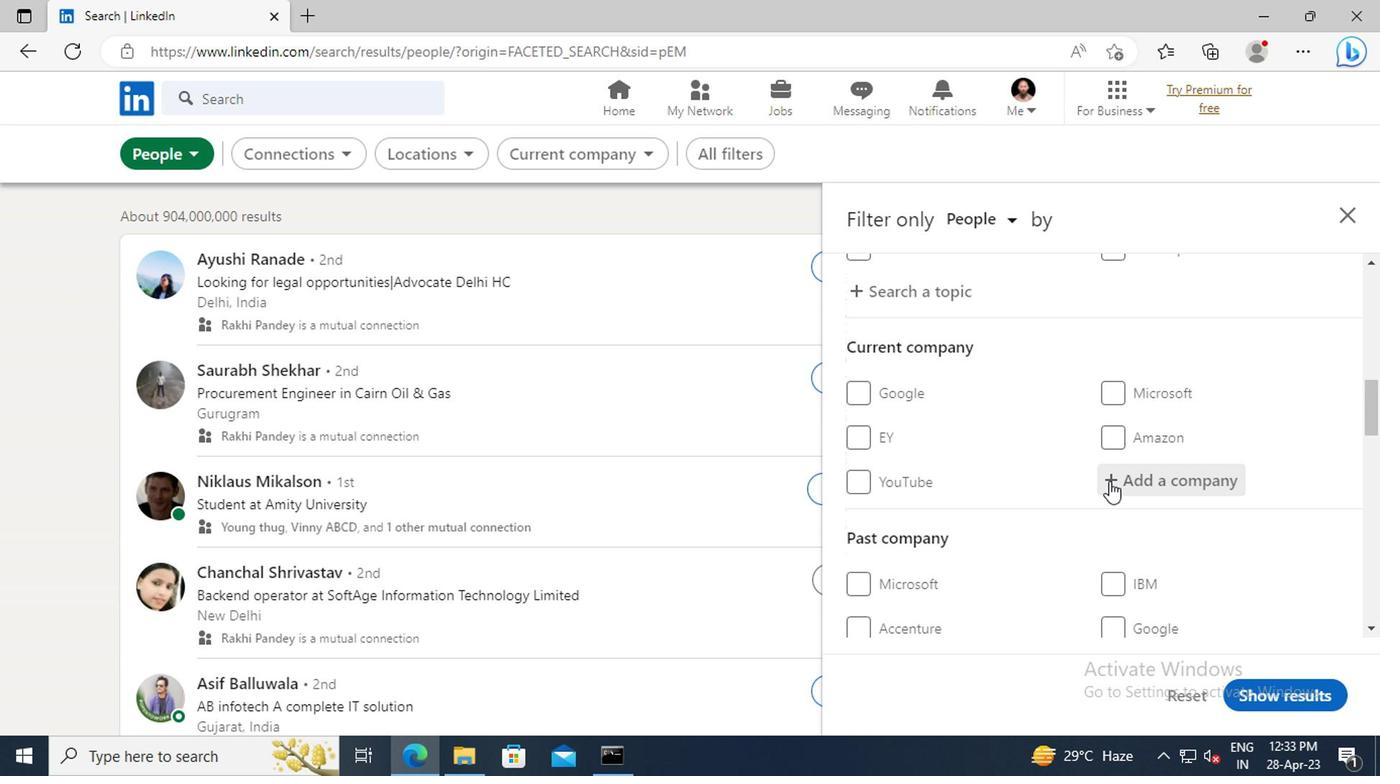 
Action: Mouse pressed left at (1116, 480)
Screenshot: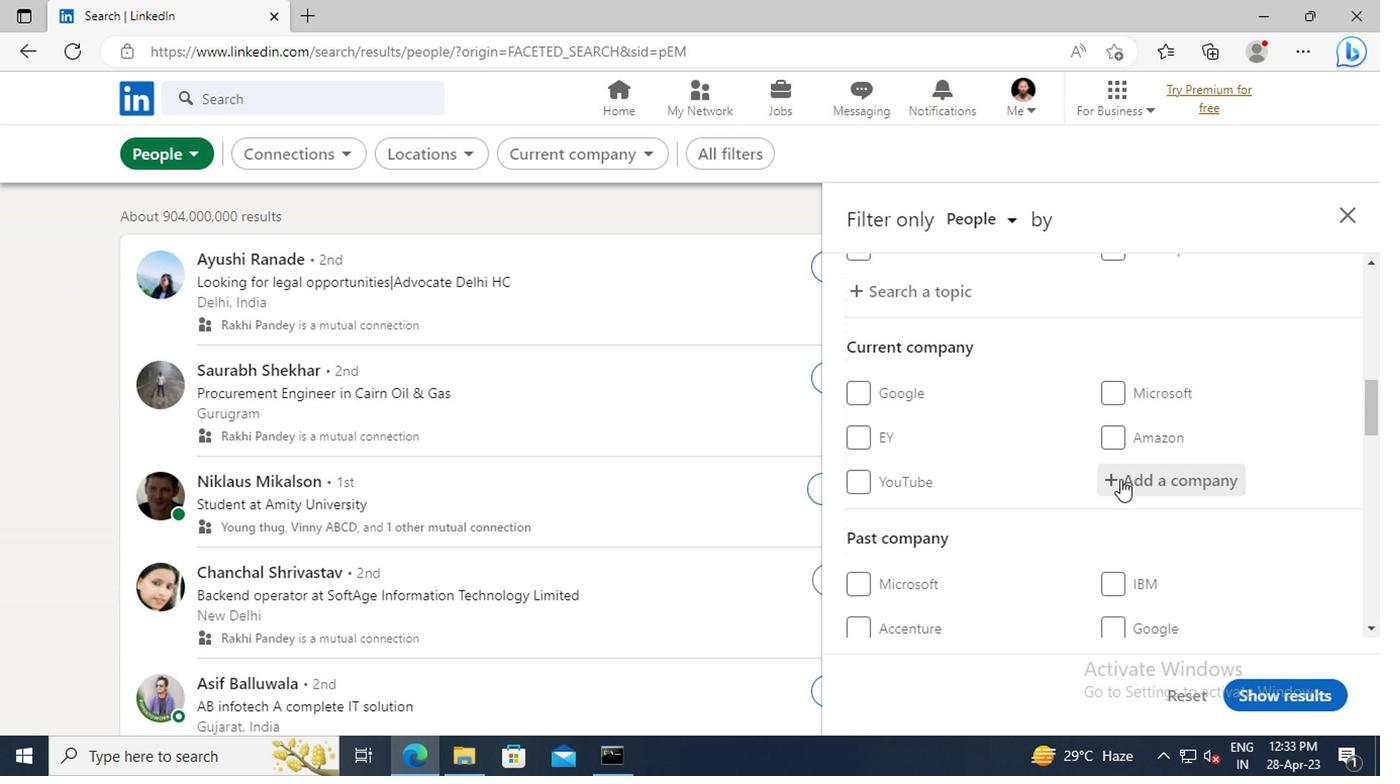 
Action: Key pressed <Key.shift>KASPERS
Screenshot: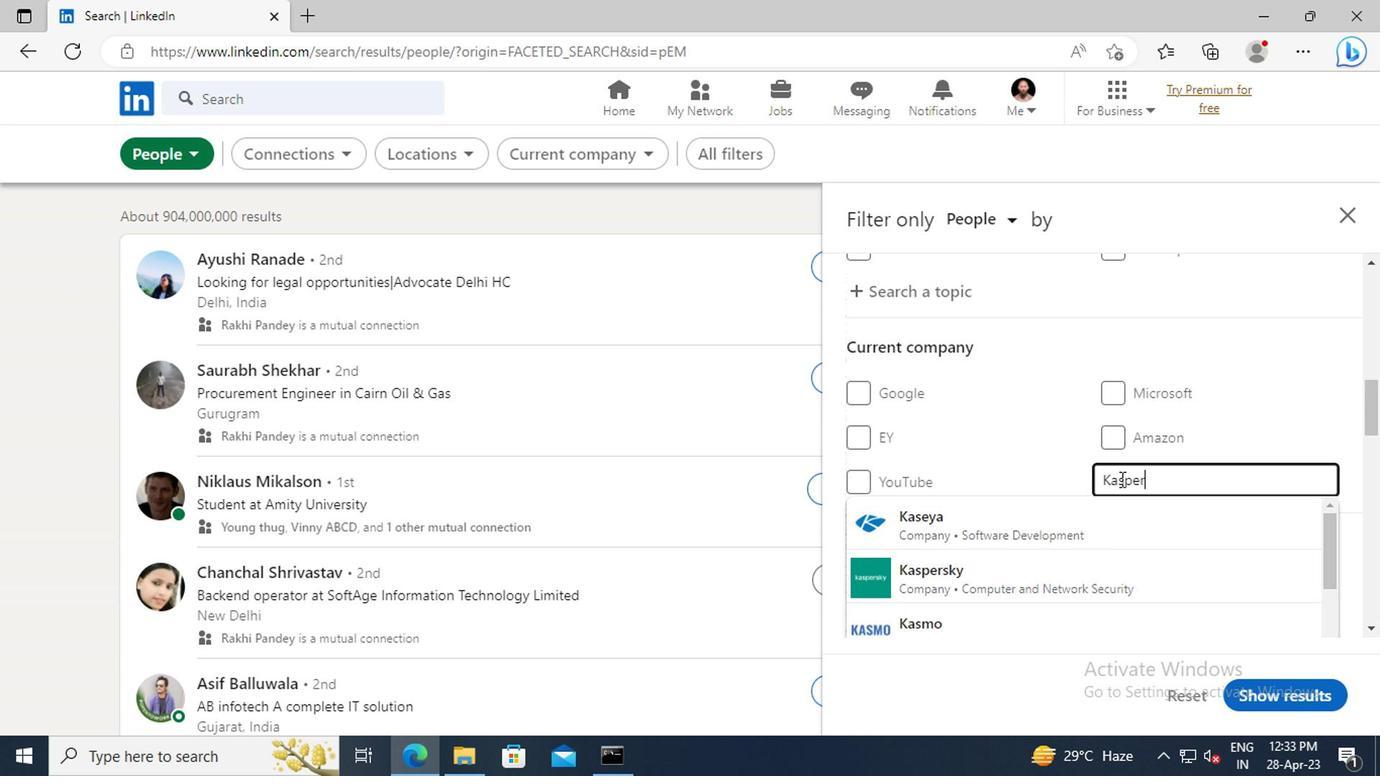 
Action: Mouse moved to (1116, 515)
Screenshot: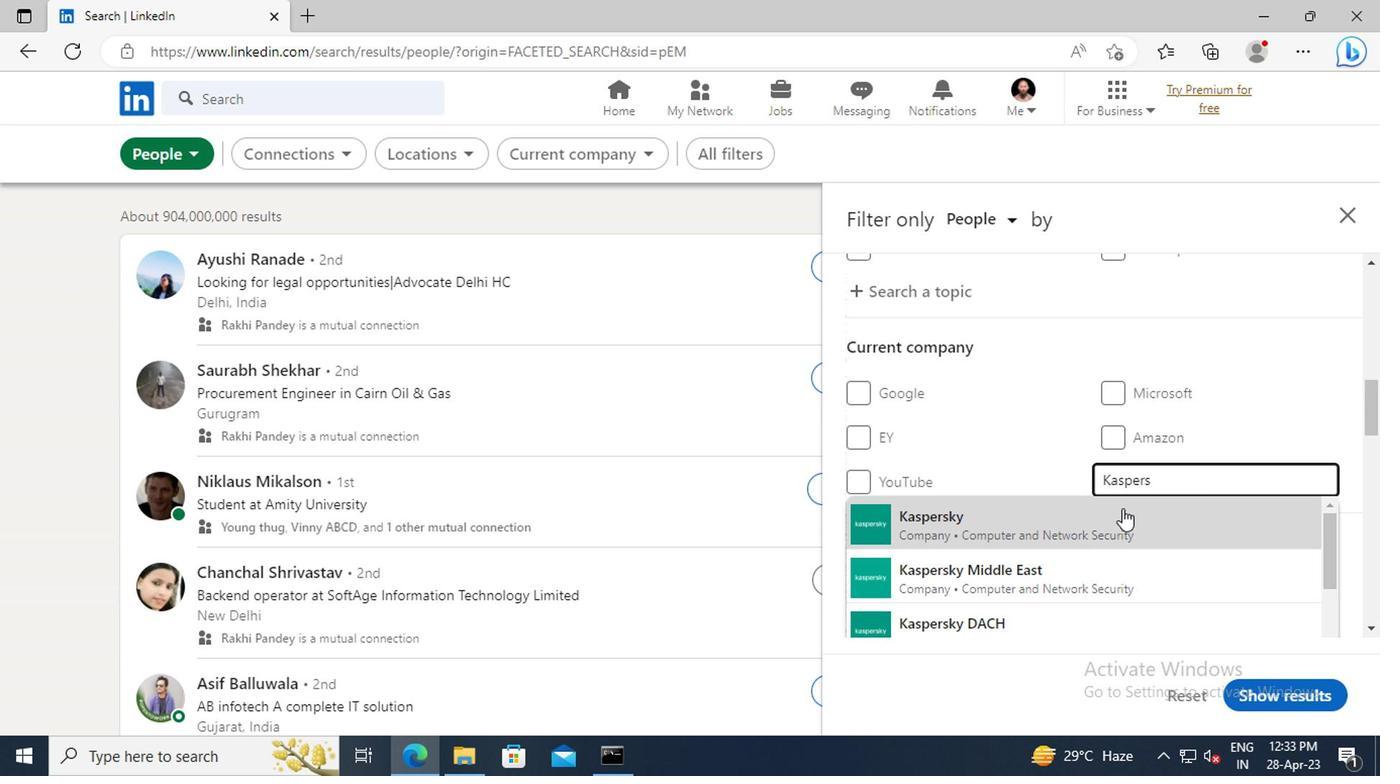 
Action: Mouse pressed left at (1116, 515)
Screenshot: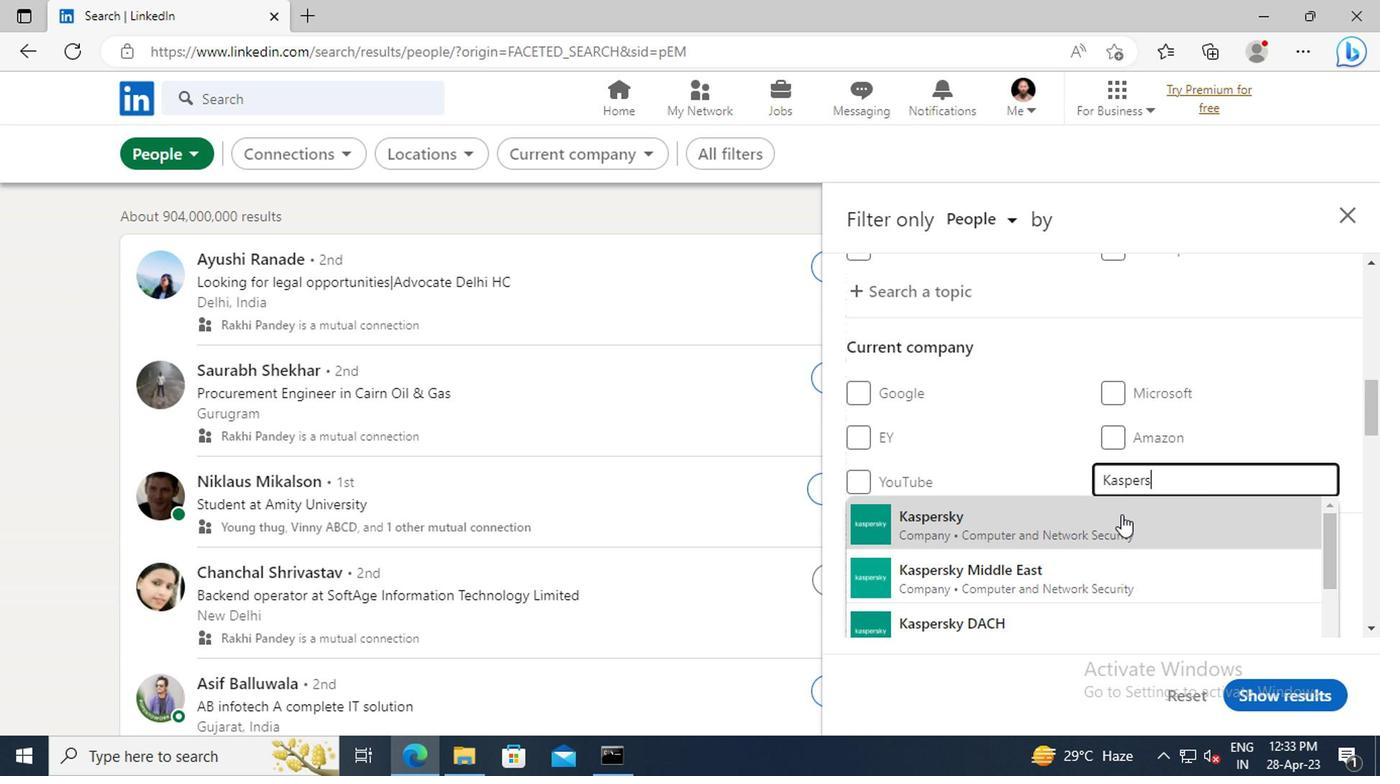 
Action: Mouse moved to (1129, 455)
Screenshot: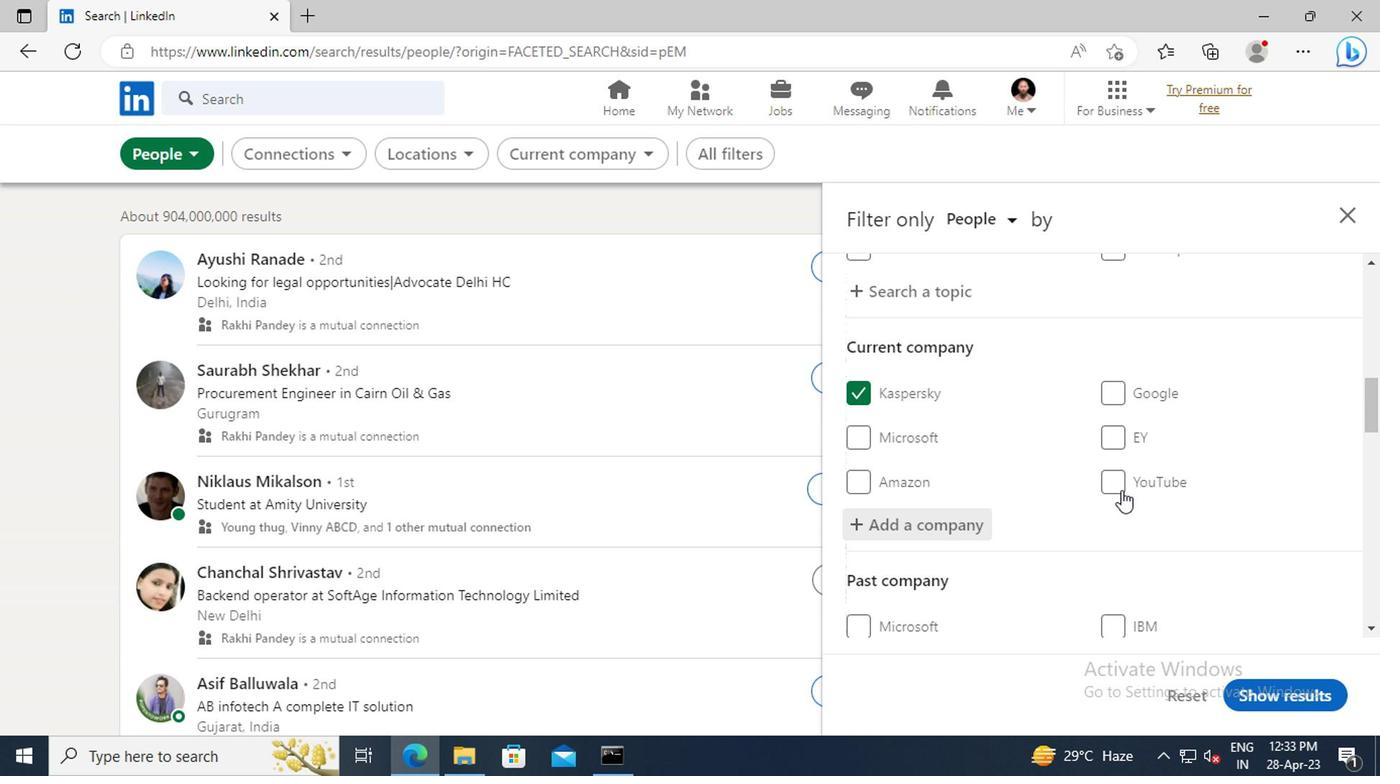 
Action: Mouse scrolled (1129, 454) with delta (0, 0)
Screenshot: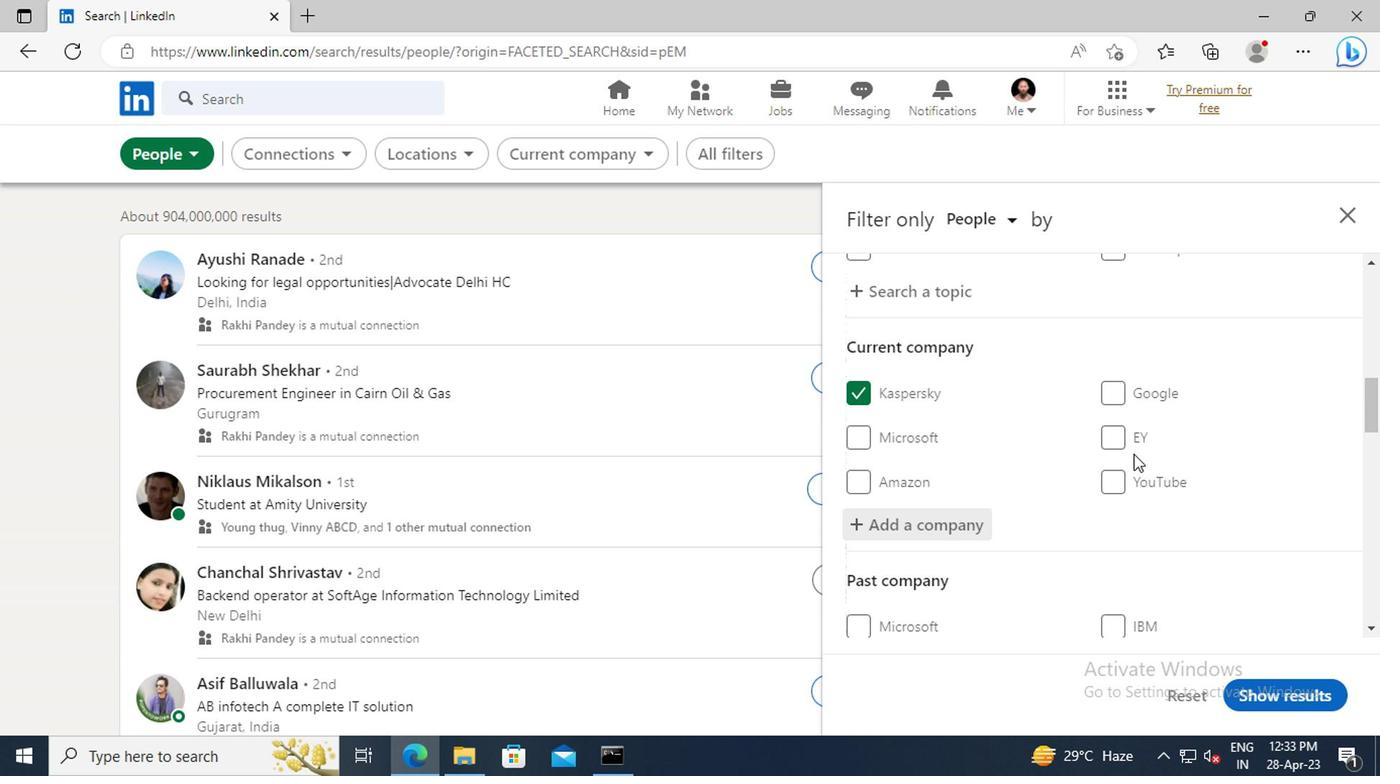 
Action: Mouse scrolled (1129, 454) with delta (0, 0)
Screenshot: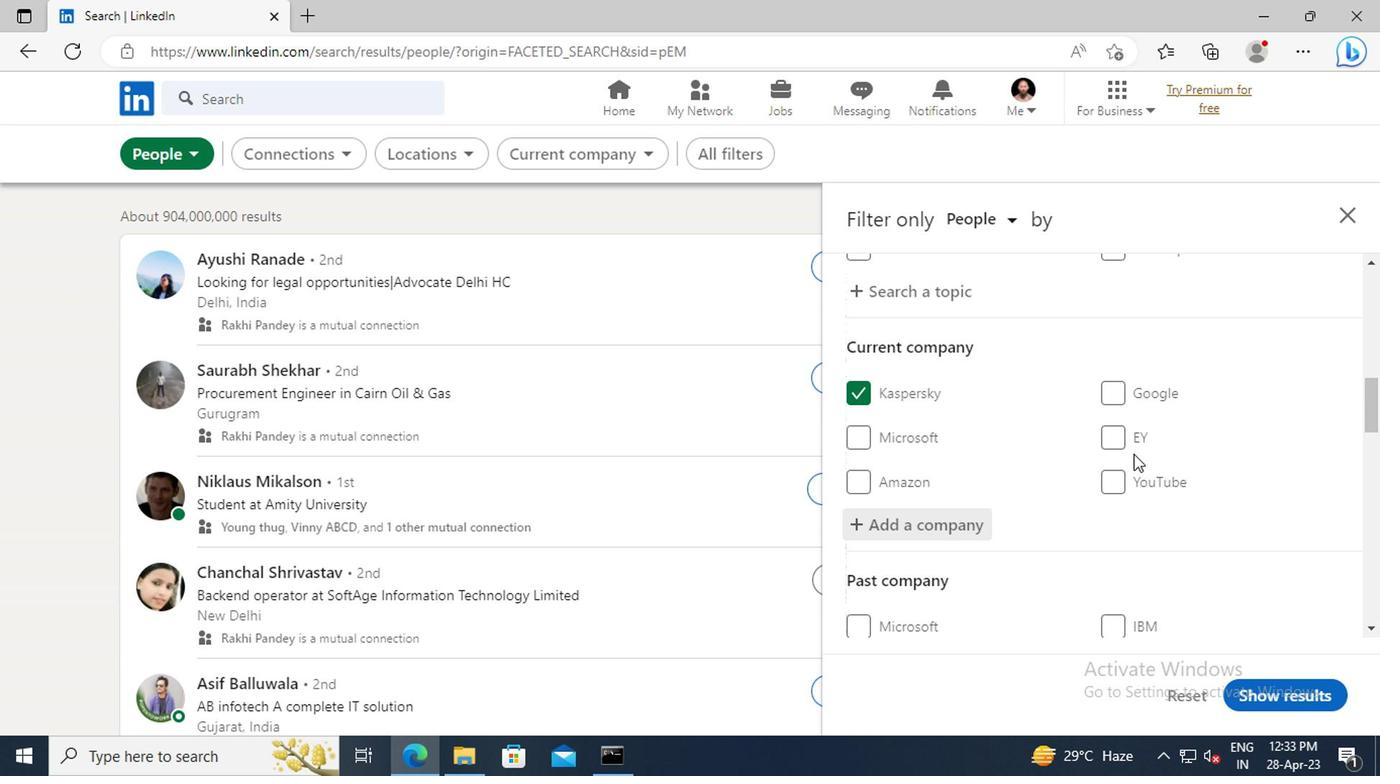 
Action: Mouse scrolled (1129, 454) with delta (0, 0)
Screenshot: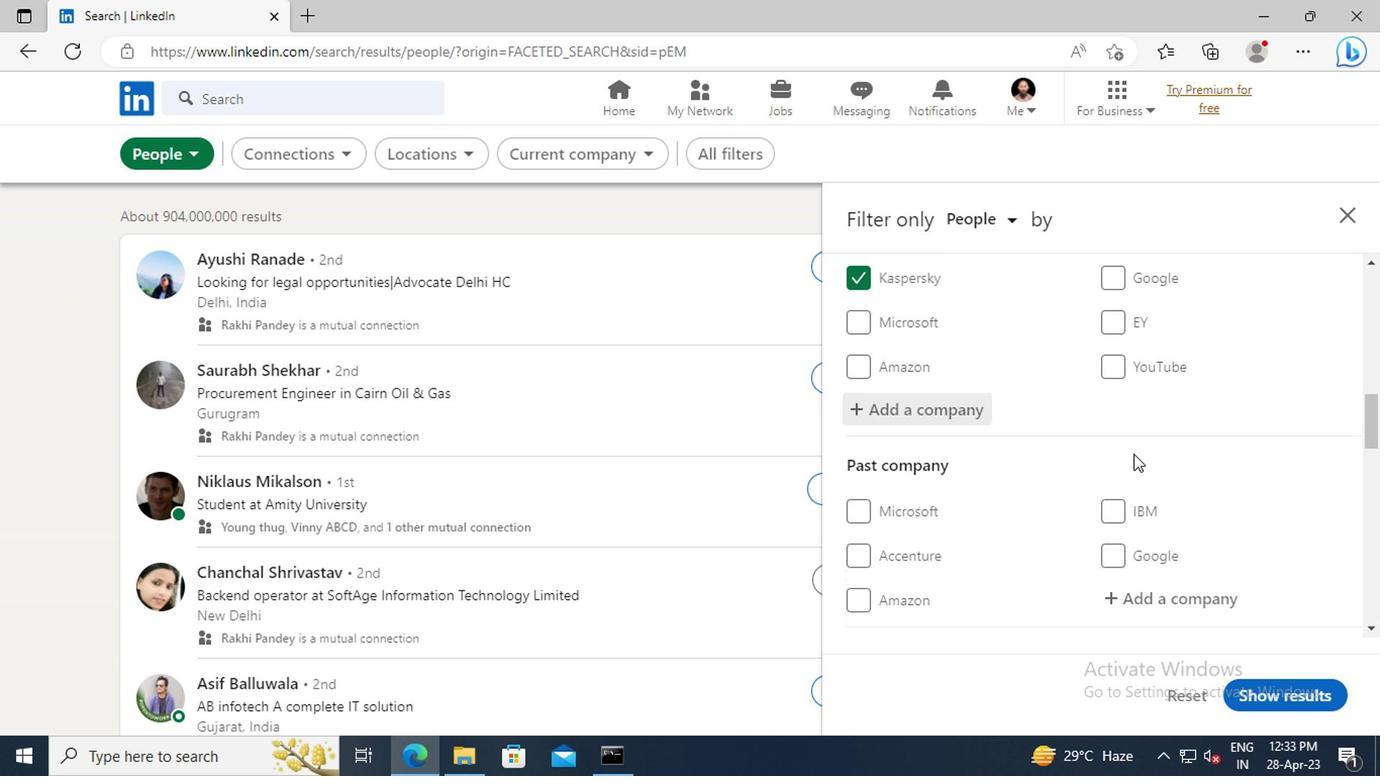 
Action: Mouse scrolled (1129, 454) with delta (0, 0)
Screenshot: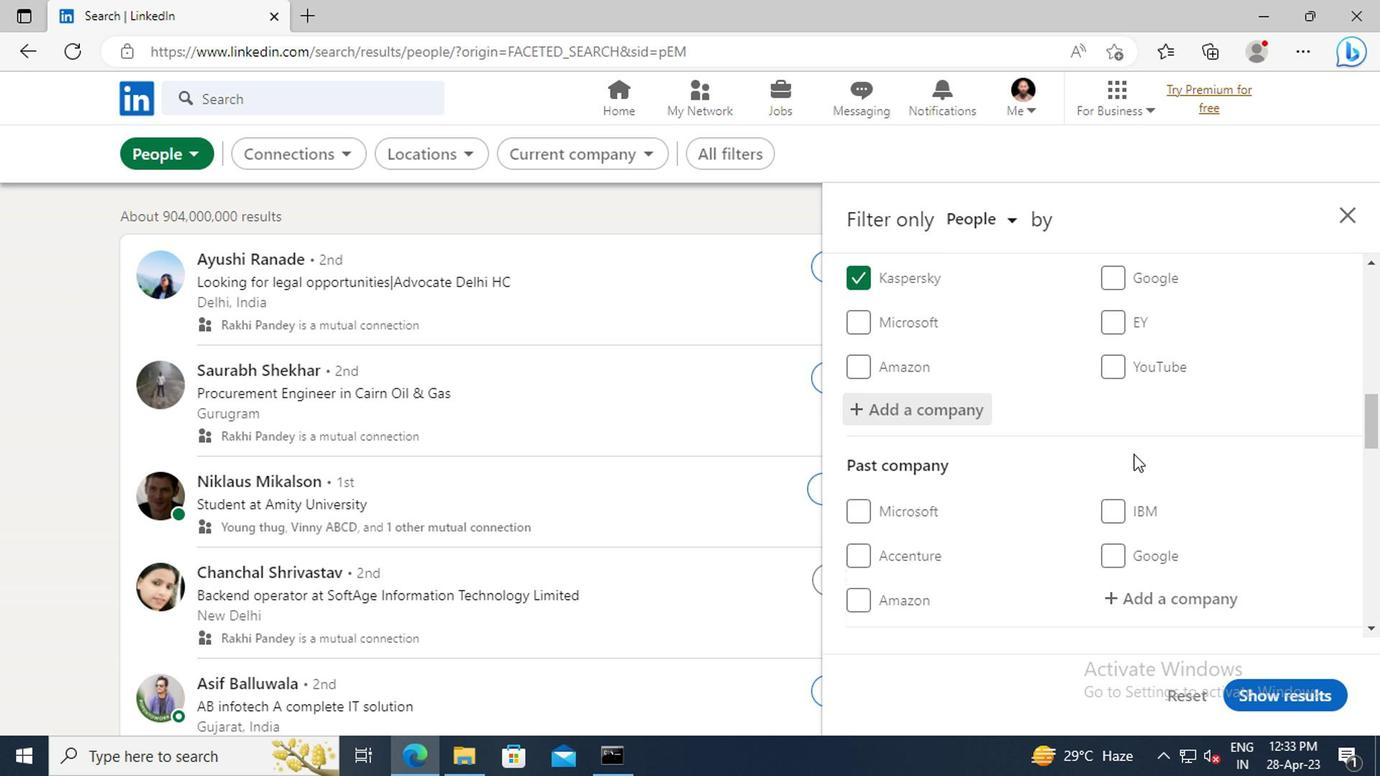 
Action: Mouse scrolled (1129, 454) with delta (0, 0)
Screenshot: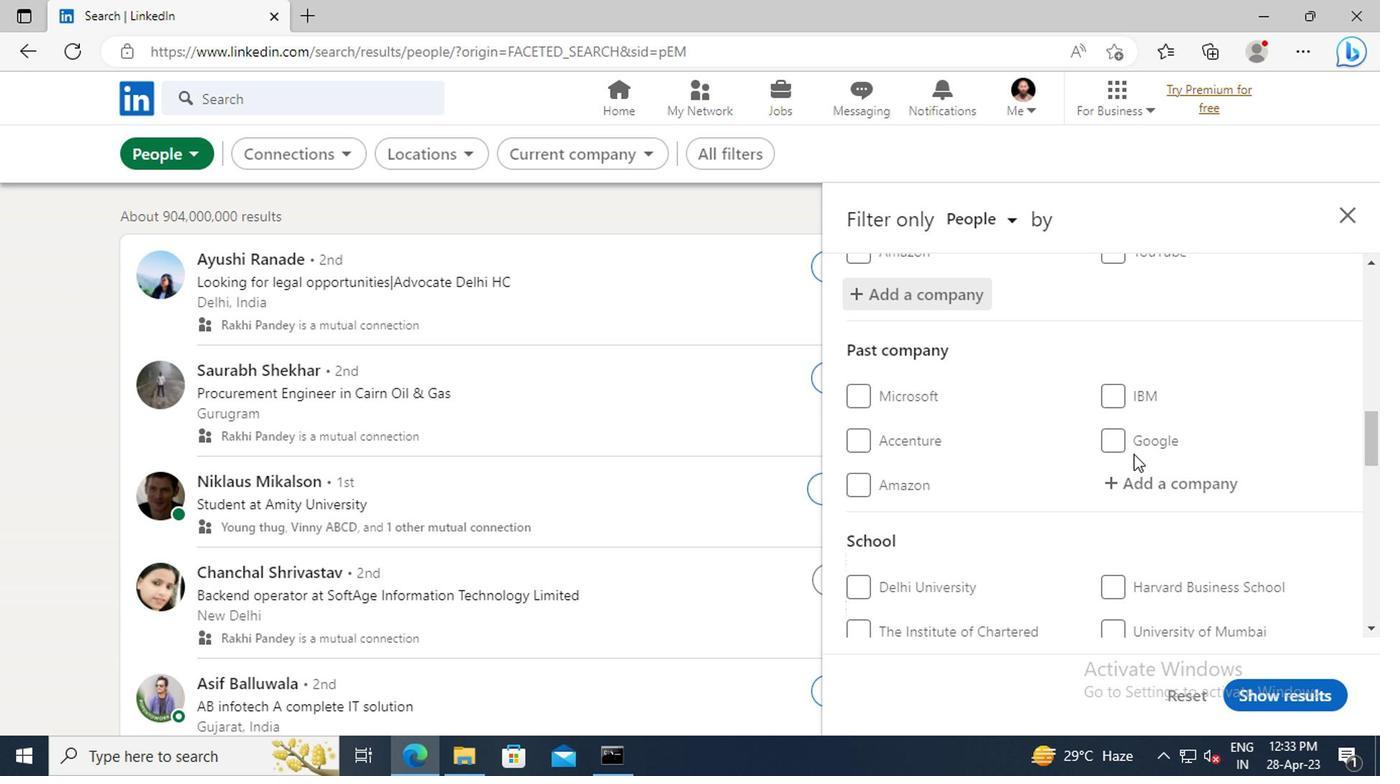 
Action: Mouse scrolled (1129, 454) with delta (0, 0)
Screenshot: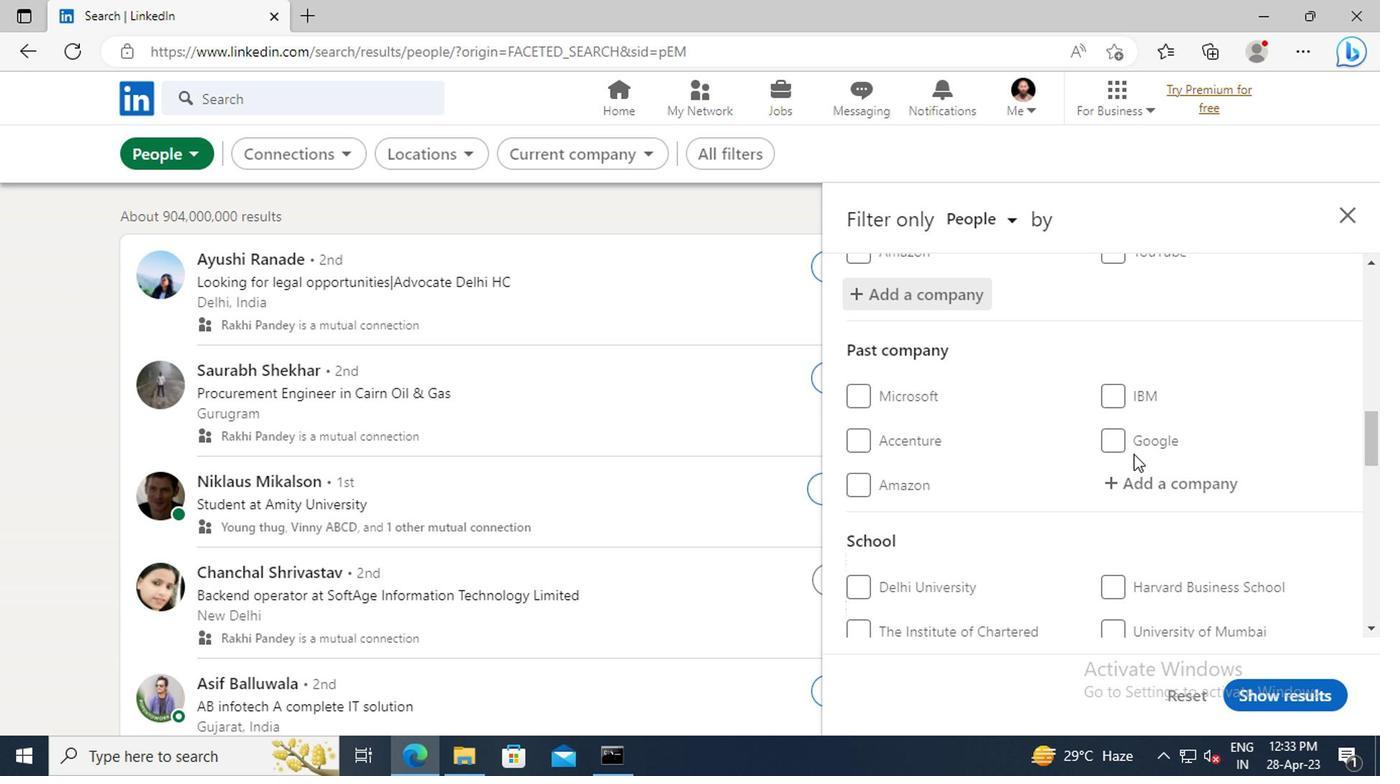 
Action: Mouse scrolled (1129, 454) with delta (0, 0)
Screenshot: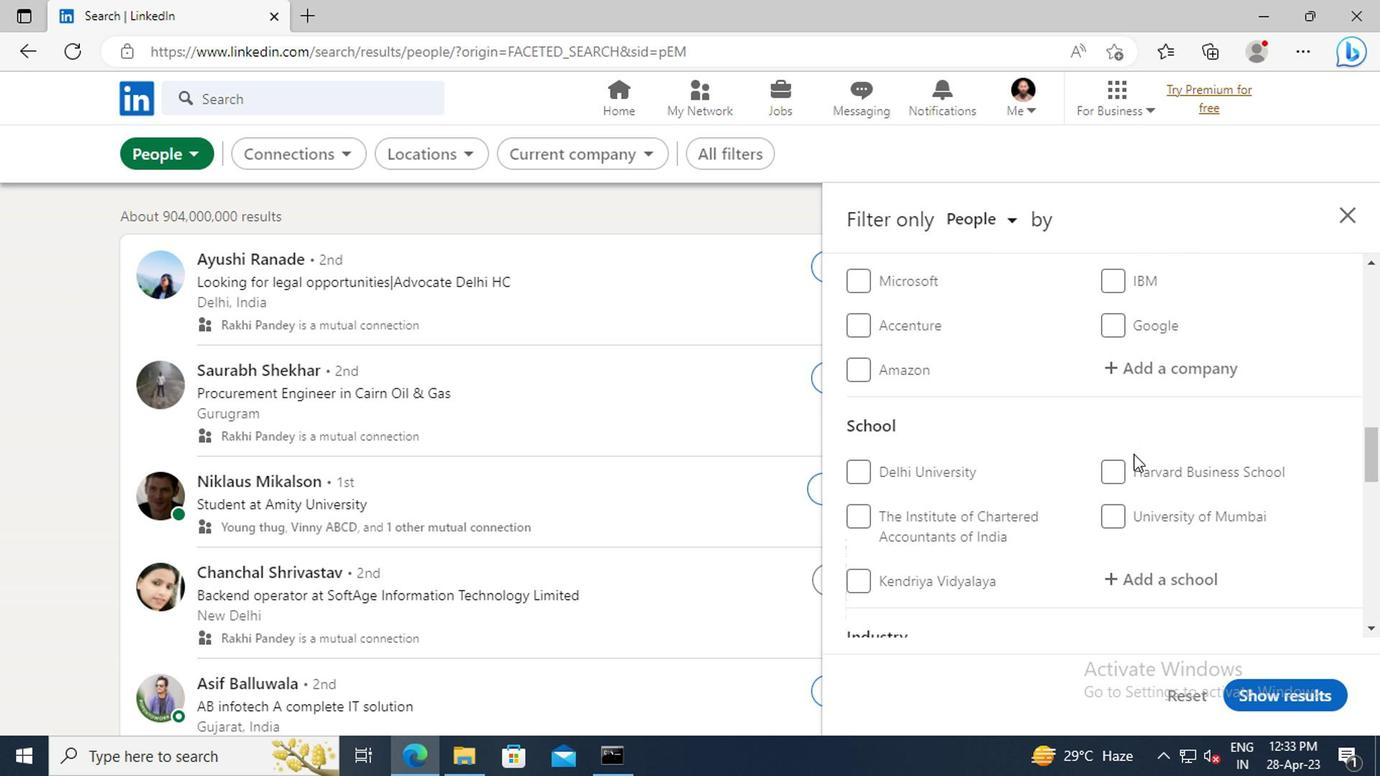 
Action: Mouse scrolled (1129, 454) with delta (0, 0)
Screenshot: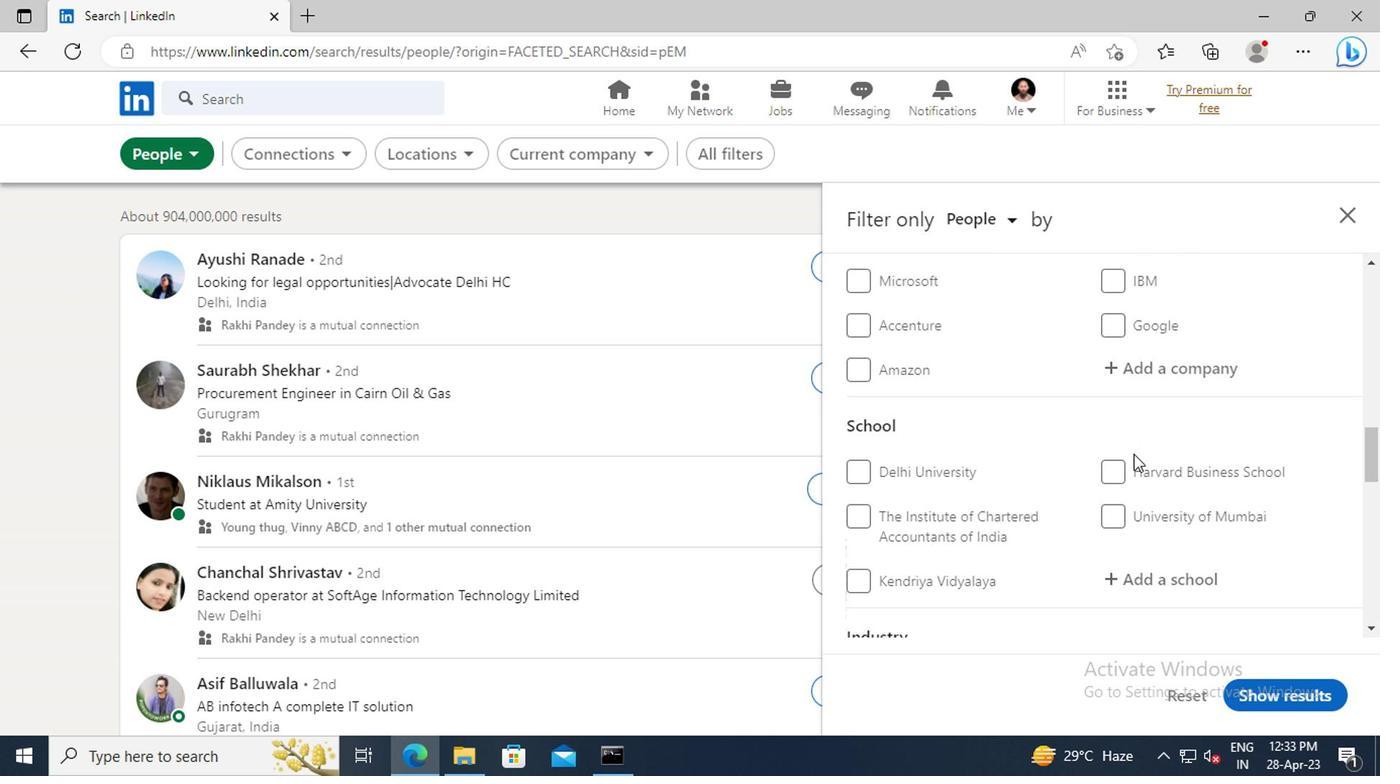 
Action: Mouse moved to (1127, 465)
Screenshot: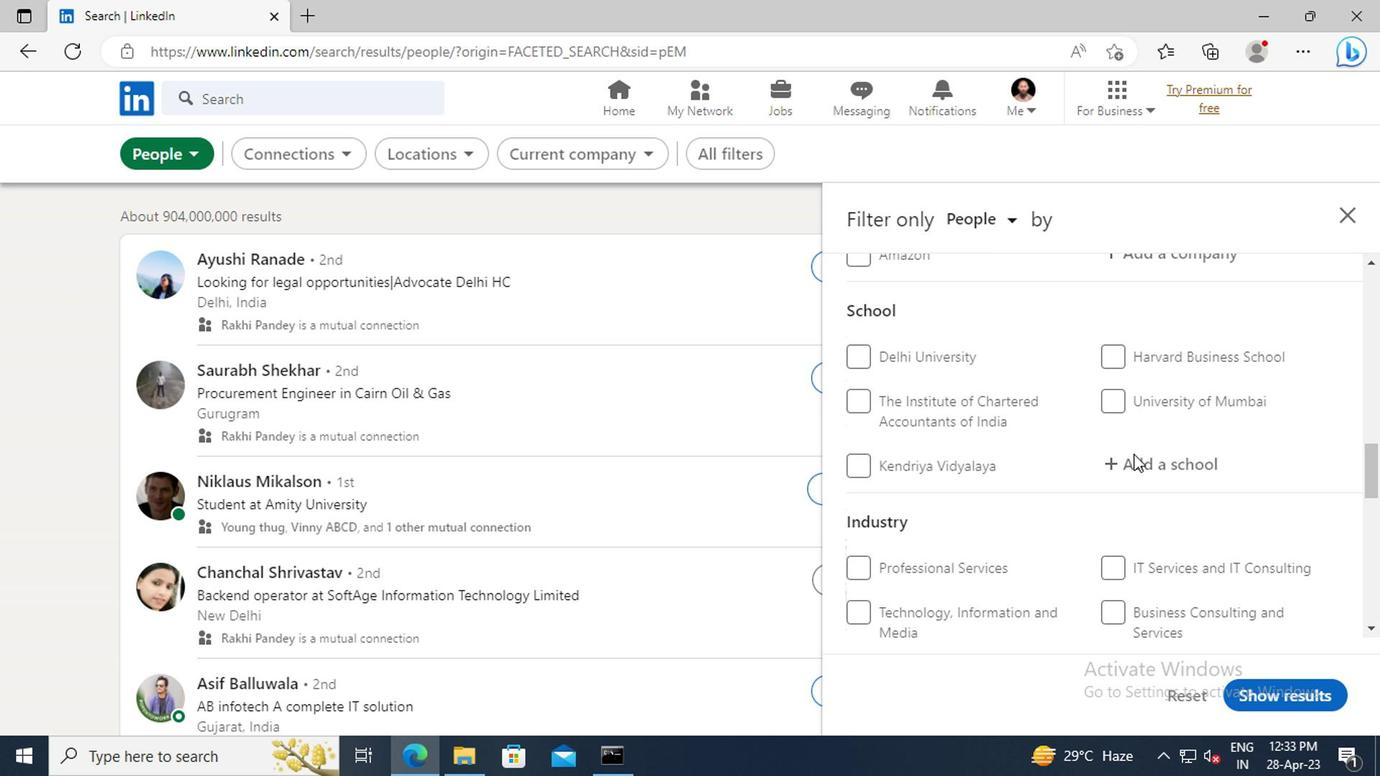
Action: Mouse pressed left at (1127, 465)
Screenshot: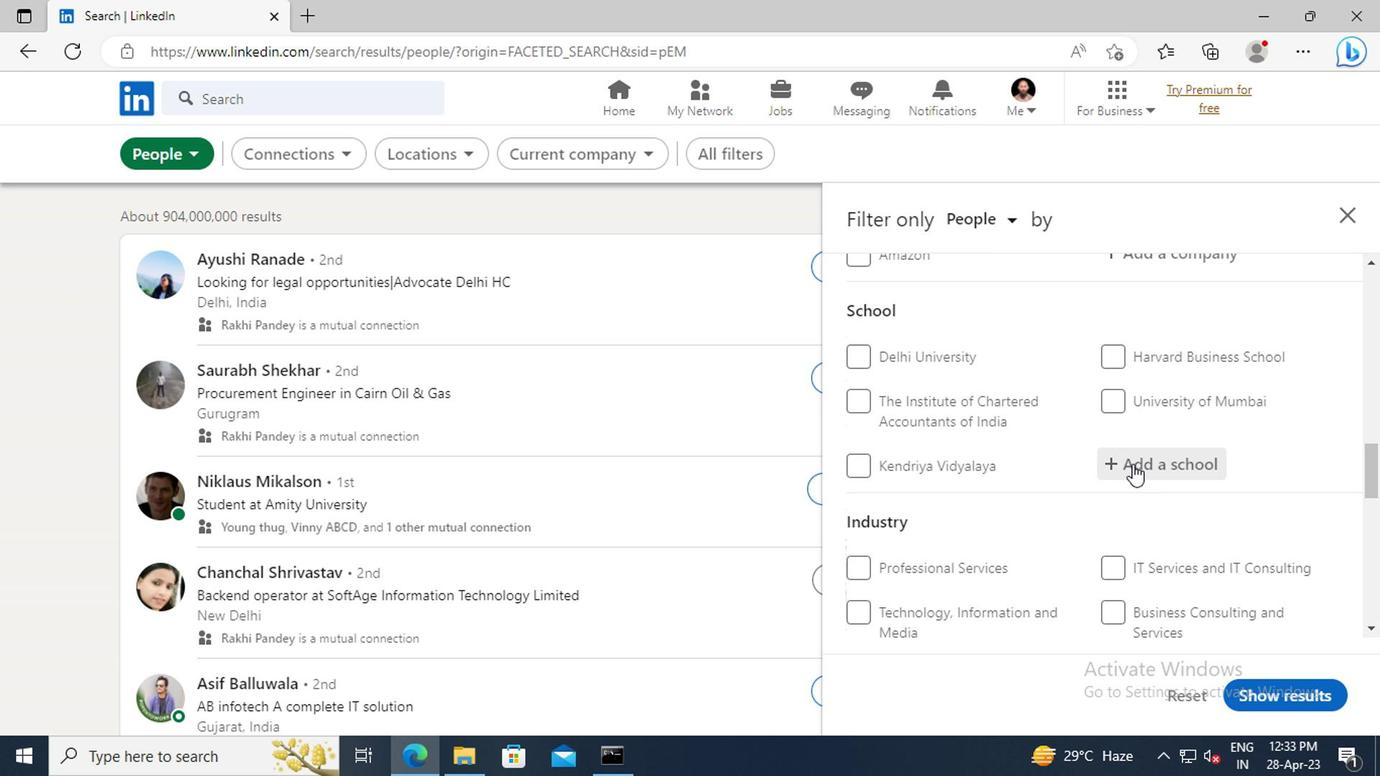 
Action: Key pressed <Key.shift>BOMBAY<Key.space><Key.shift>SCO
Screenshot: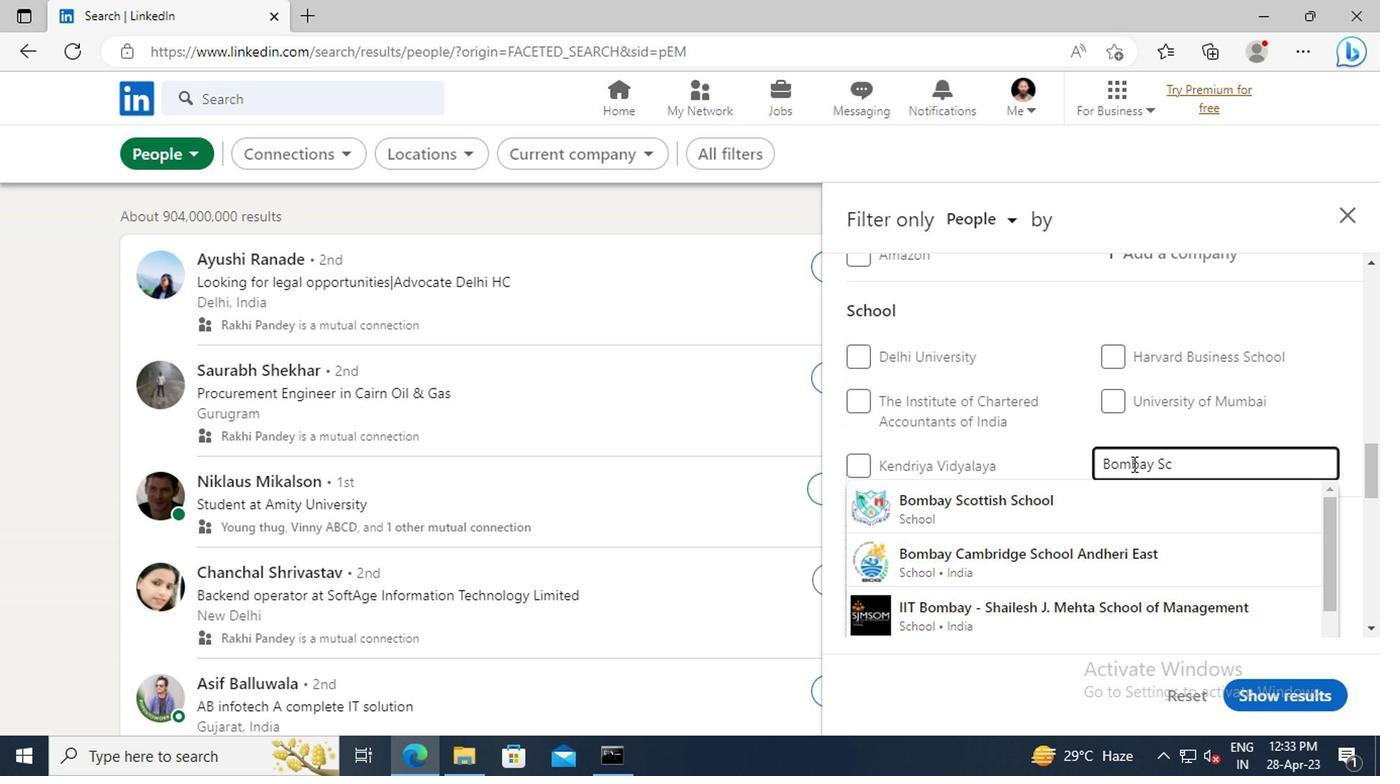 
Action: Mouse moved to (1087, 506)
Screenshot: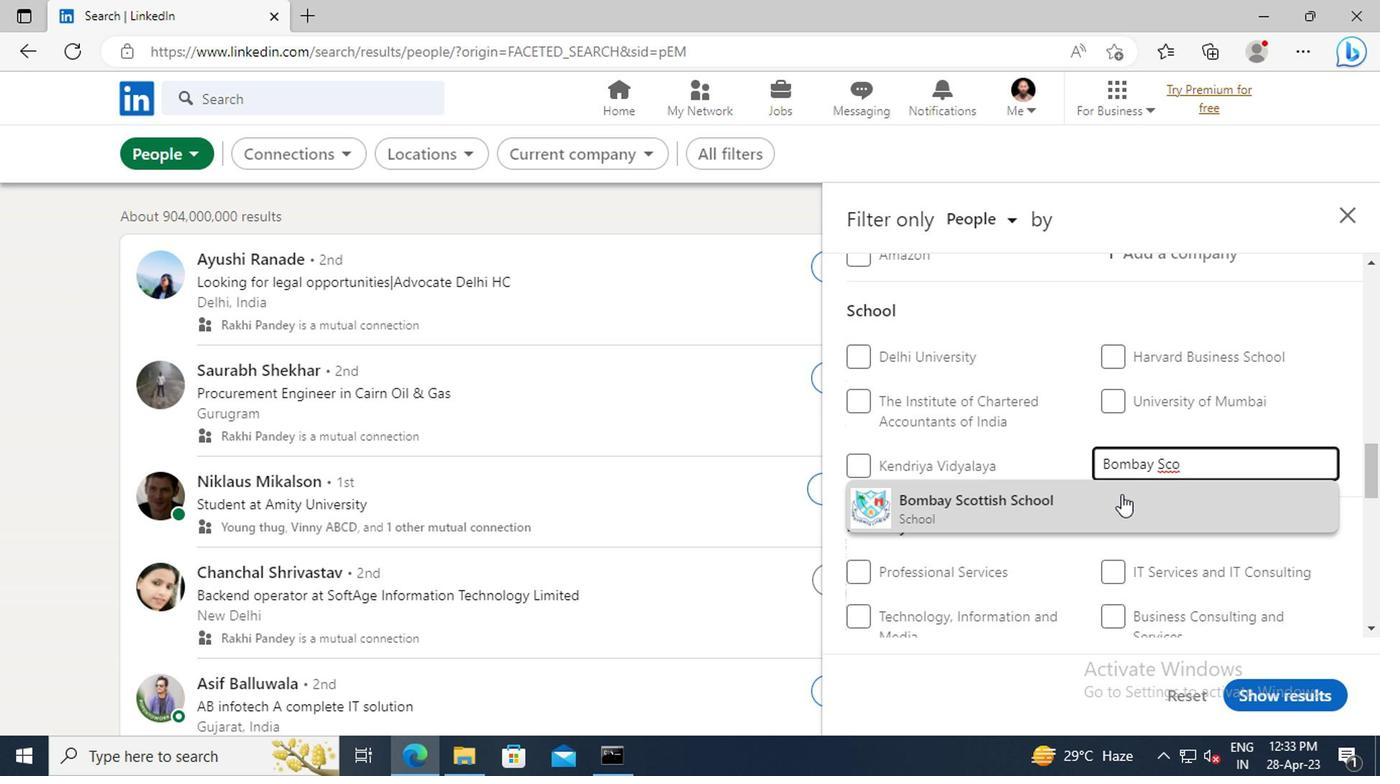 
Action: Mouse pressed left at (1087, 506)
Screenshot: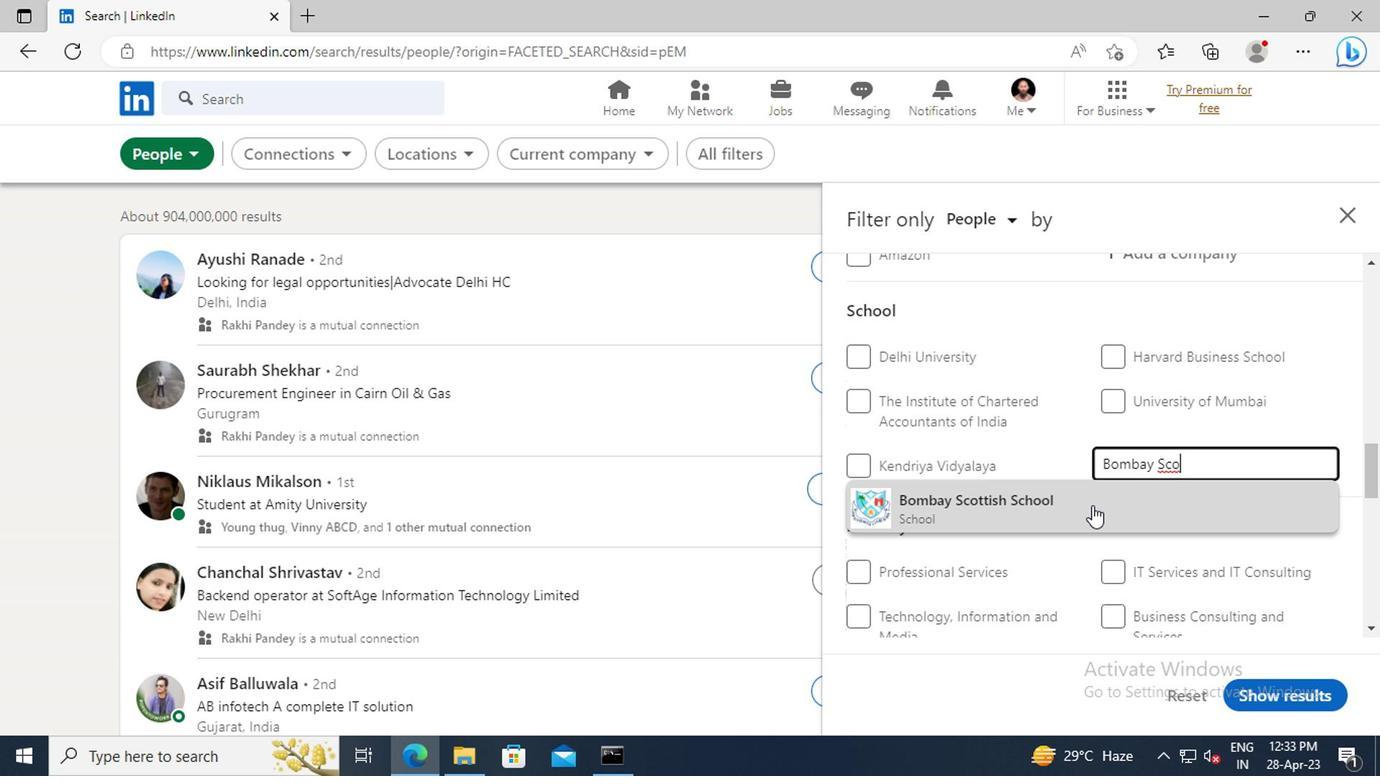 
Action: Mouse moved to (1116, 440)
Screenshot: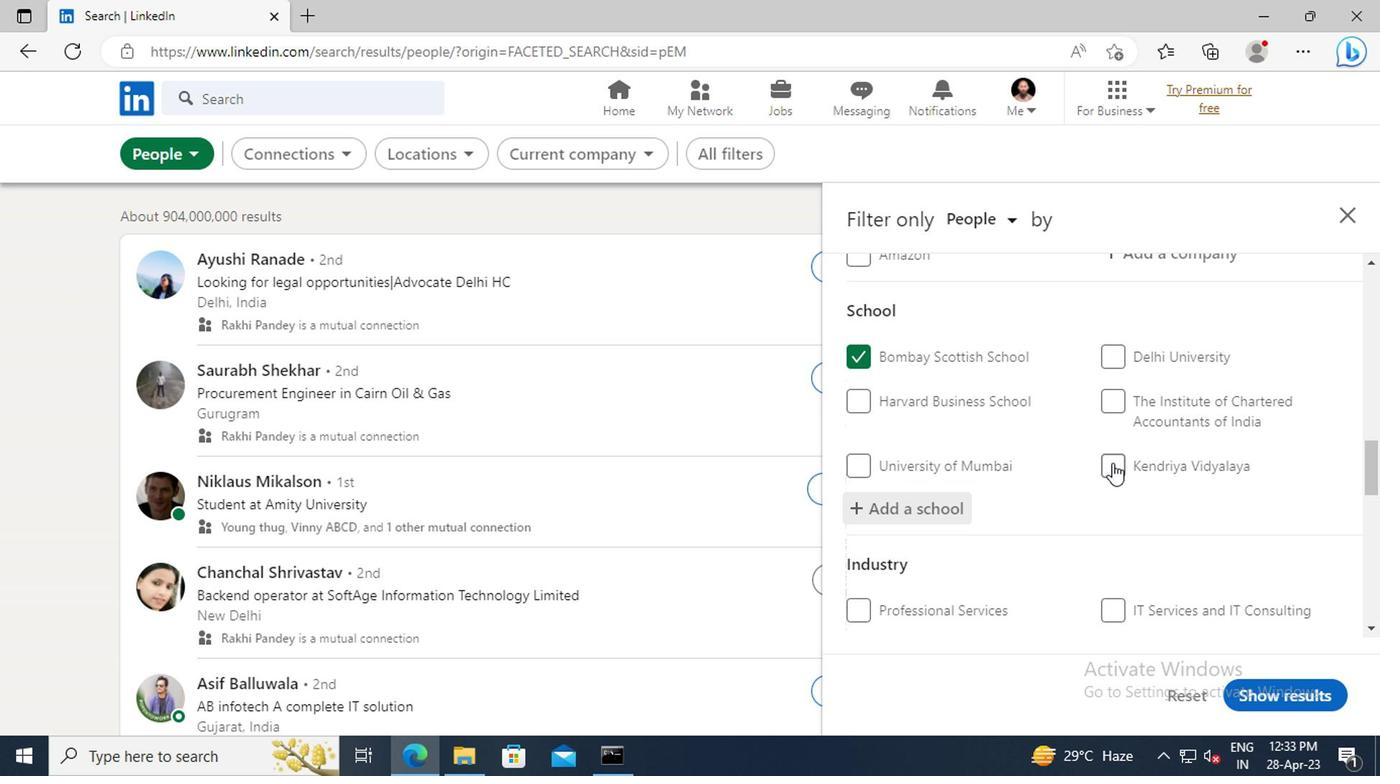 
Action: Mouse scrolled (1116, 440) with delta (0, 0)
Screenshot: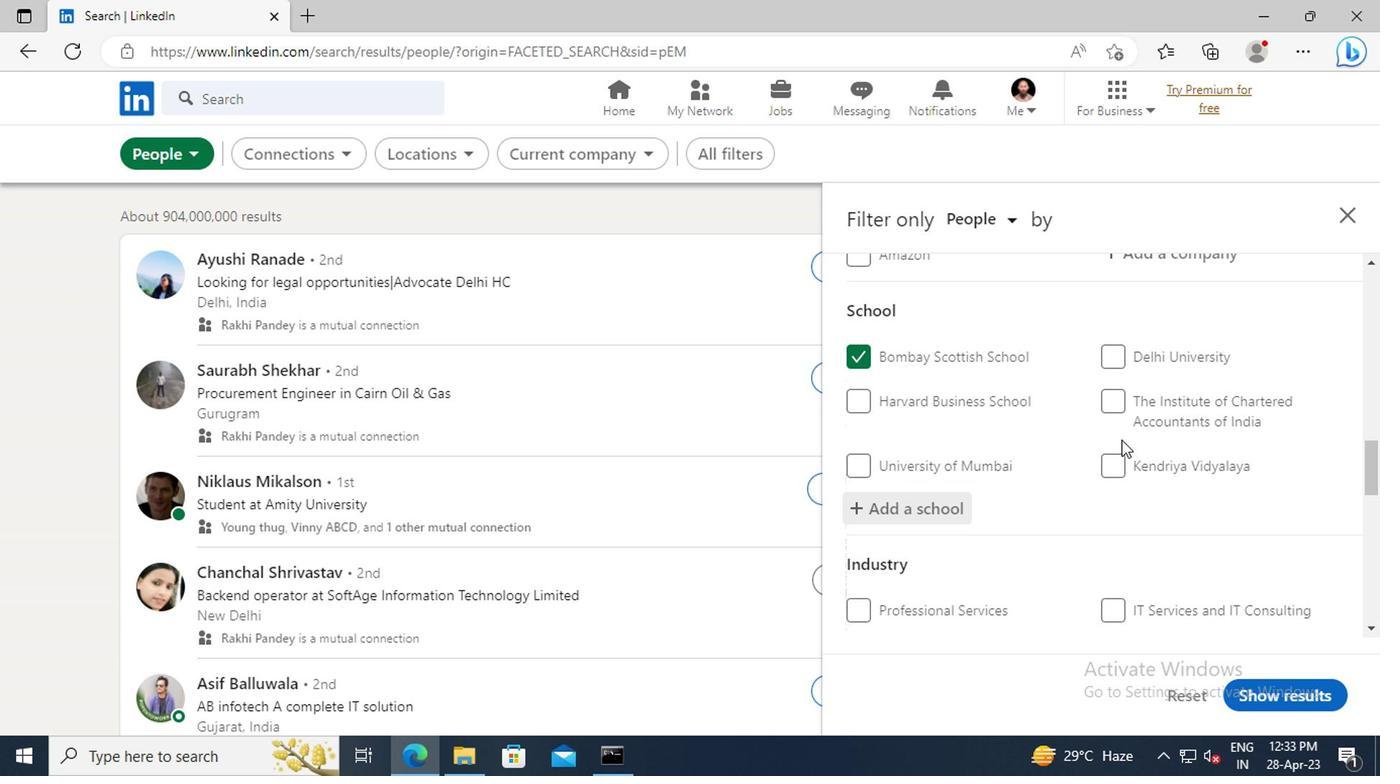 
Action: Mouse scrolled (1116, 440) with delta (0, 0)
Screenshot: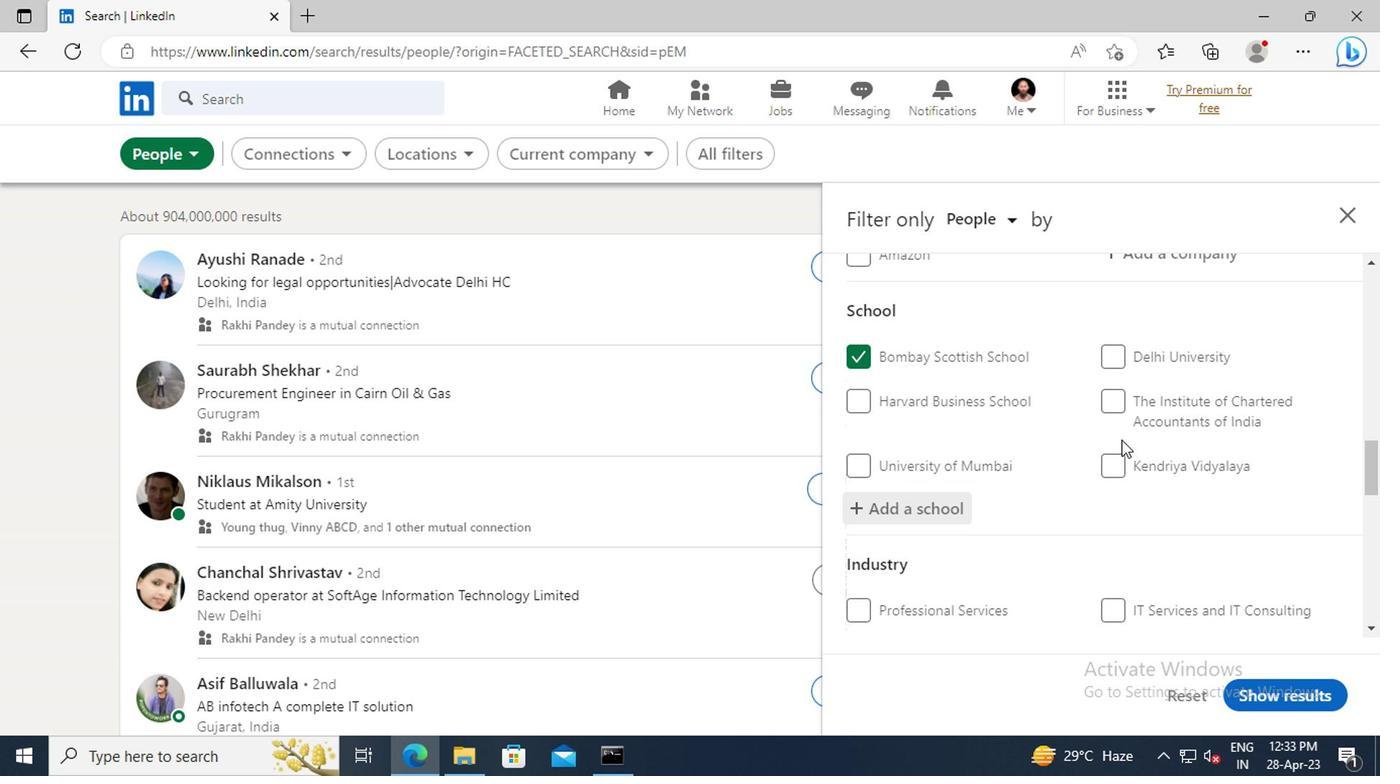 
Action: Mouse scrolled (1116, 440) with delta (0, 0)
Screenshot: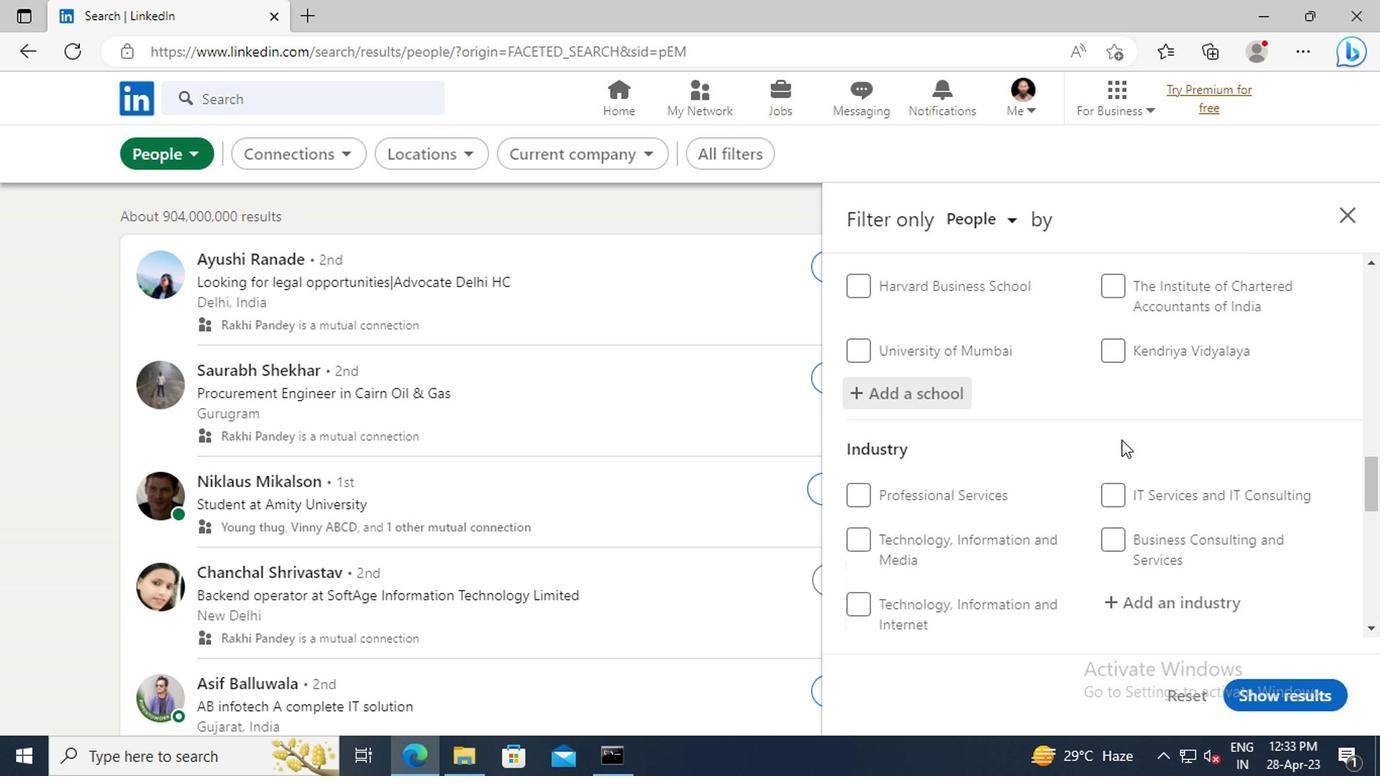 
Action: Mouse scrolled (1116, 440) with delta (0, 0)
Screenshot: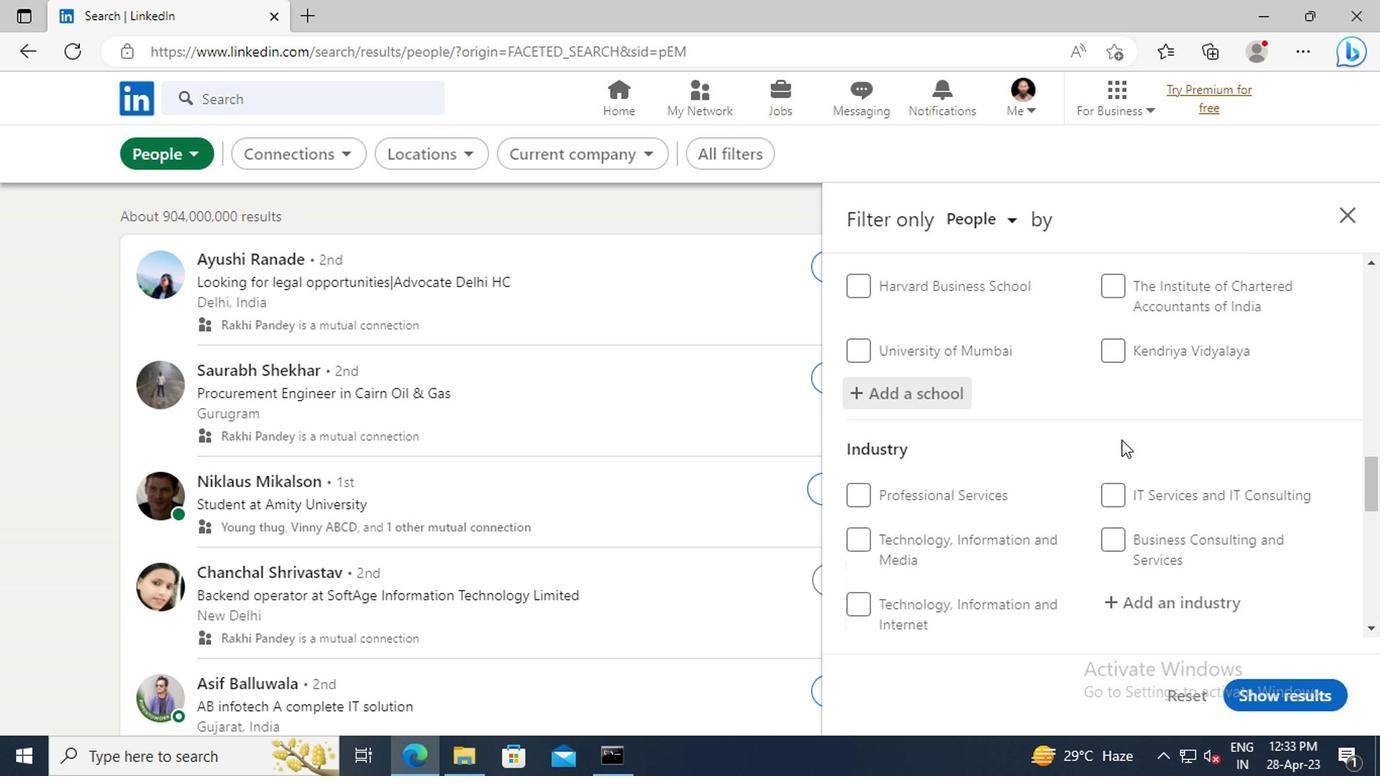 
Action: Mouse moved to (1119, 481)
Screenshot: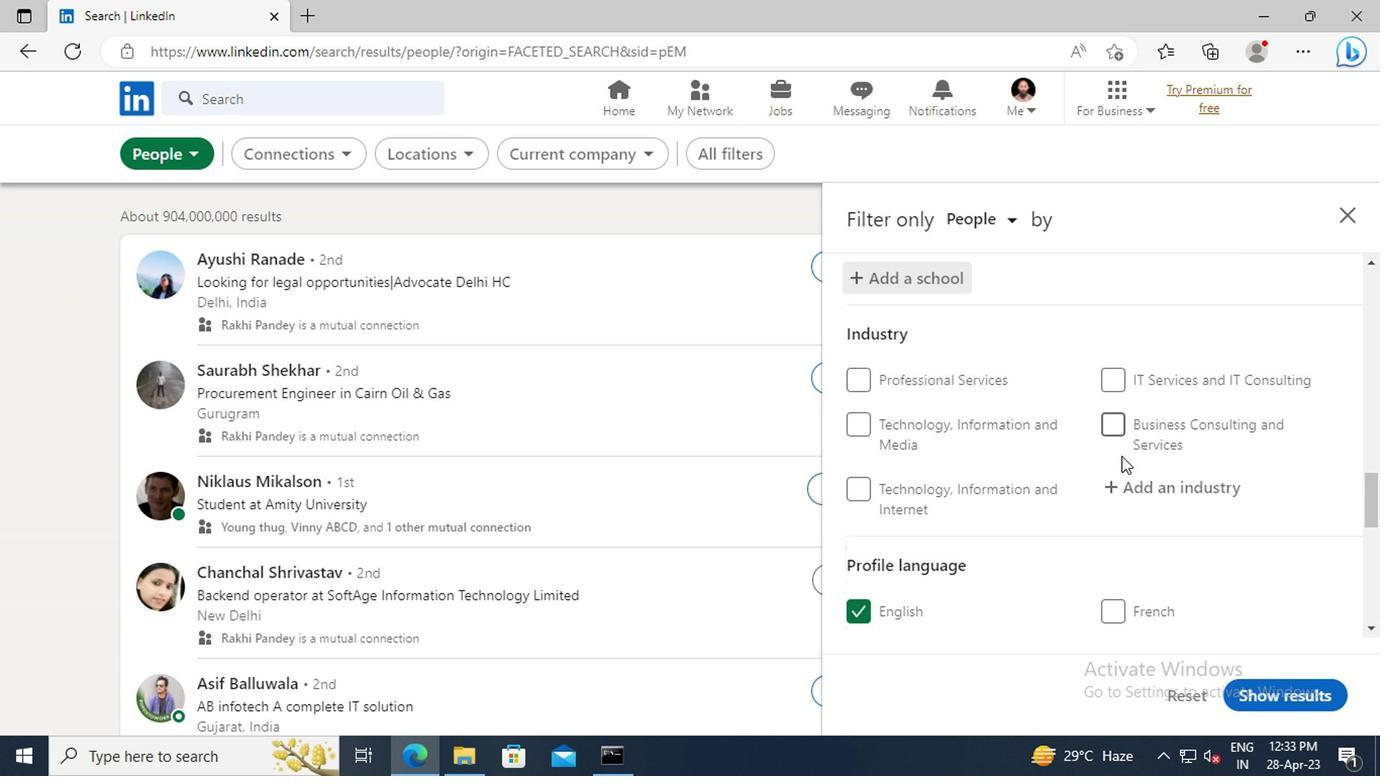 
Action: Mouse pressed left at (1119, 481)
Screenshot: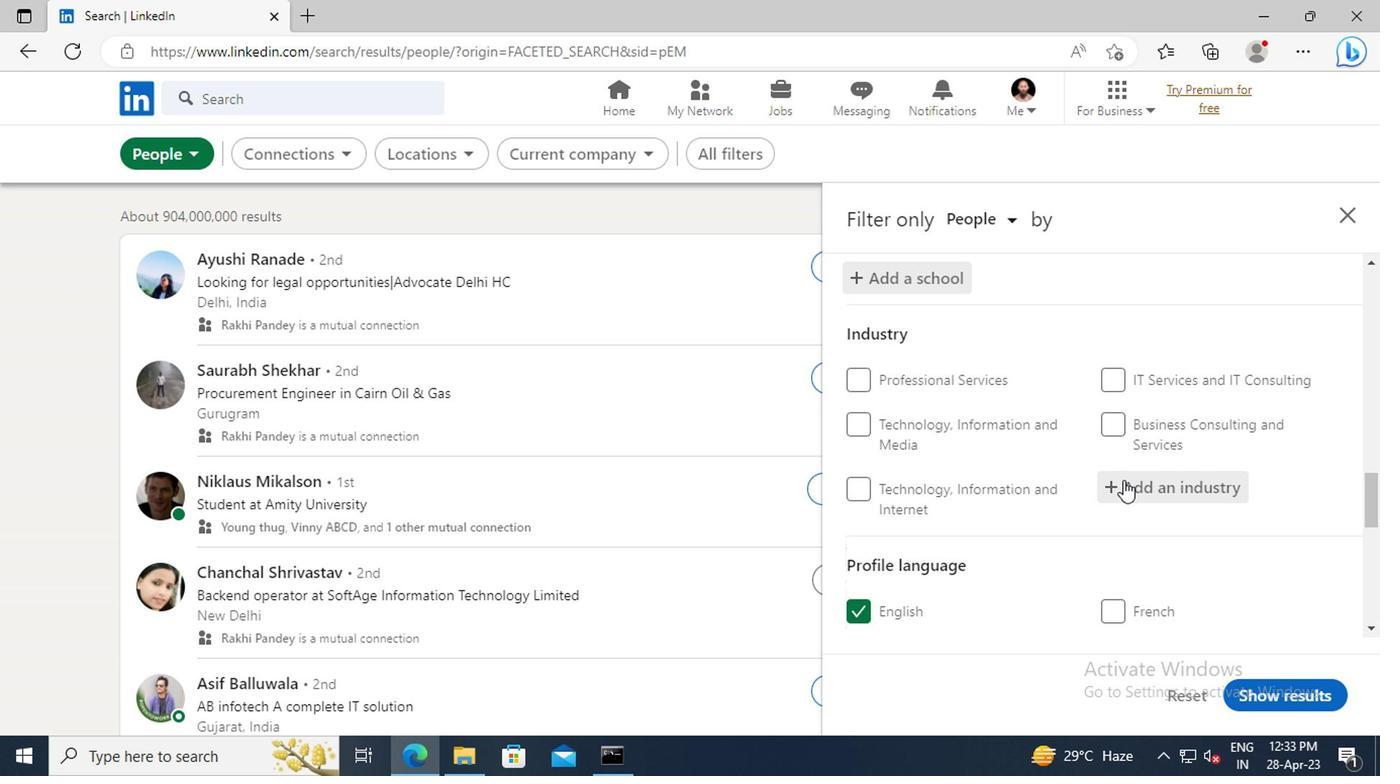 
Action: Key pressed <Key.shift>SPORTING<Key.space><Key.shift>GOOD
Screenshot: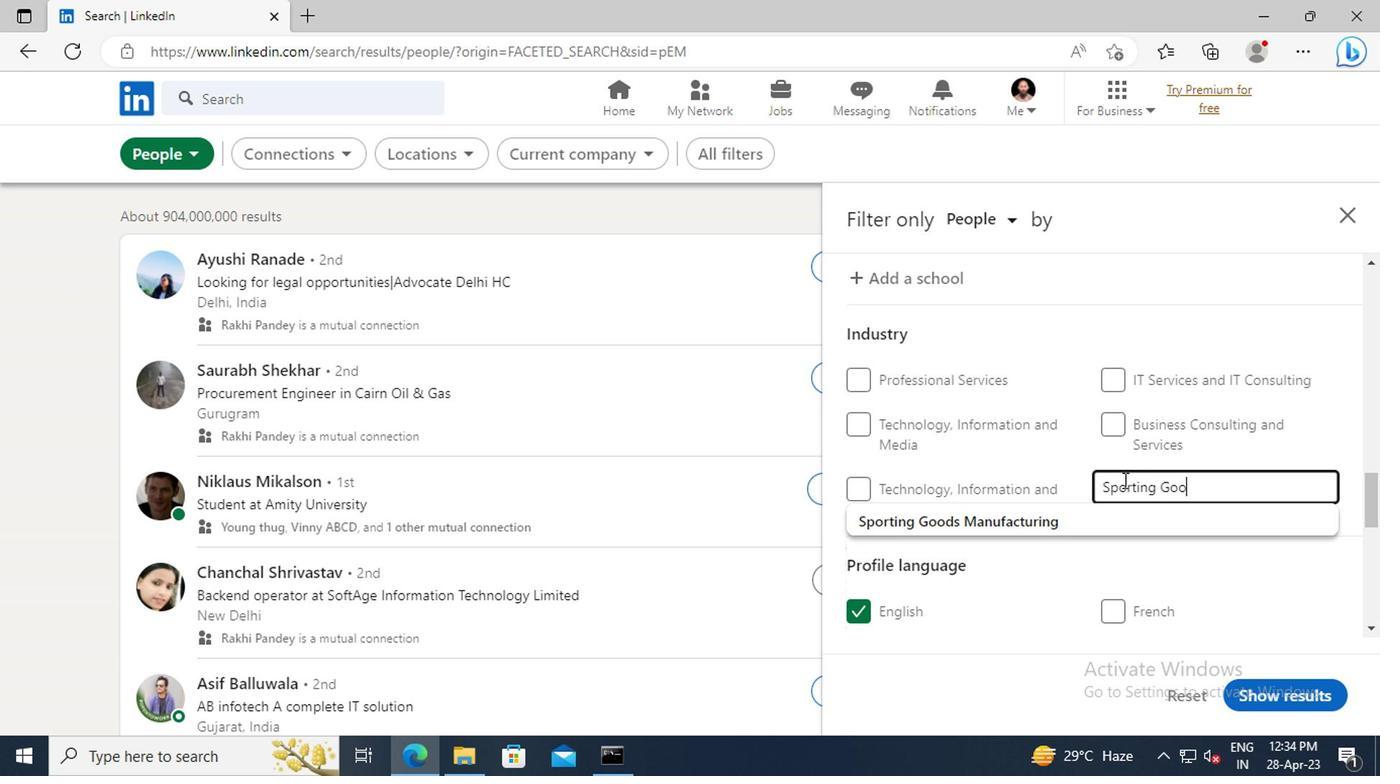 
Action: Mouse moved to (1104, 521)
Screenshot: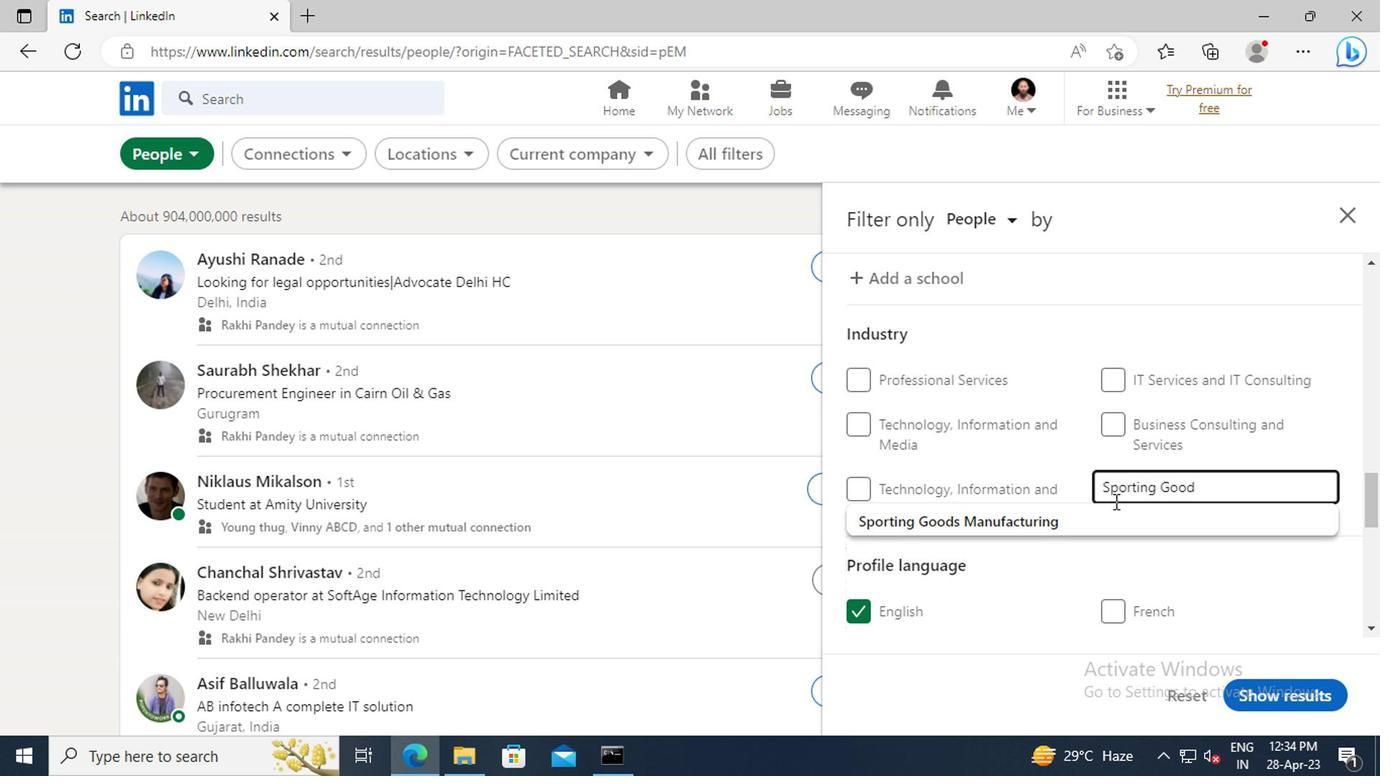 
Action: Mouse pressed left at (1104, 521)
Screenshot: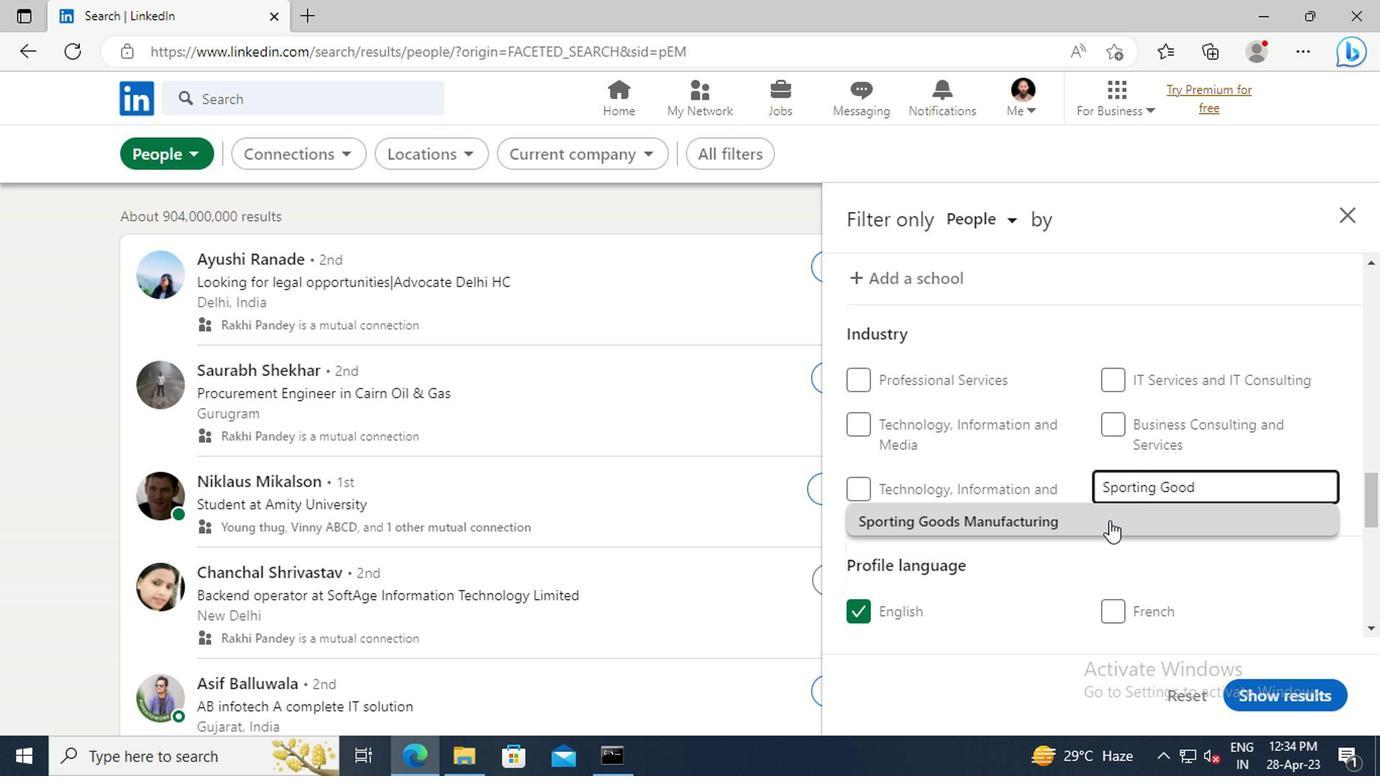 
Action: Mouse moved to (1104, 507)
Screenshot: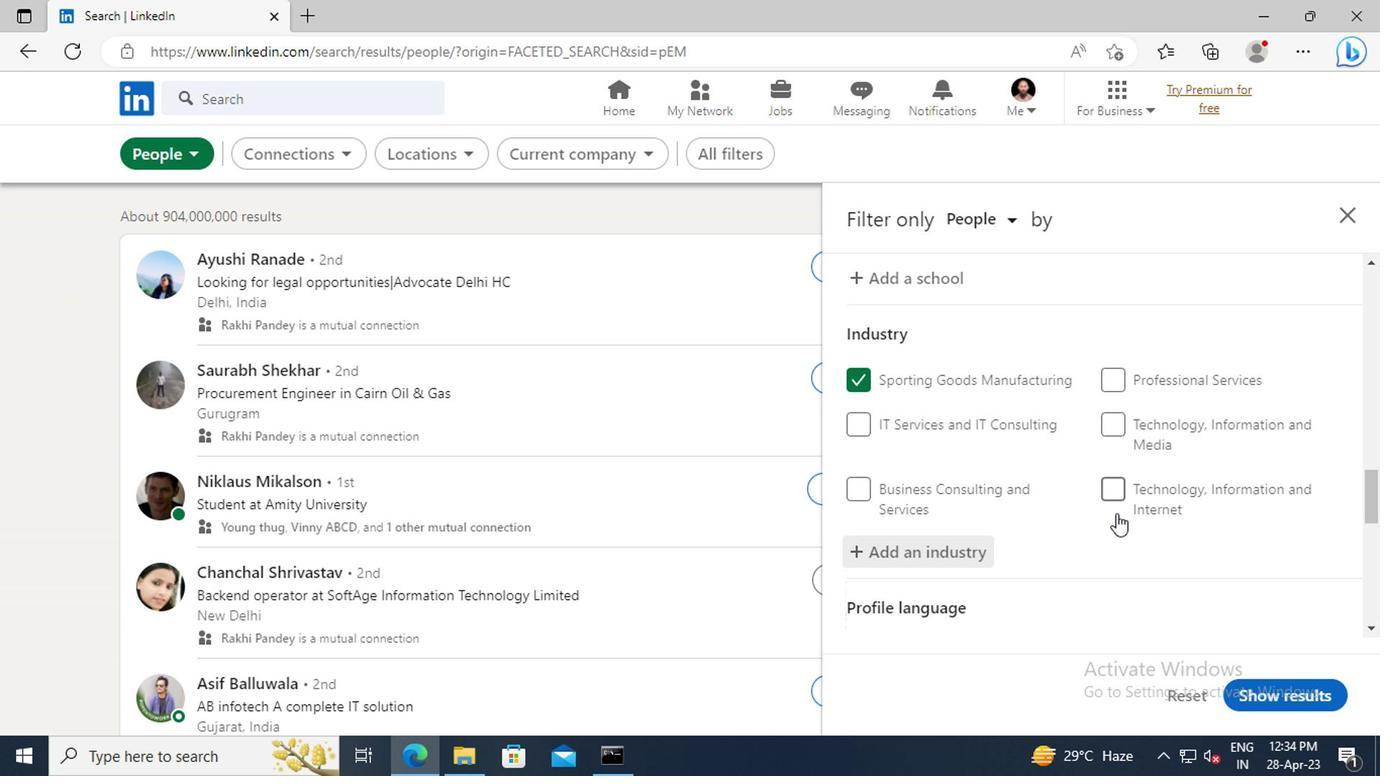 
Action: Mouse scrolled (1104, 506) with delta (0, -1)
Screenshot: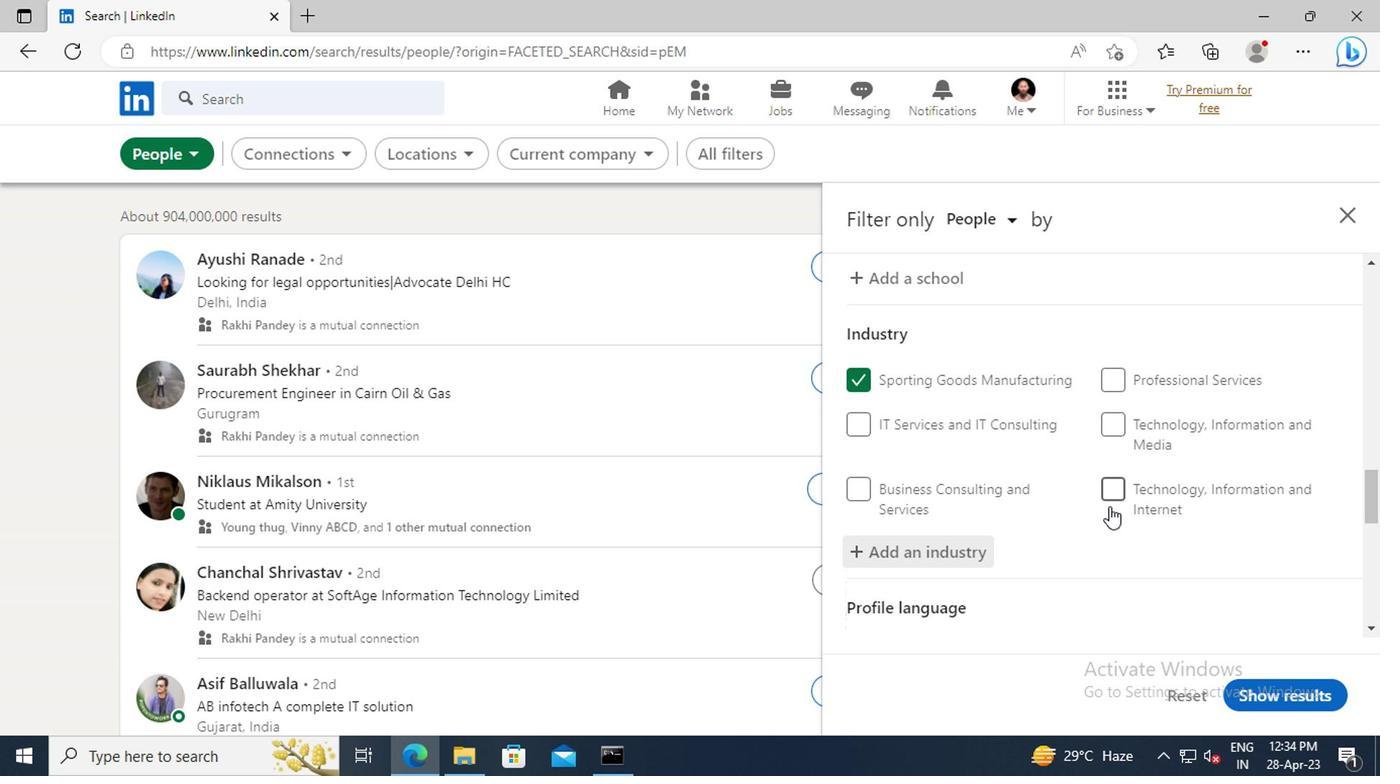 
Action: Mouse moved to (1106, 500)
Screenshot: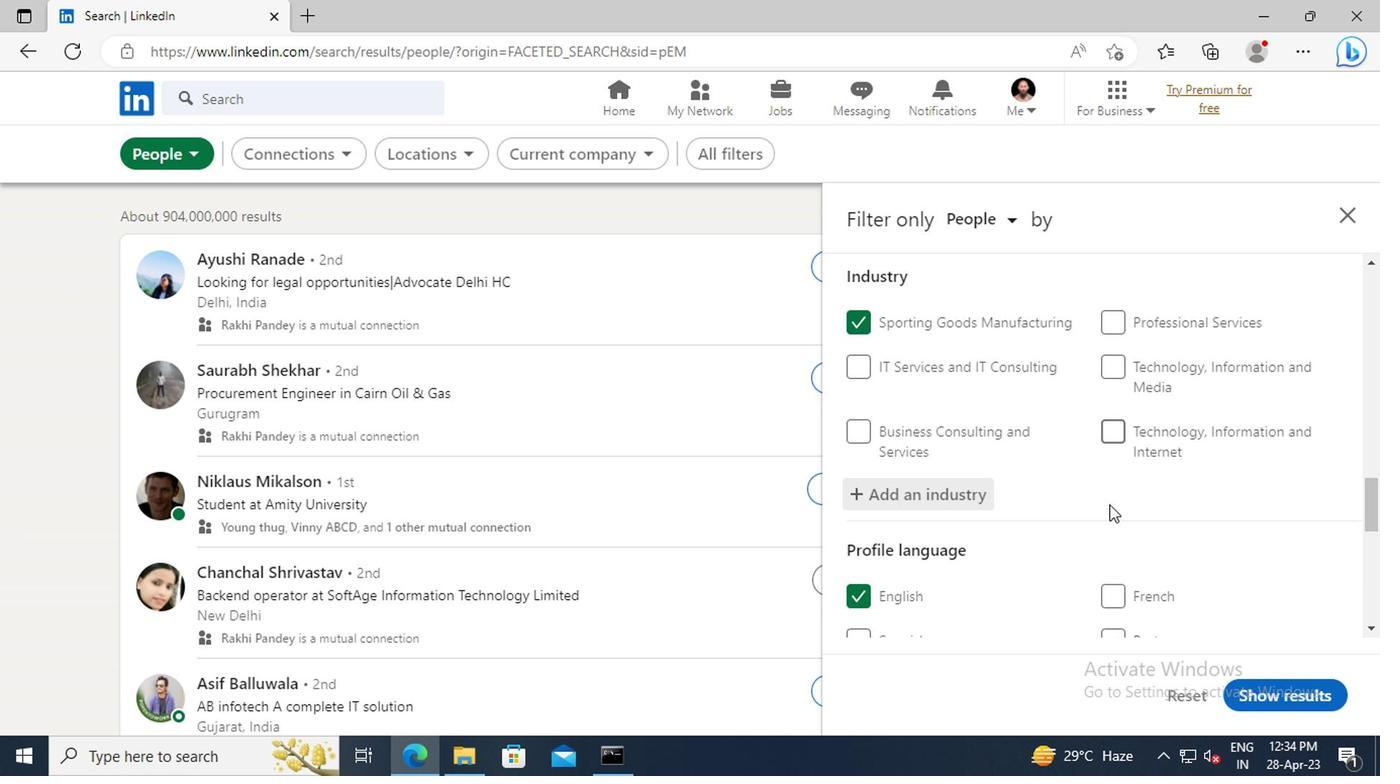 
Action: Mouse scrolled (1106, 499) with delta (0, -1)
Screenshot: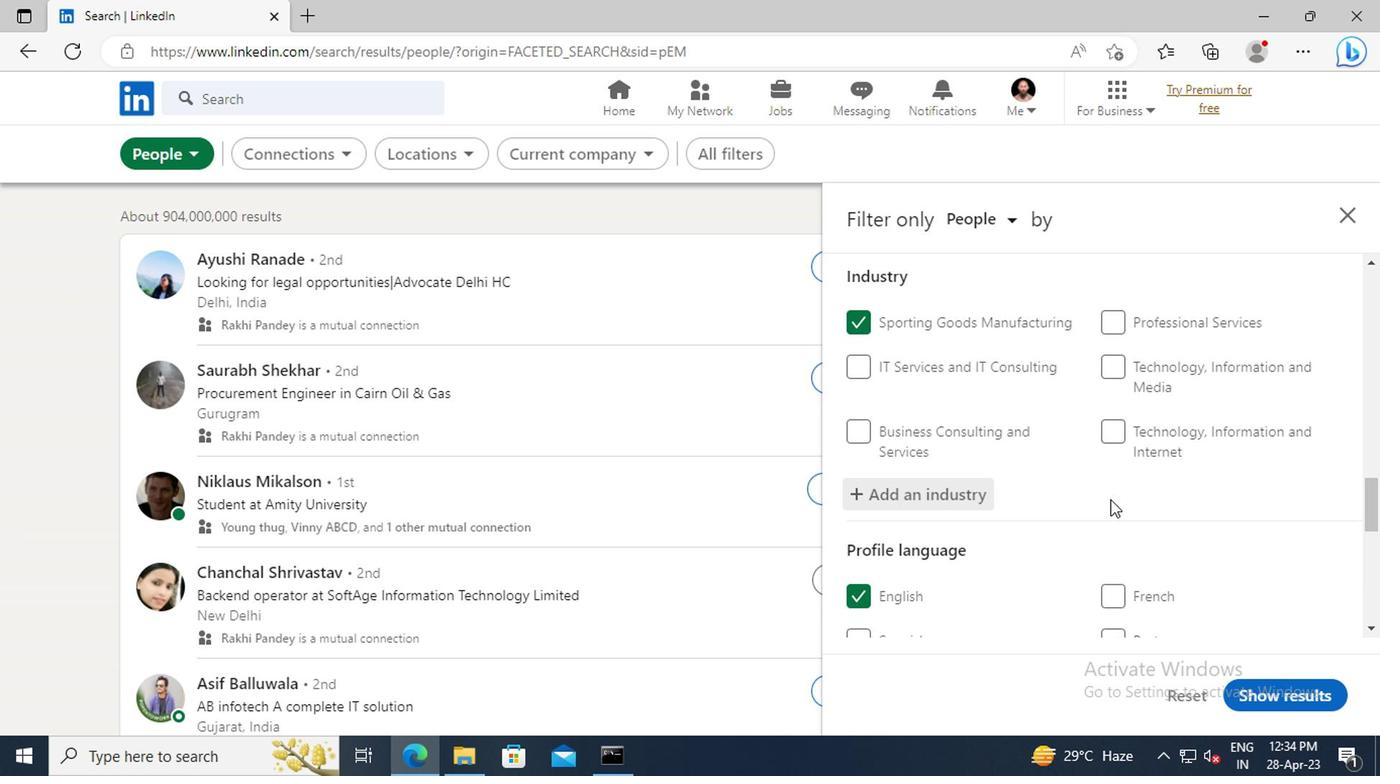 
Action: Mouse scrolled (1106, 499) with delta (0, -1)
Screenshot: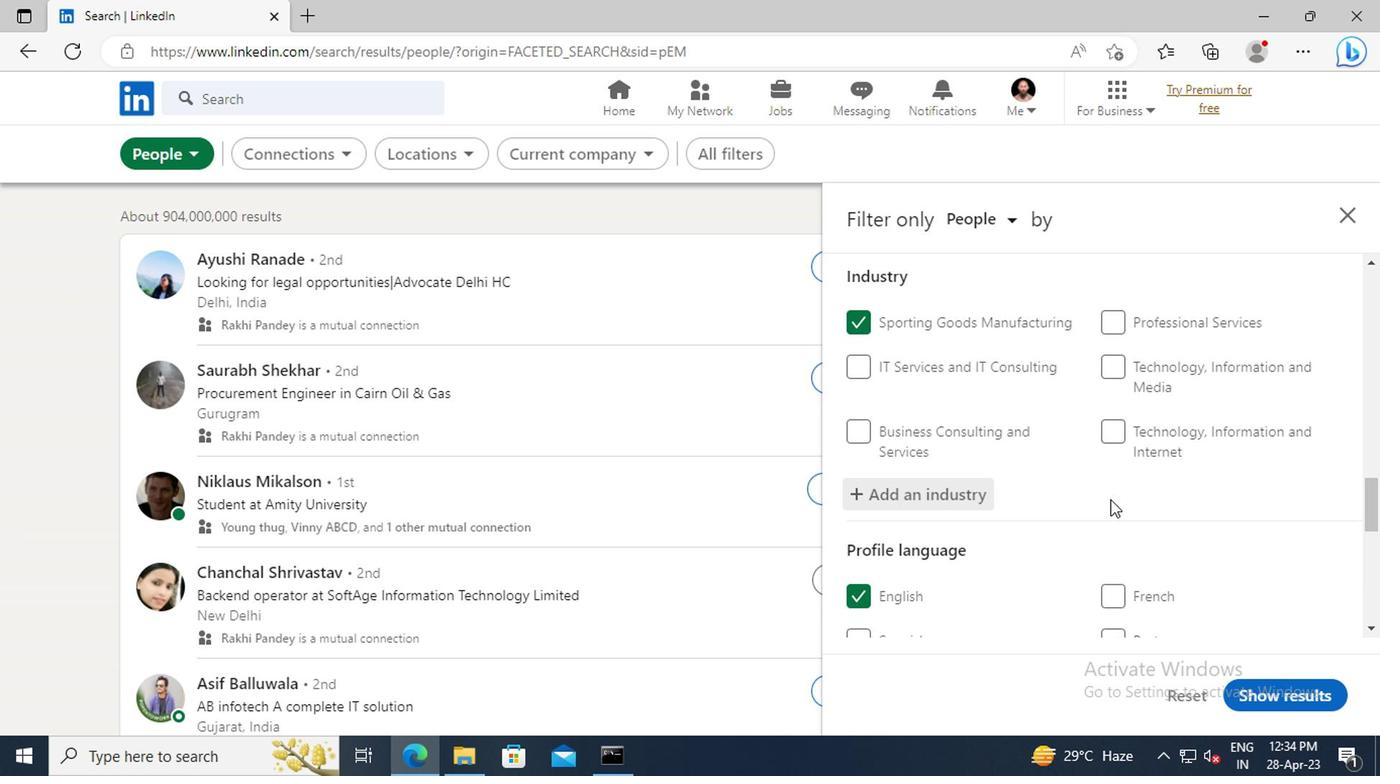 
Action: Mouse scrolled (1106, 499) with delta (0, -1)
Screenshot: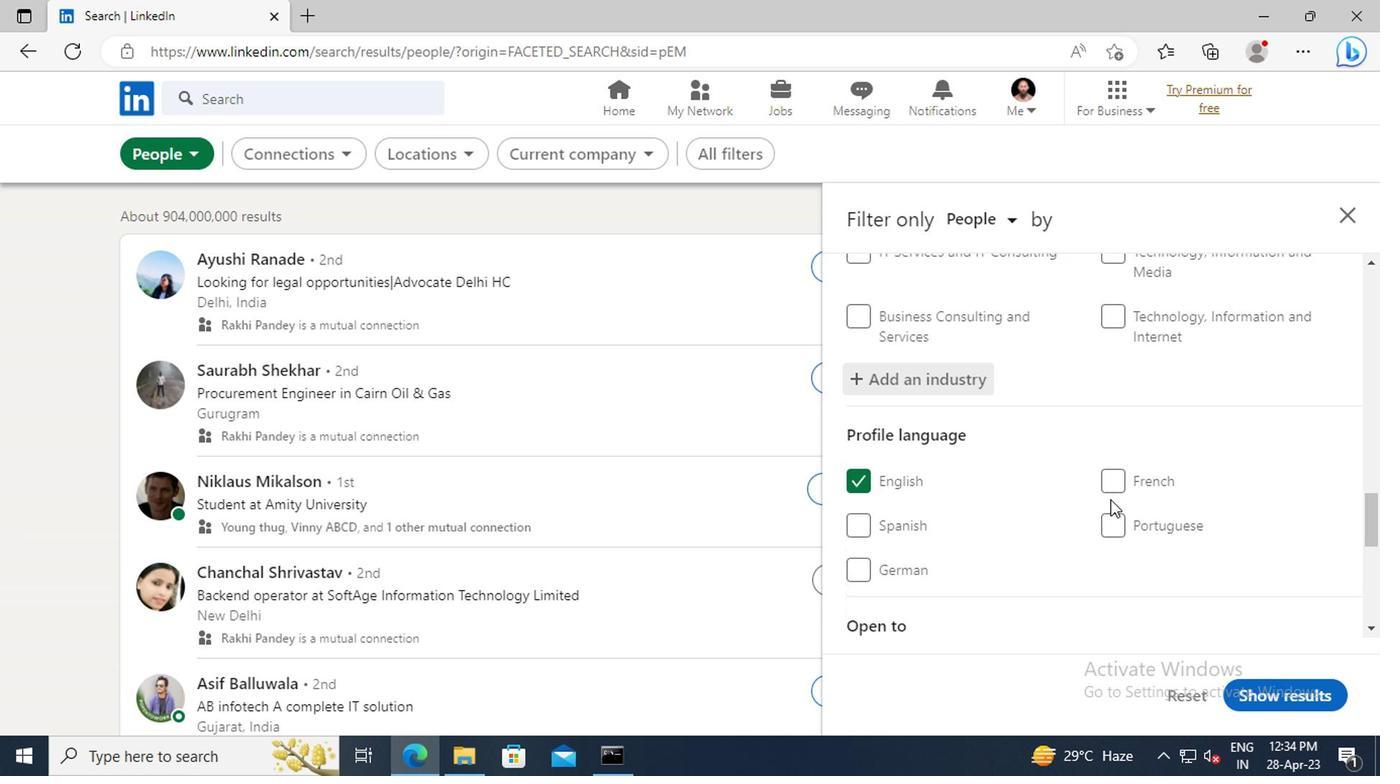
Action: Mouse scrolled (1106, 499) with delta (0, -1)
Screenshot: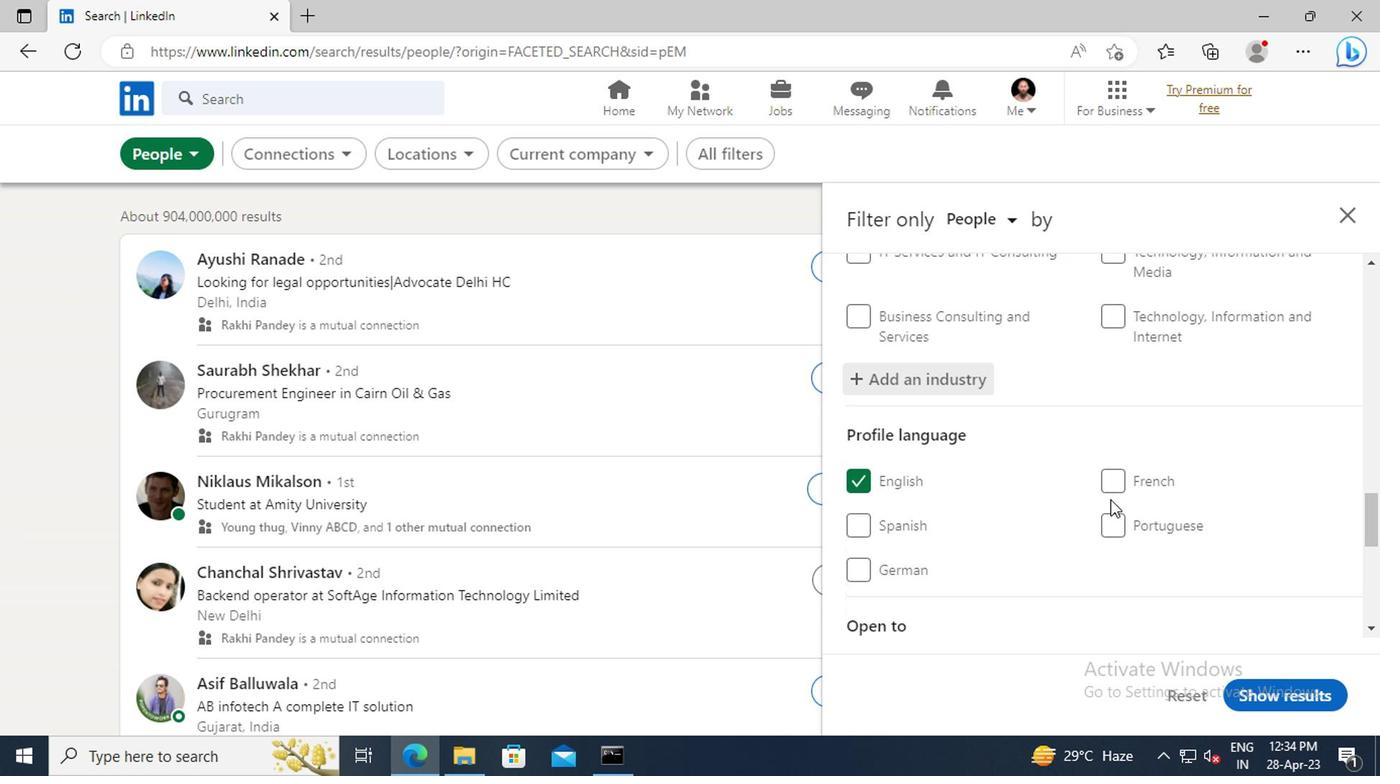 
Action: Mouse scrolled (1106, 499) with delta (0, -1)
Screenshot: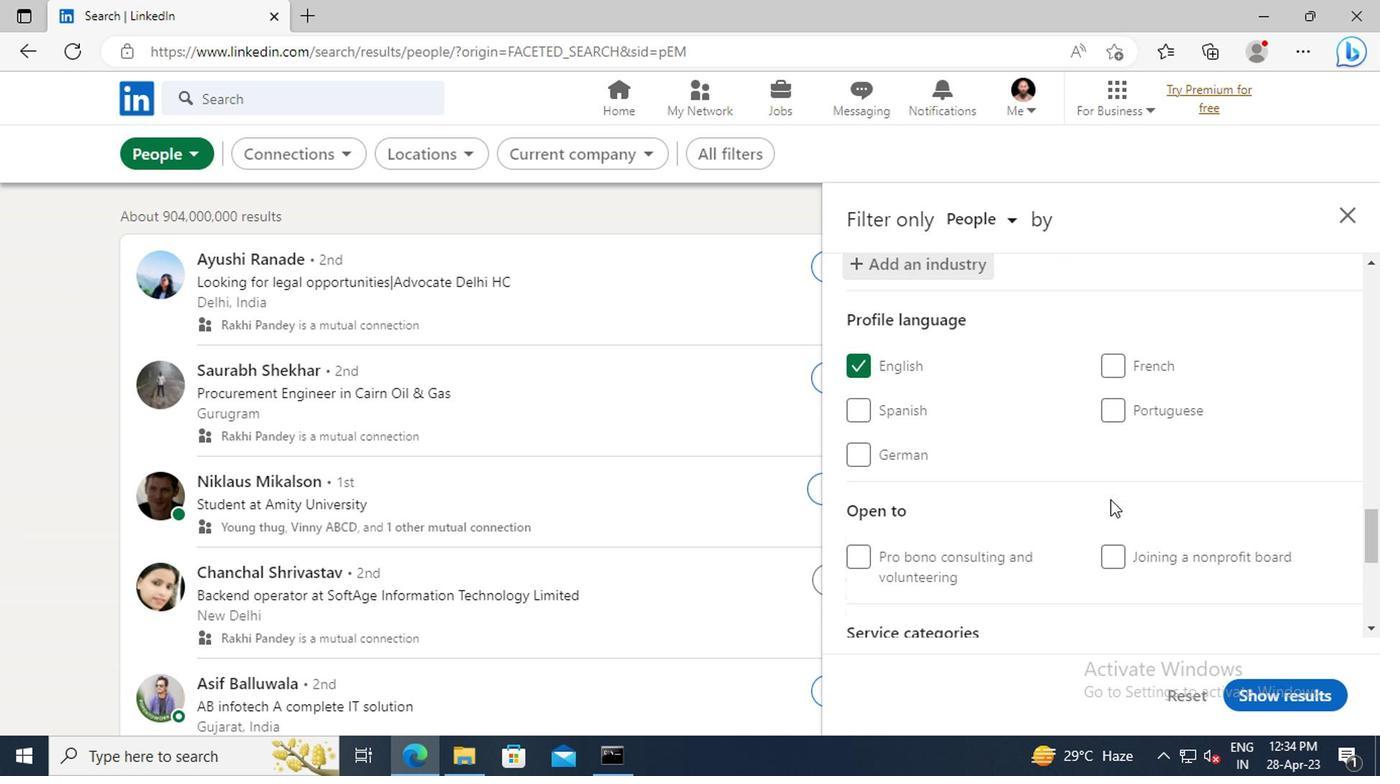 
Action: Mouse scrolled (1106, 499) with delta (0, -1)
Screenshot: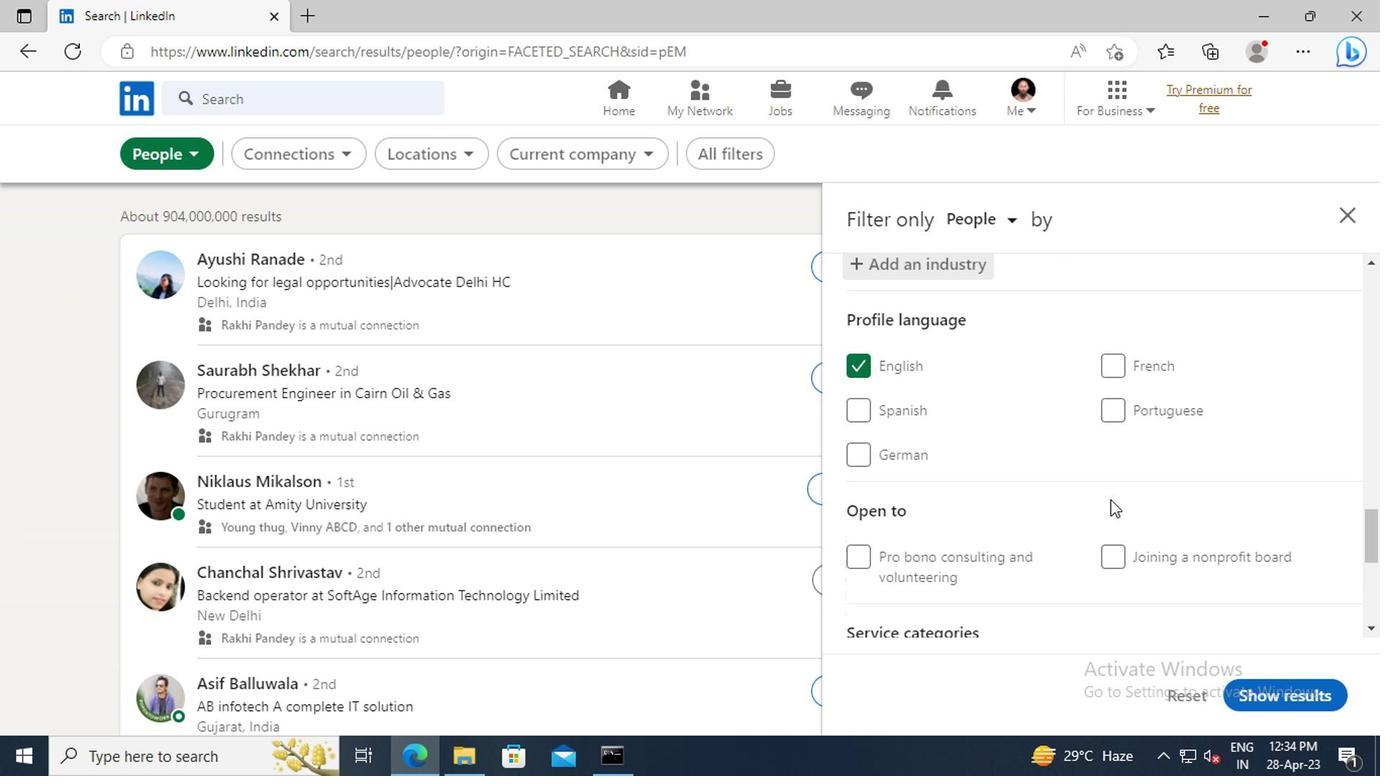 
Action: Mouse scrolled (1106, 499) with delta (0, -1)
Screenshot: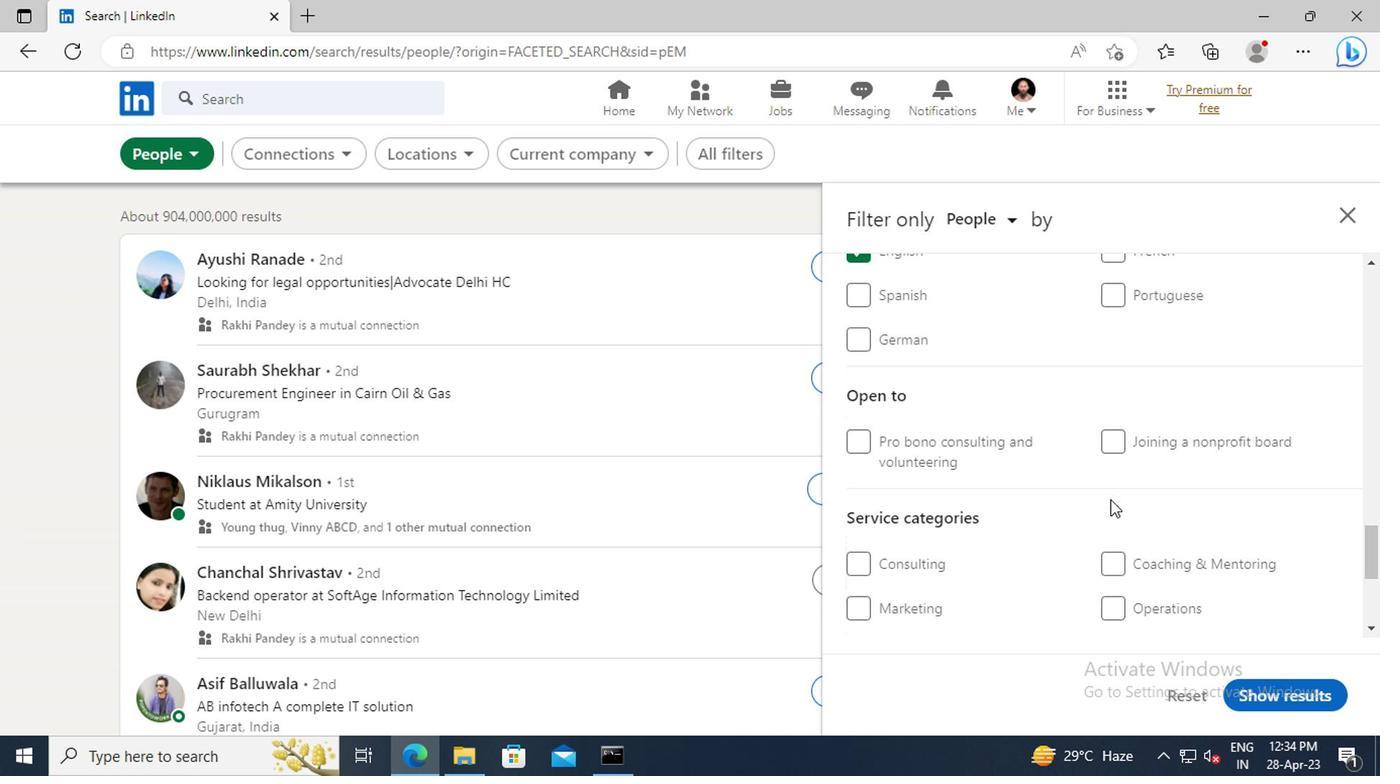 
Action: Mouse scrolled (1106, 499) with delta (0, -1)
Screenshot: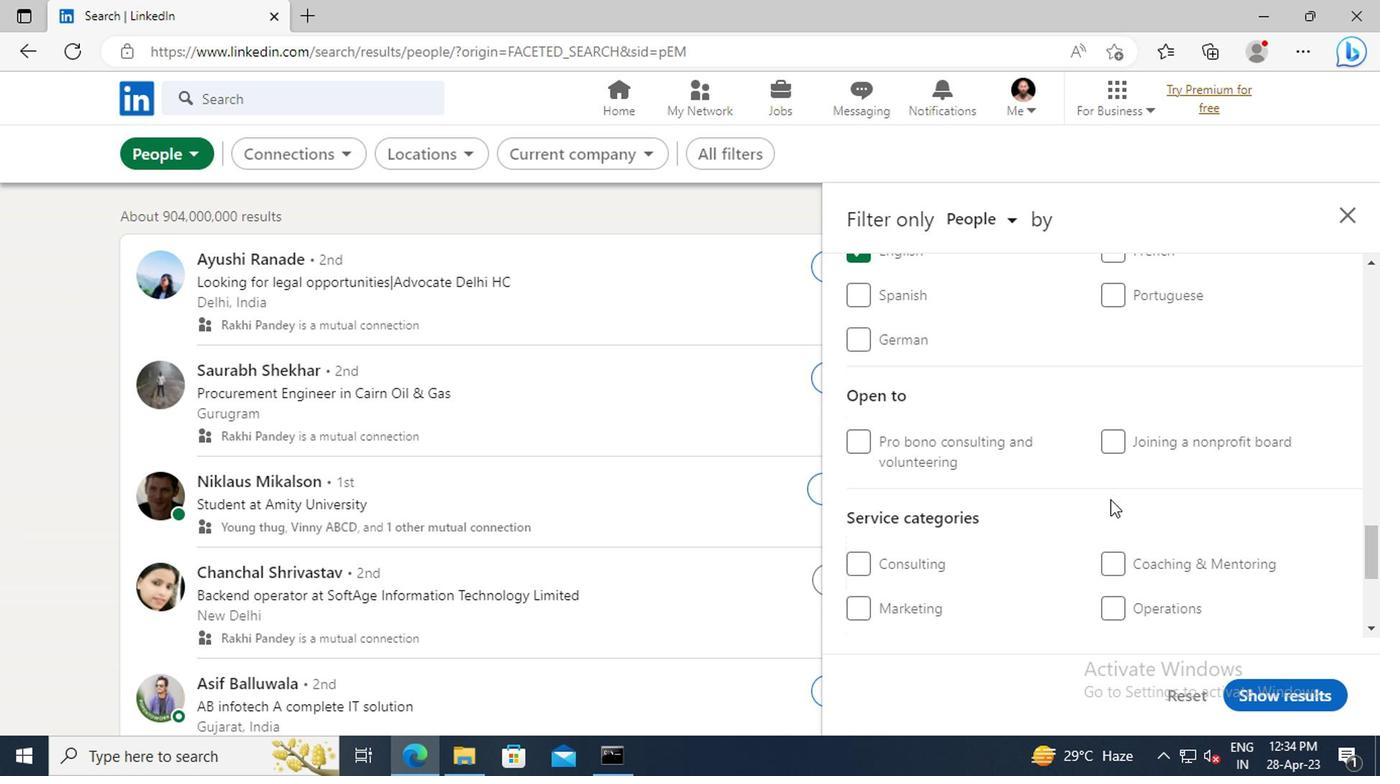 
Action: Mouse moved to (1122, 535)
Screenshot: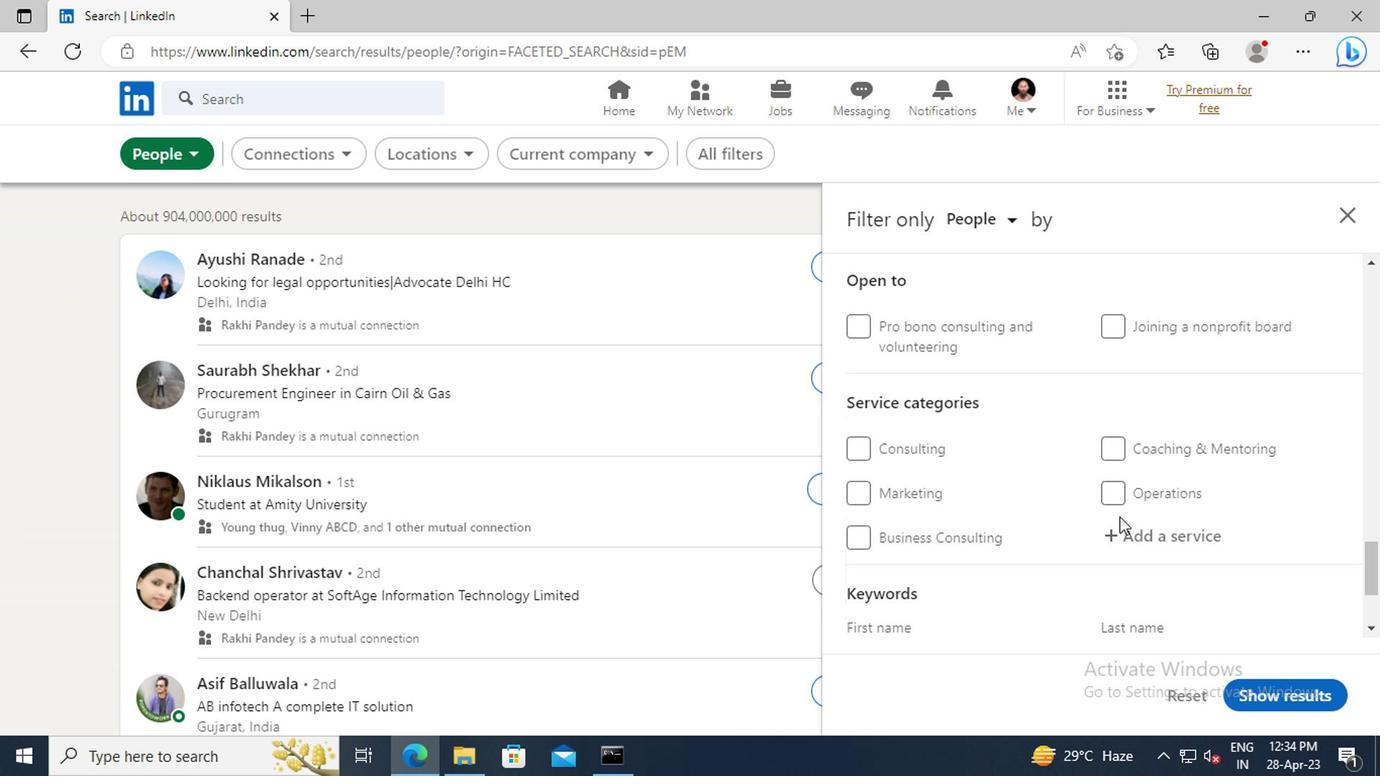 
Action: Mouse pressed left at (1122, 535)
Screenshot: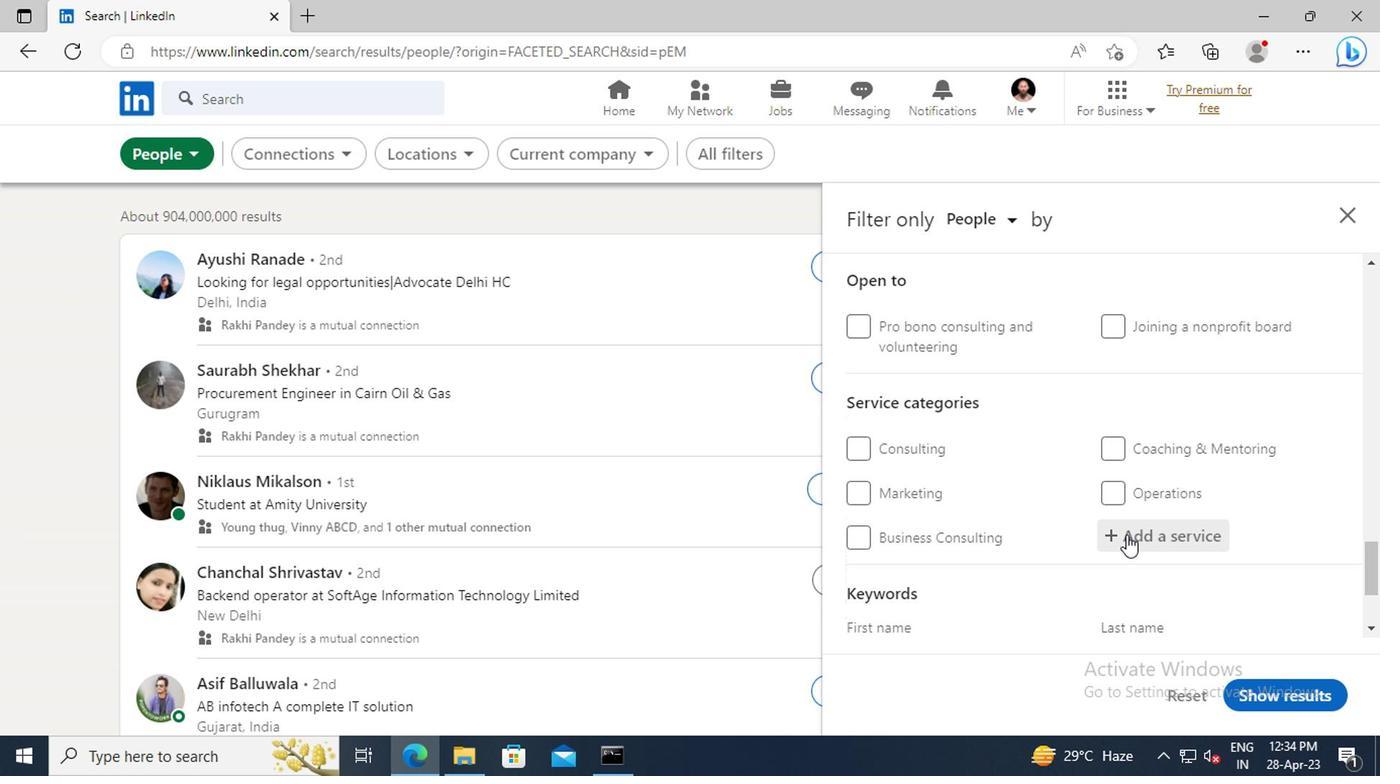 
Action: Key pressed <Key.shift>ADMINISTRATIVE<Key.enter>
Screenshot: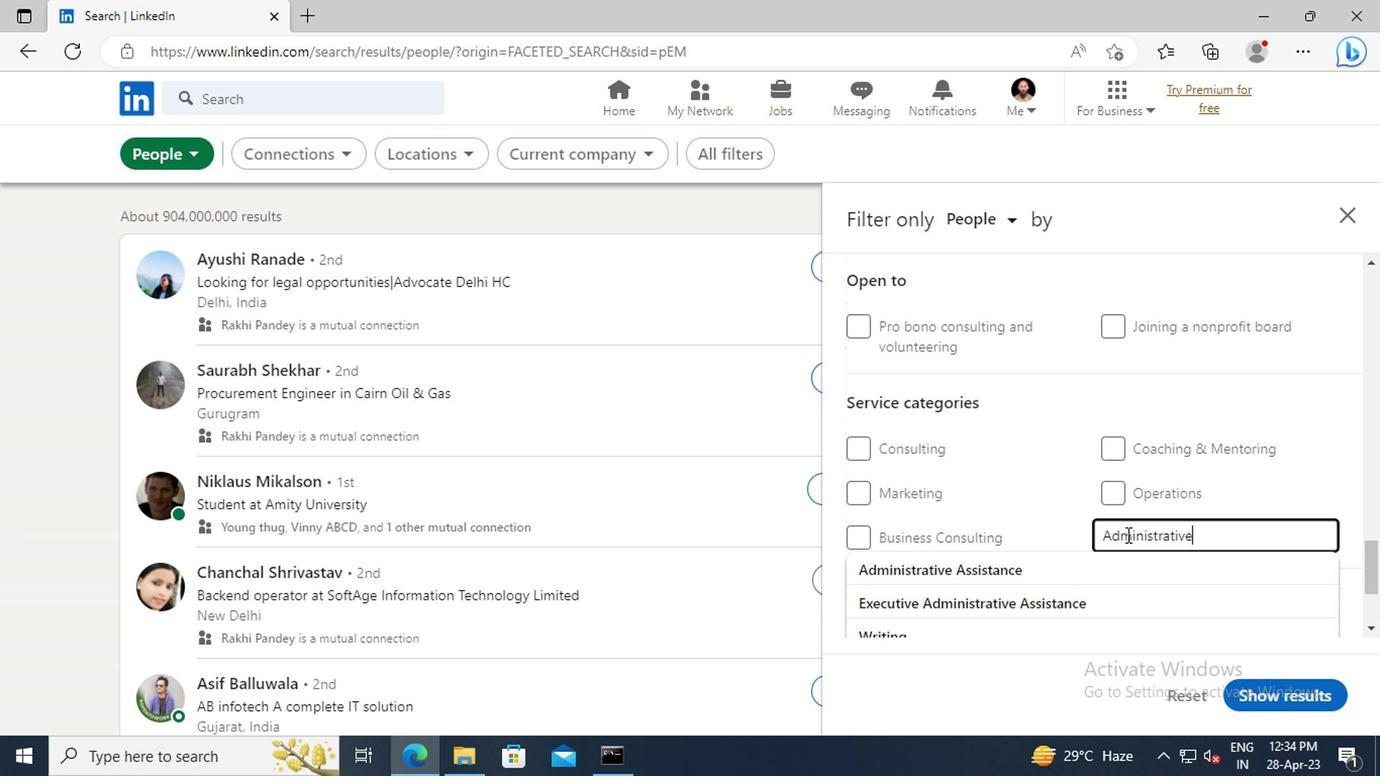
Action: Mouse scrolled (1122, 534) with delta (0, -1)
Screenshot: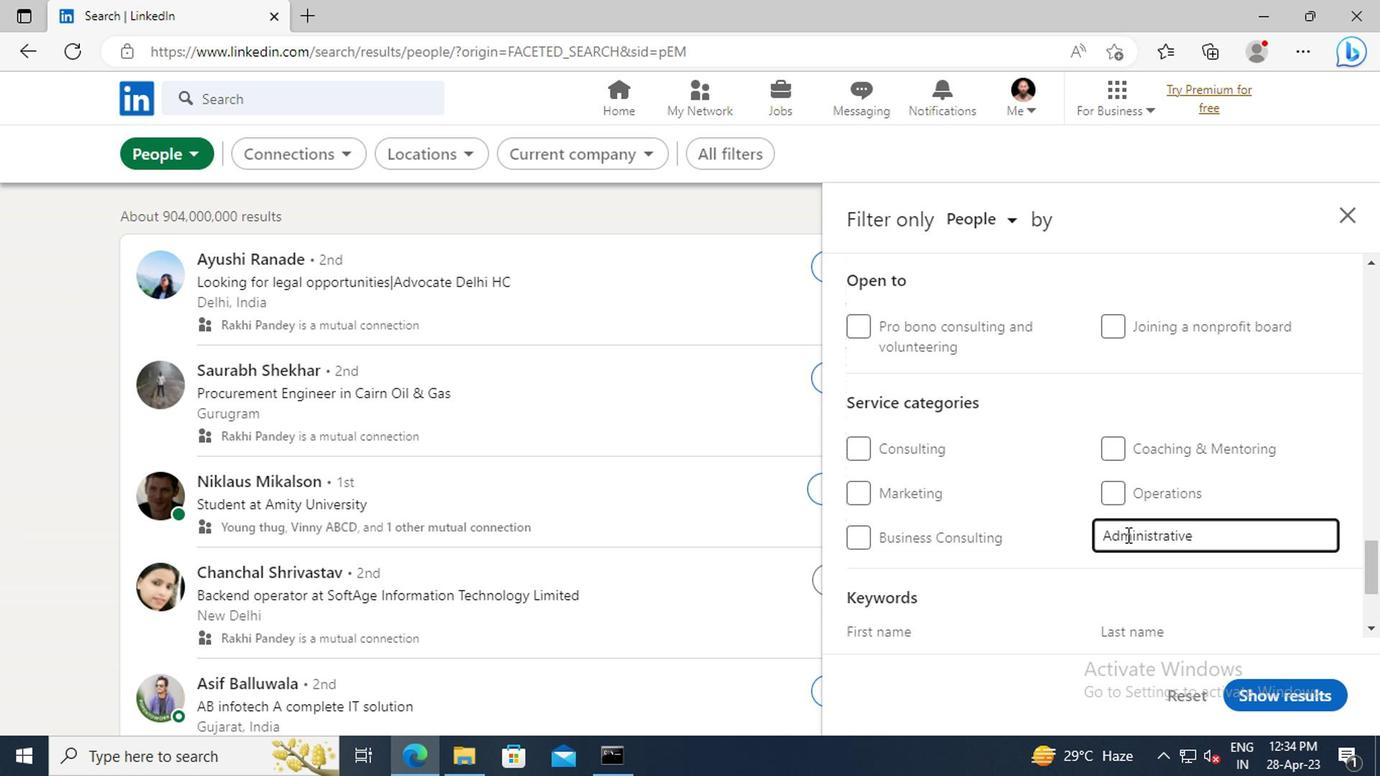 
Action: Mouse scrolled (1122, 534) with delta (0, -1)
Screenshot: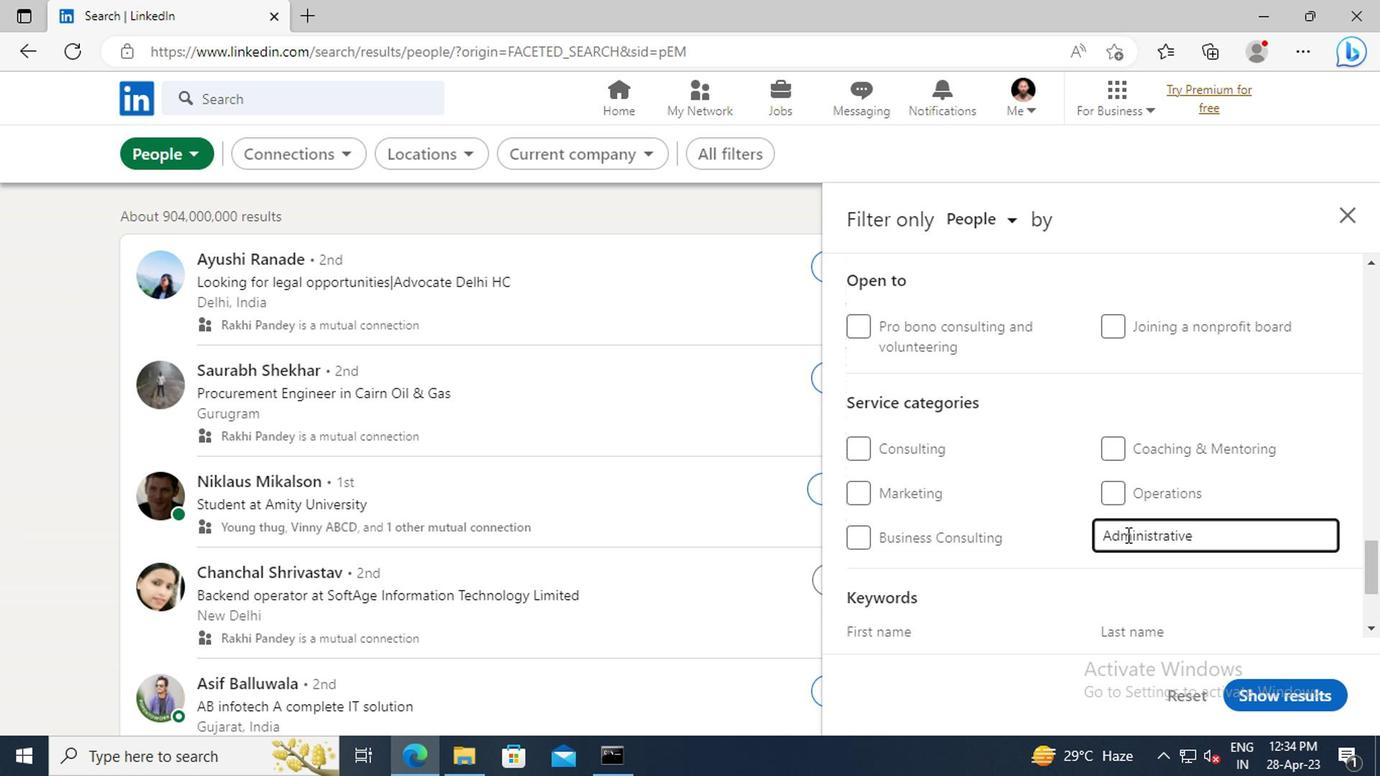 
Action: Mouse scrolled (1122, 534) with delta (0, -1)
Screenshot: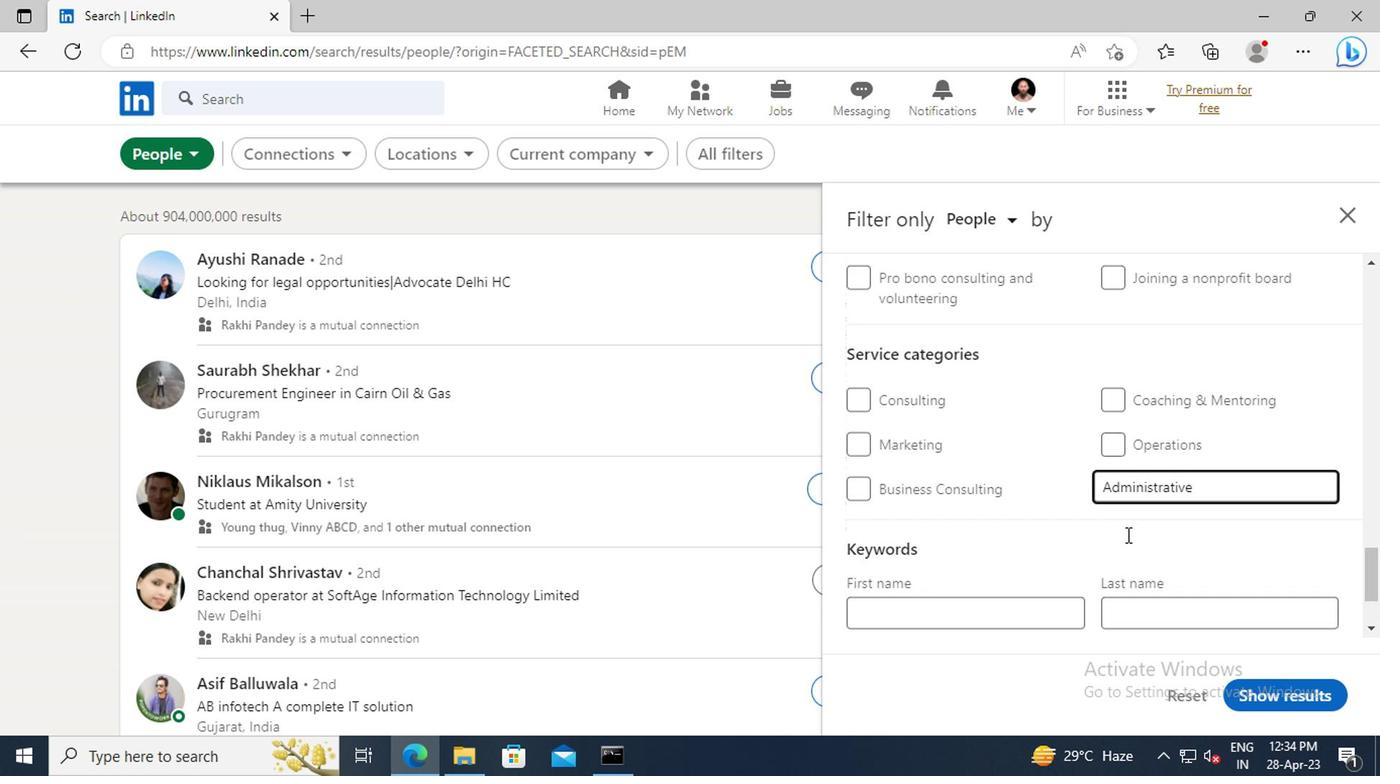 
Action: Mouse moved to (927, 568)
Screenshot: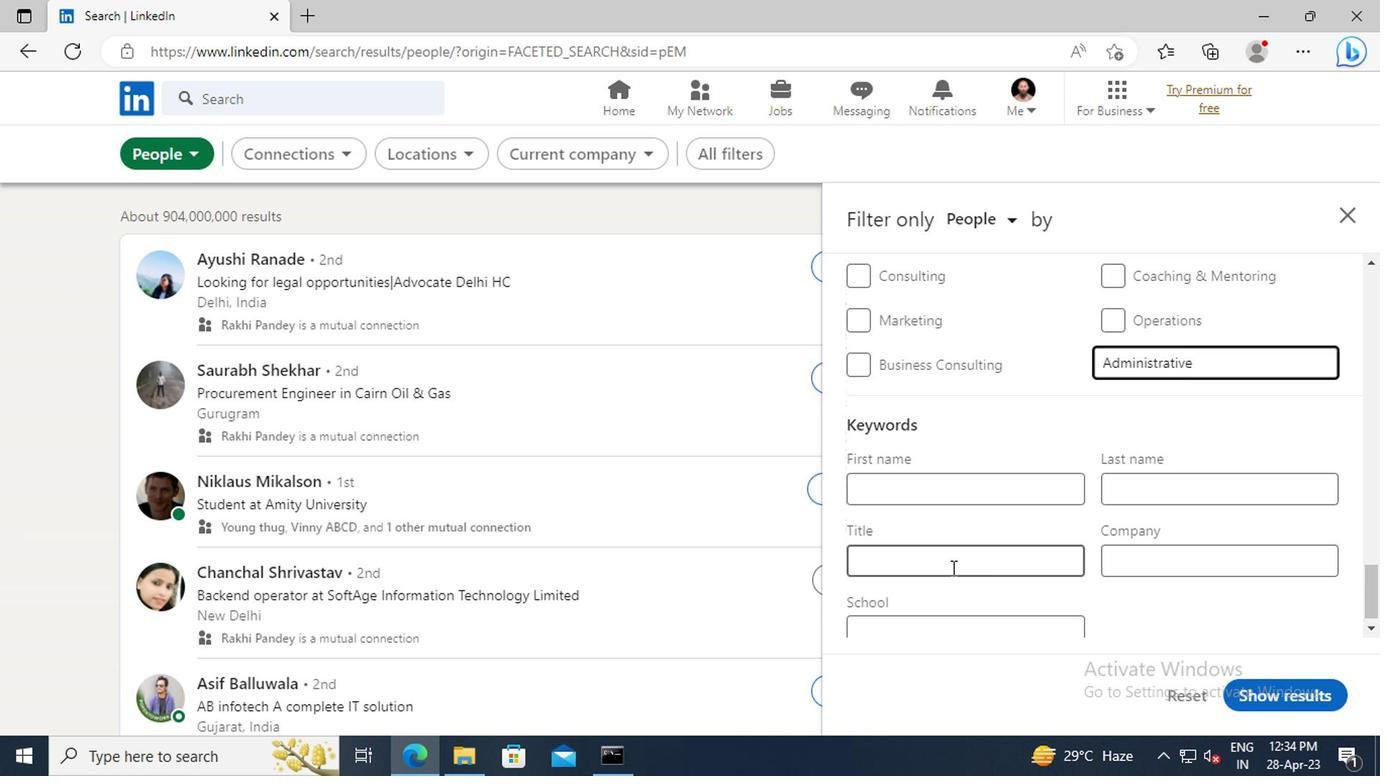 
Action: Mouse pressed left at (927, 568)
Screenshot: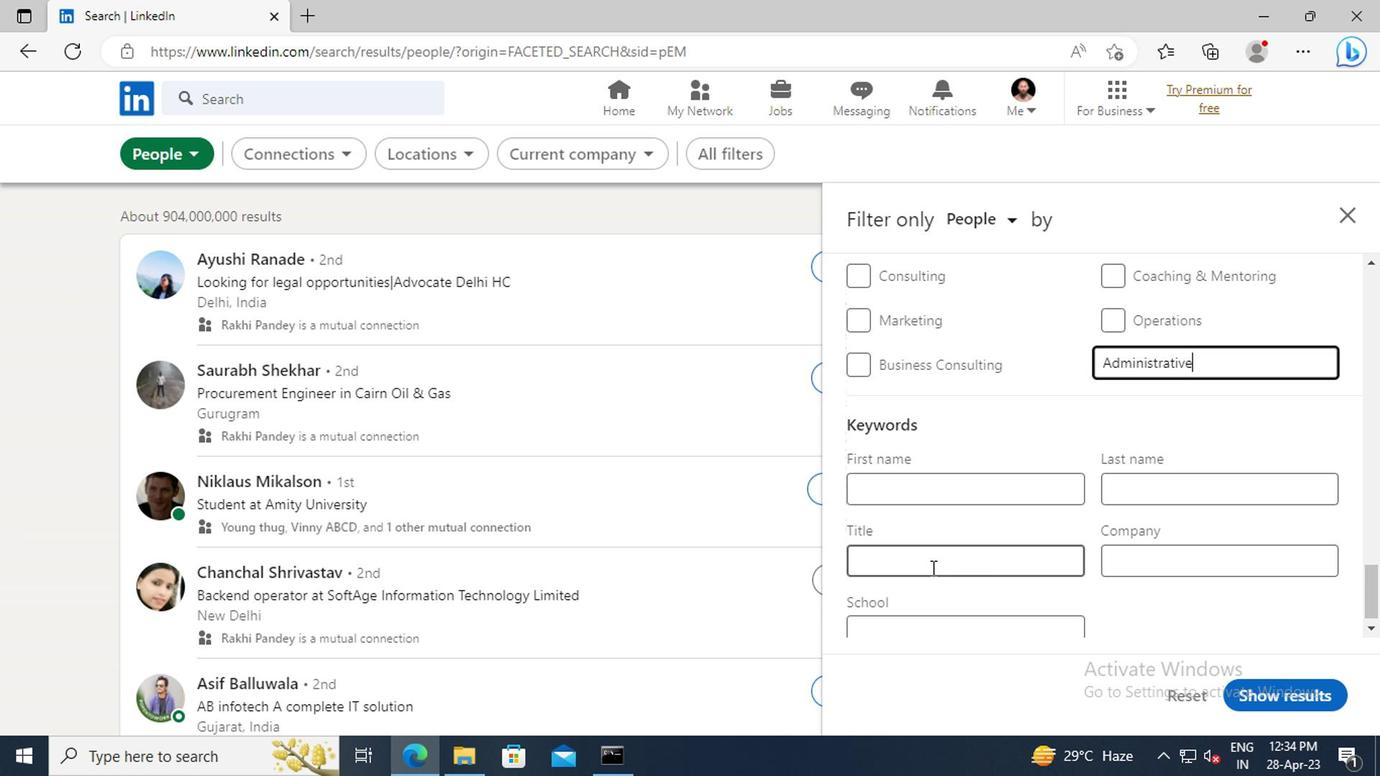 
Action: Key pressed <Key.shift>MANAGERS<Key.enter>
Screenshot: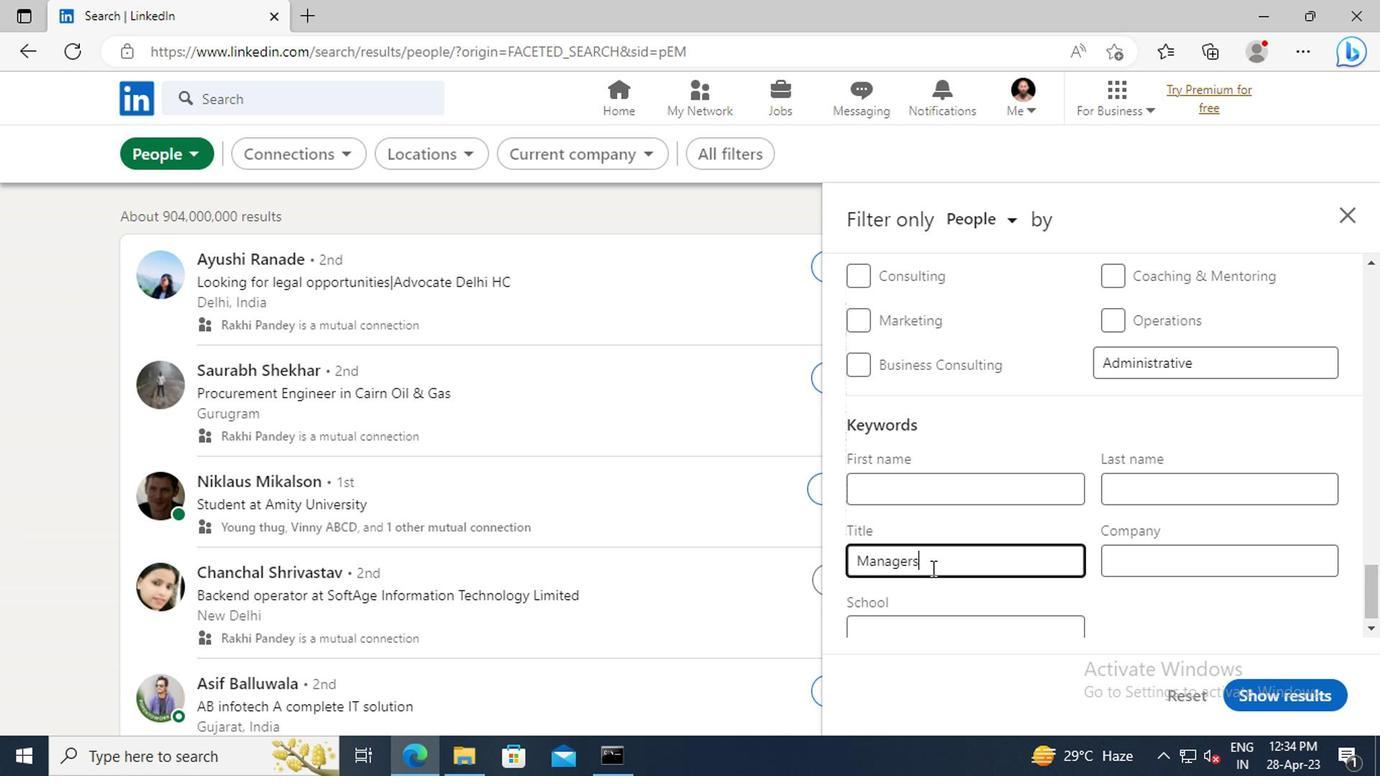
Action: Mouse moved to (1254, 699)
Screenshot: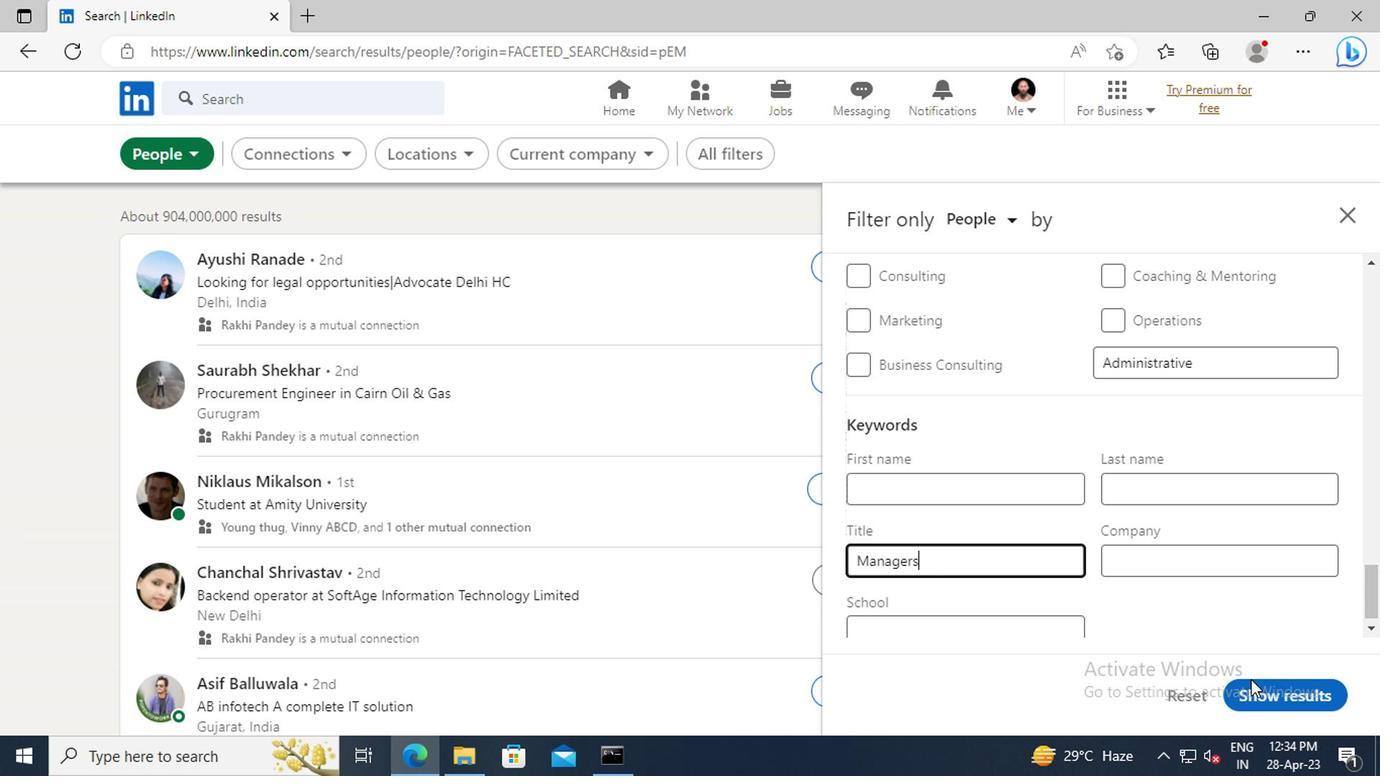 
Action: Mouse pressed left at (1254, 699)
Screenshot: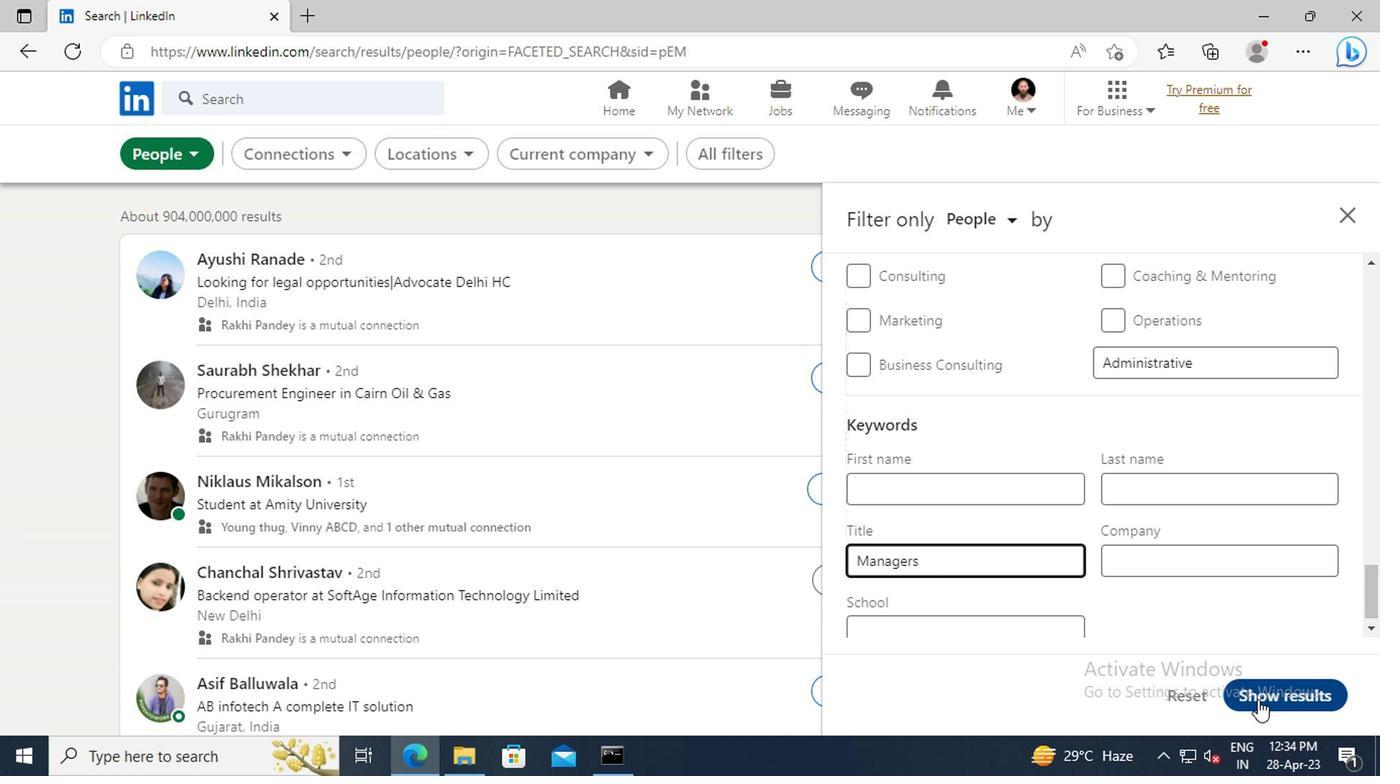 
